 Task: Find connections with filter location Octeville with filter topic #communitybuildingwith filter profile language Potuguese with filter current company NSE India with filter school SHANTILAL SHAH ENGINEERING COLLEGE ,BHAVNAGAR 043 with filter industry Taxi and Limousine Services with filter service category Growth Marketing with filter keywords title SQL Developer
Action: Mouse moved to (646, 102)
Screenshot: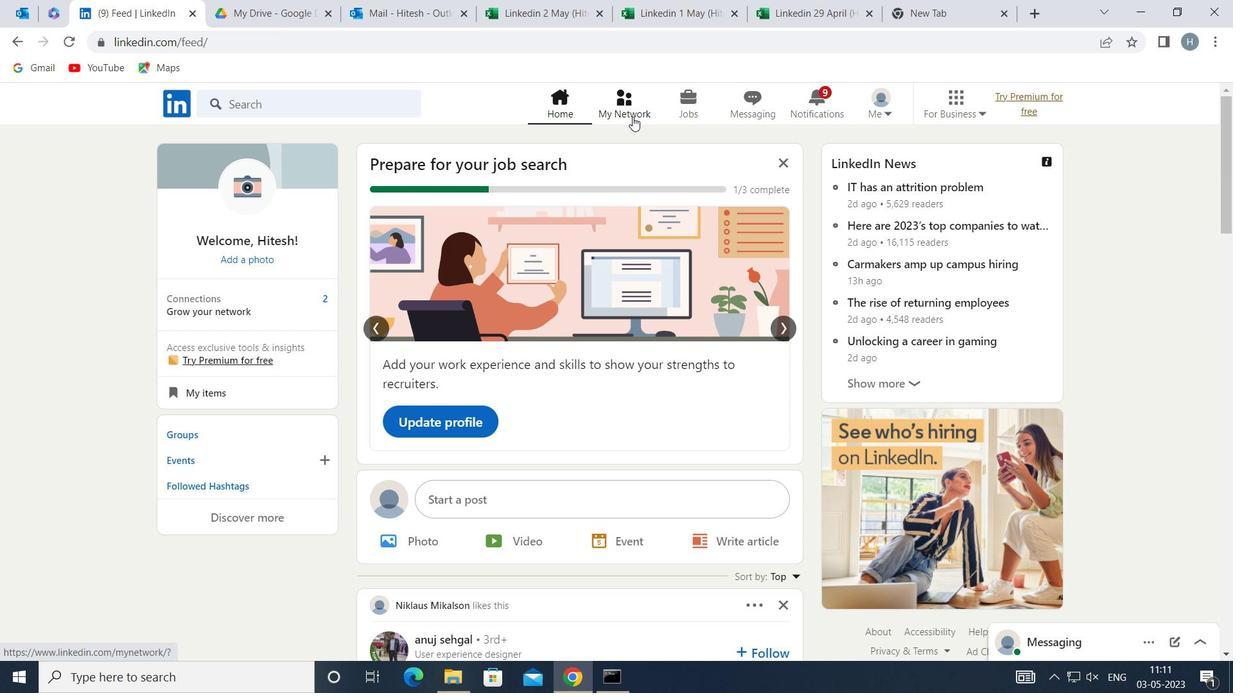 
Action: Mouse pressed left at (646, 102)
Screenshot: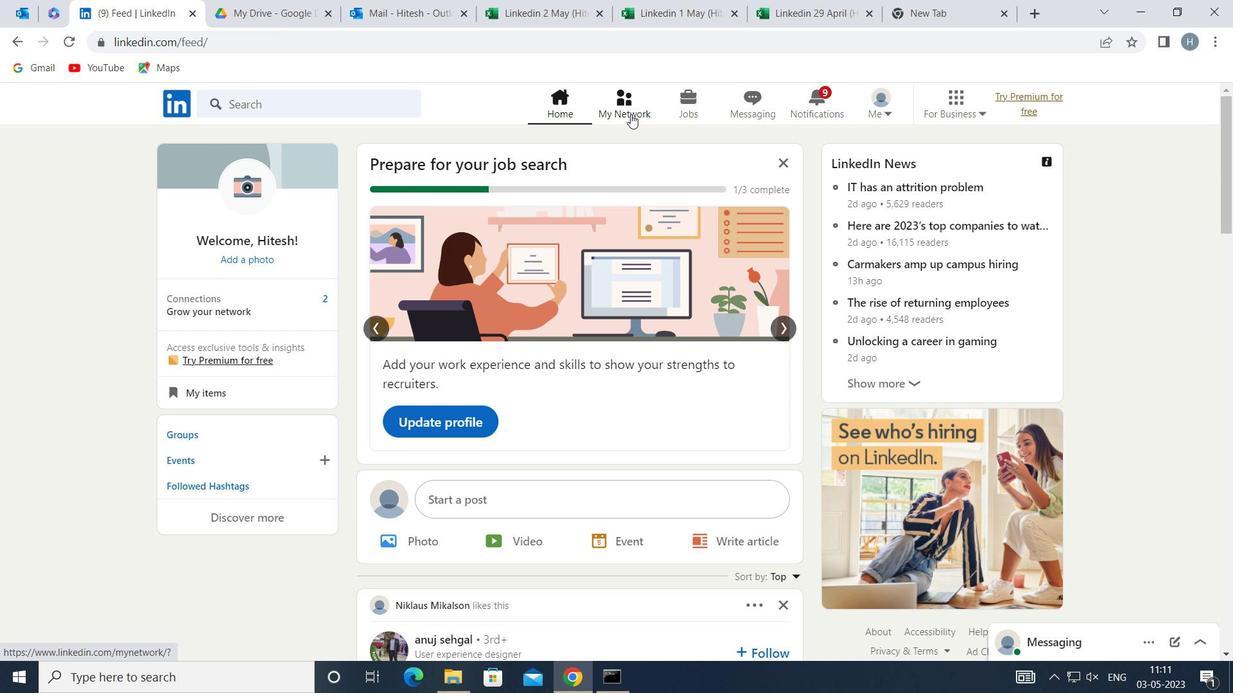 
Action: Mouse moved to (378, 183)
Screenshot: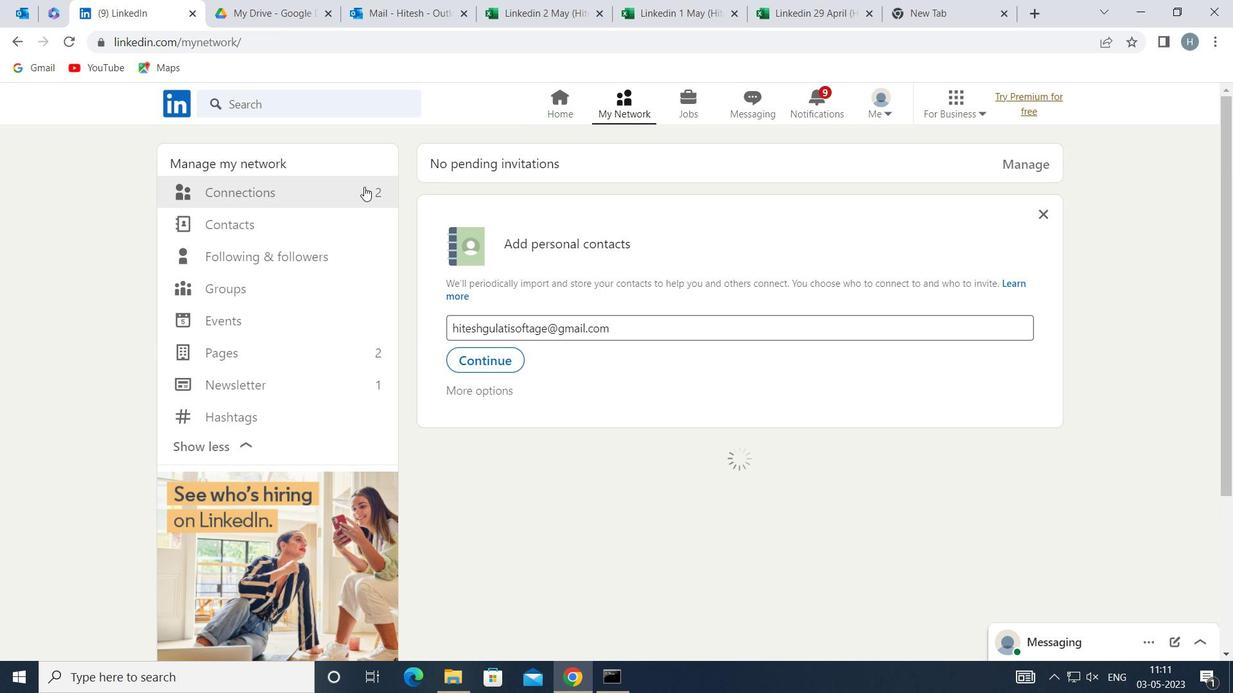 
Action: Mouse pressed left at (378, 183)
Screenshot: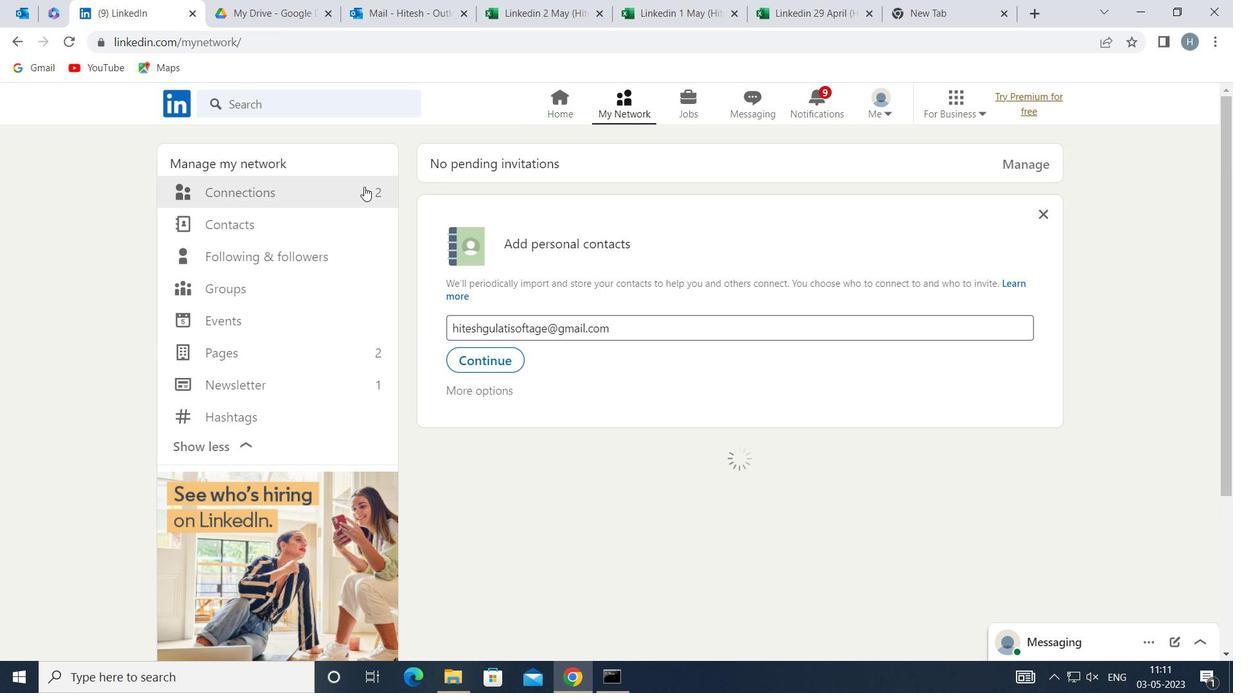 
Action: Mouse moved to (732, 183)
Screenshot: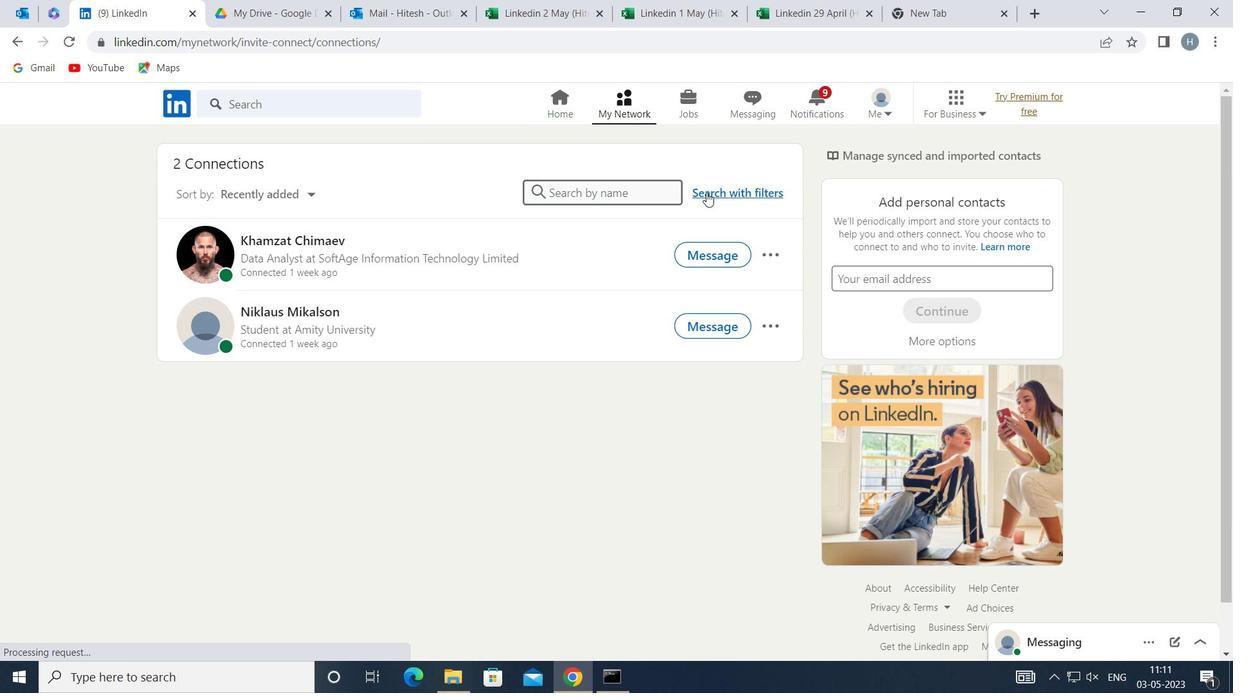 
Action: Mouse pressed left at (732, 183)
Screenshot: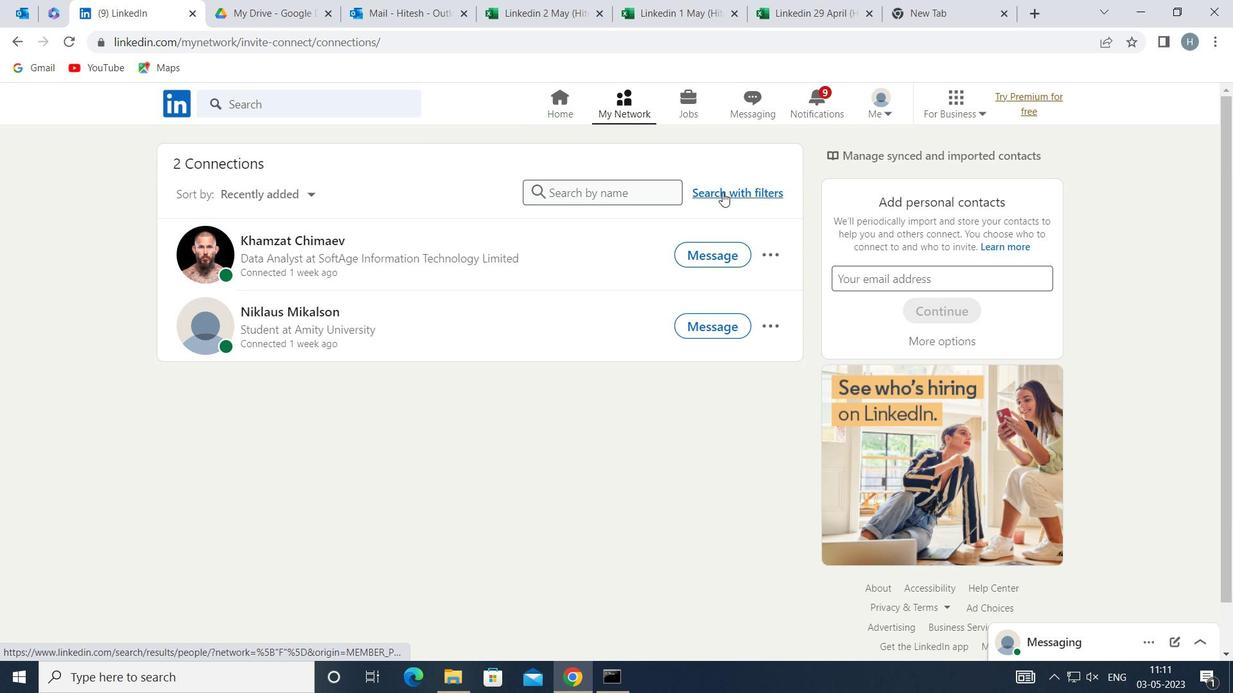 
Action: Mouse moved to (735, 181)
Screenshot: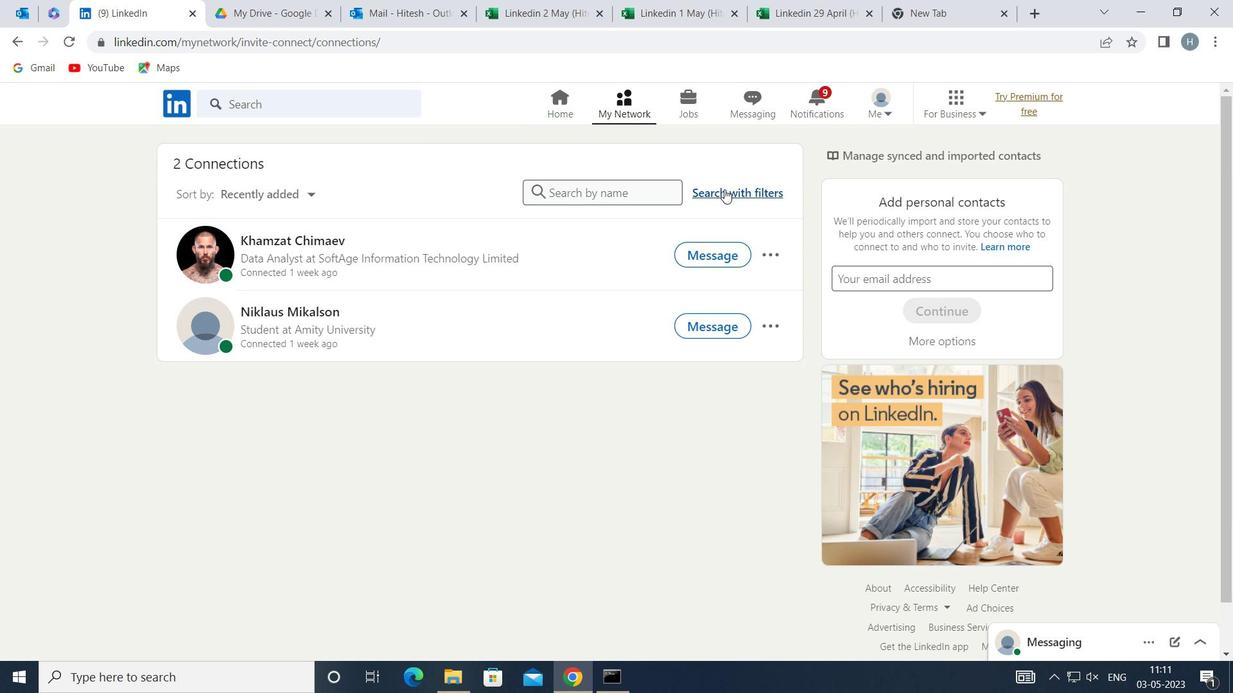 
Action: Mouse pressed left at (735, 181)
Screenshot: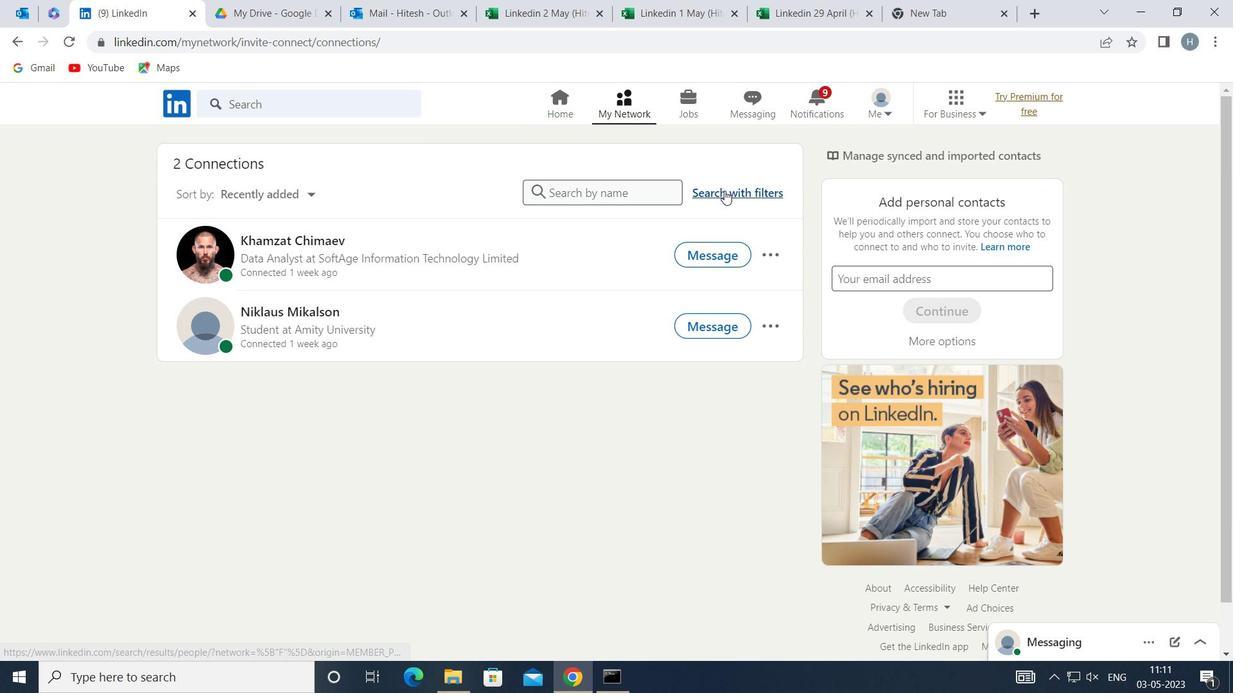 
Action: Mouse moved to (691, 138)
Screenshot: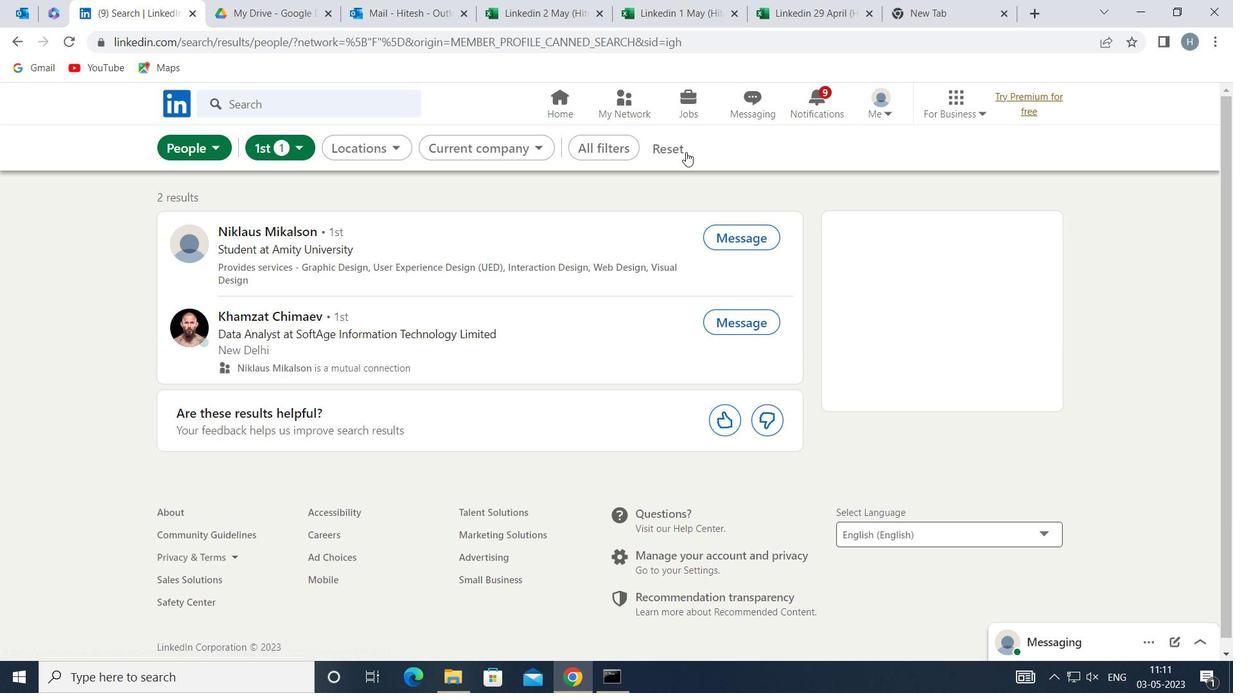 
Action: Mouse pressed left at (691, 138)
Screenshot: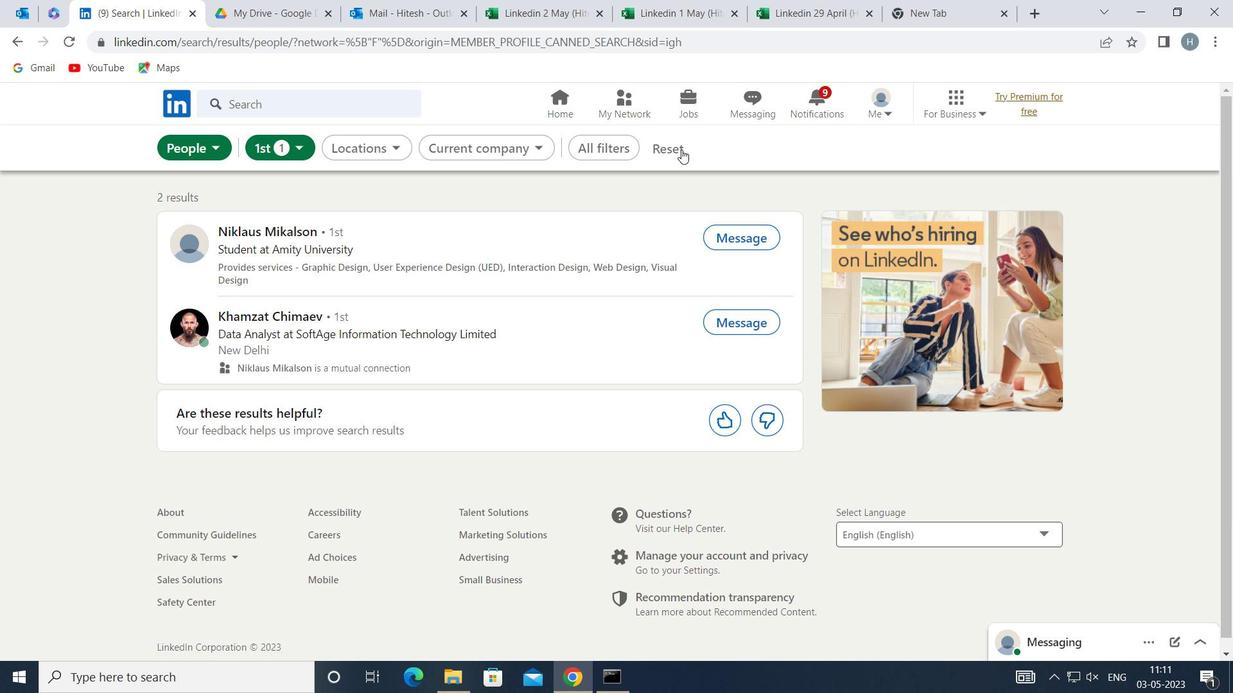 
Action: Mouse moved to (678, 137)
Screenshot: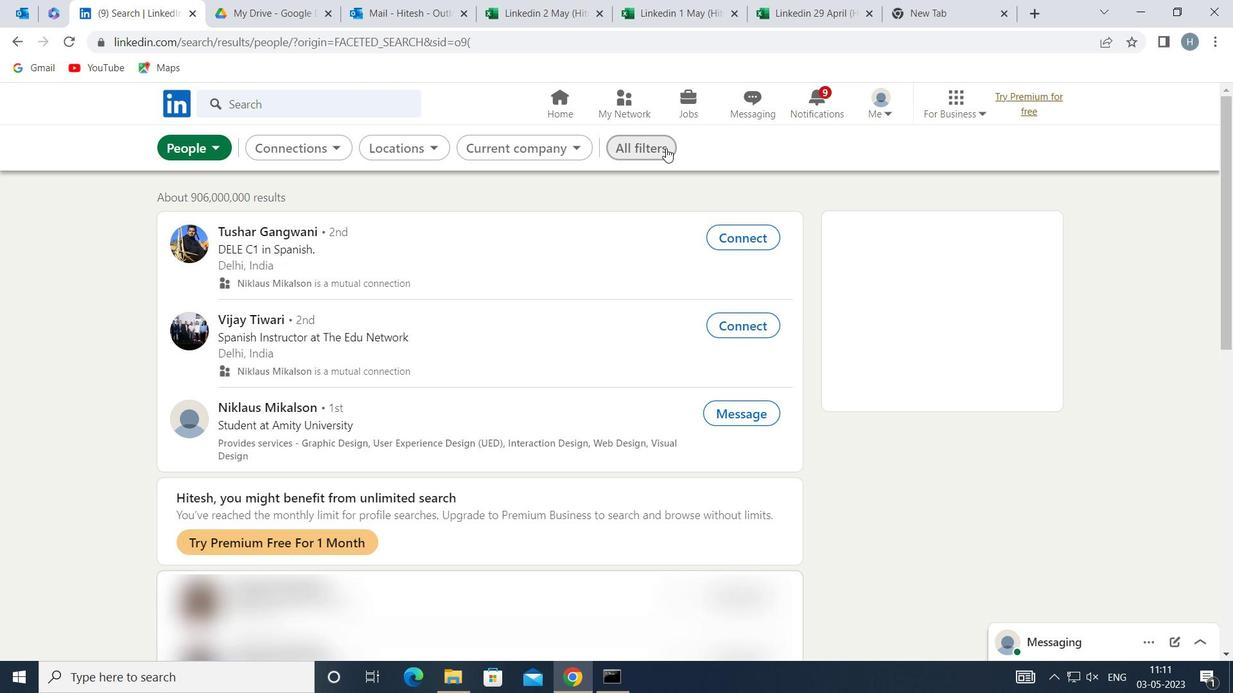 
Action: Mouse pressed left at (678, 137)
Screenshot: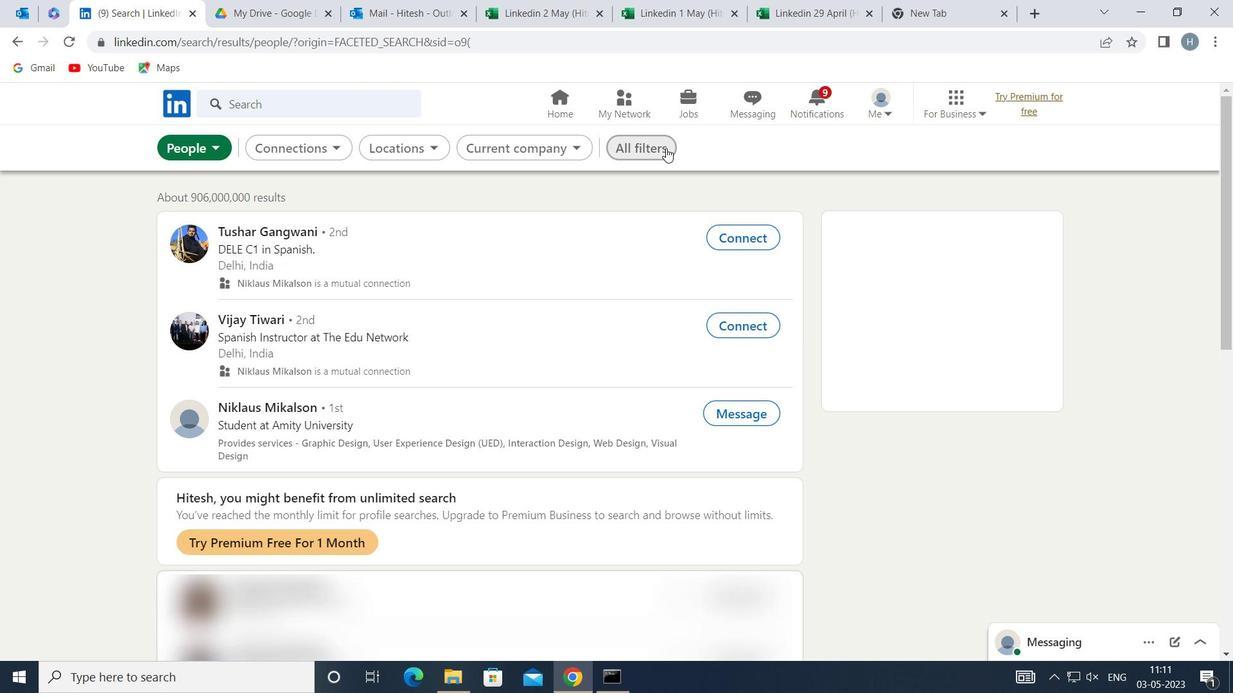 
Action: Mouse moved to (907, 343)
Screenshot: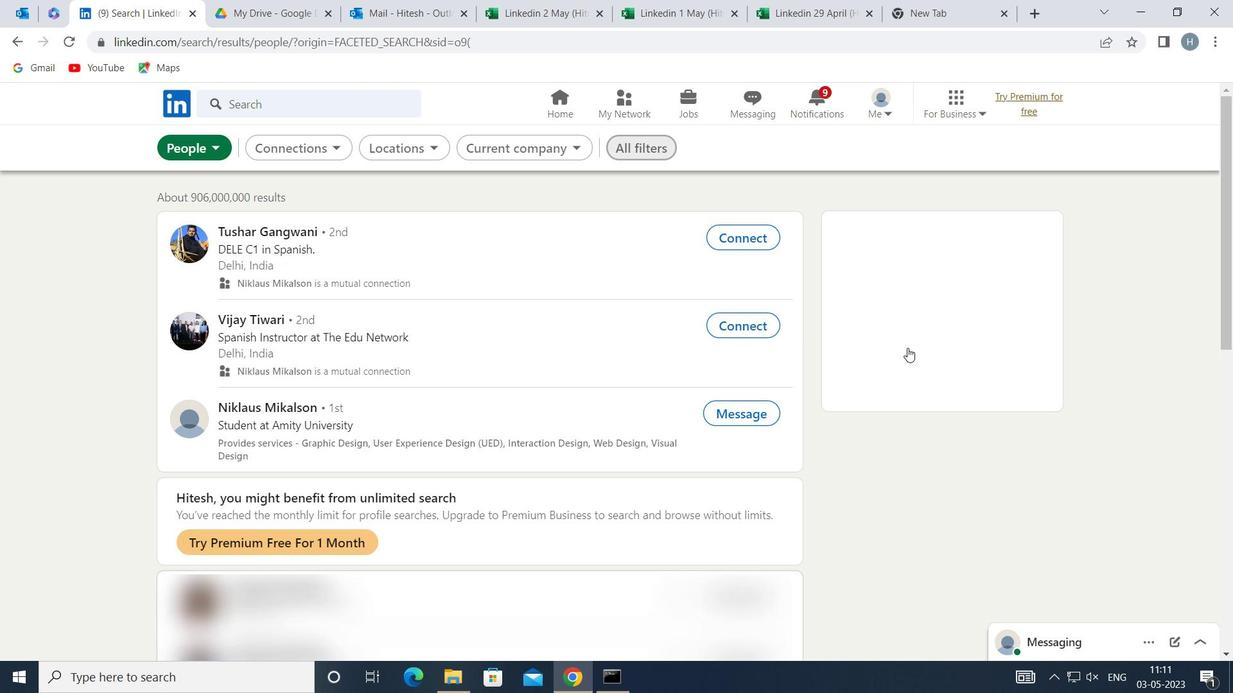 
Action: Mouse scrolled (907, 343) with delta (0, 0)
Screenshot: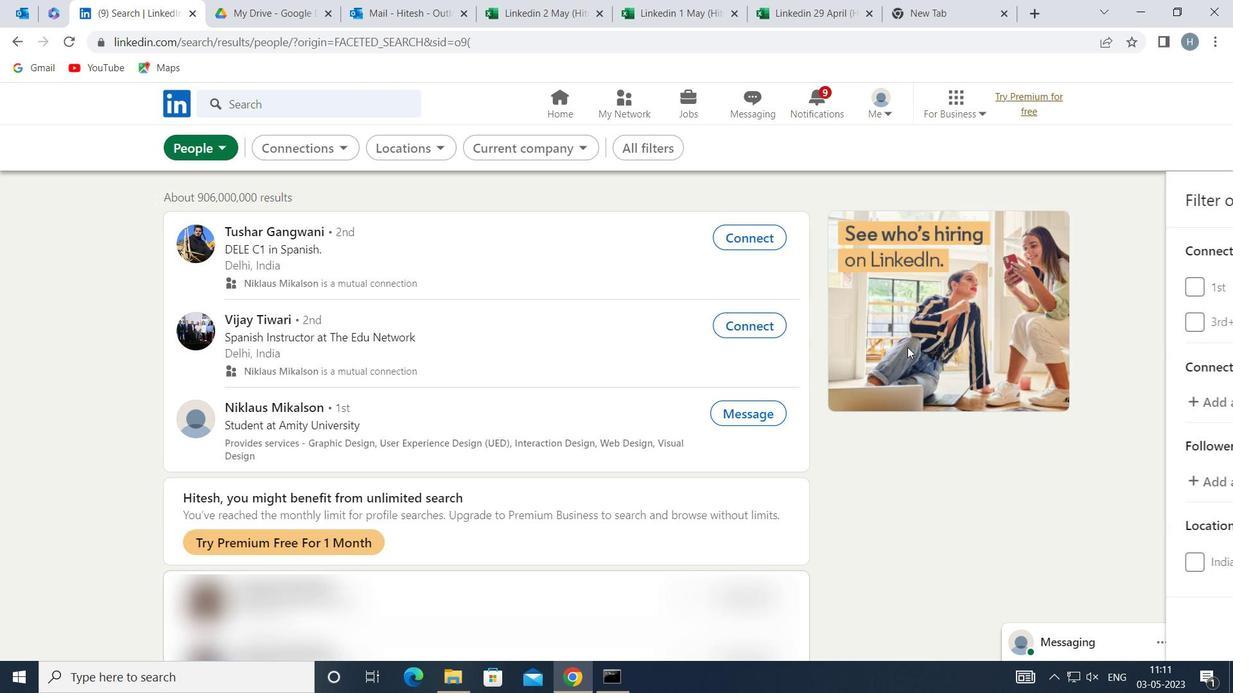 
Action: Mouse scrolled (907, 343) with delta (0, 0)
Screenshot: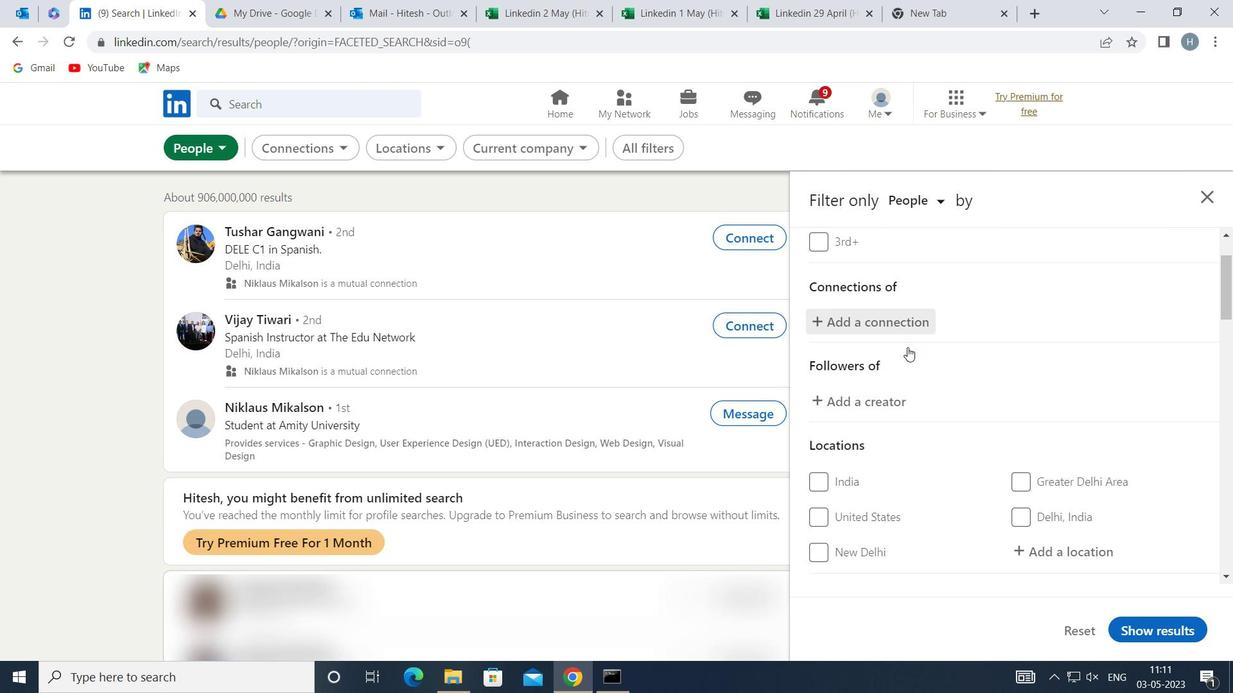 
Action: Mouse moved to (907, 343)
Screenshot: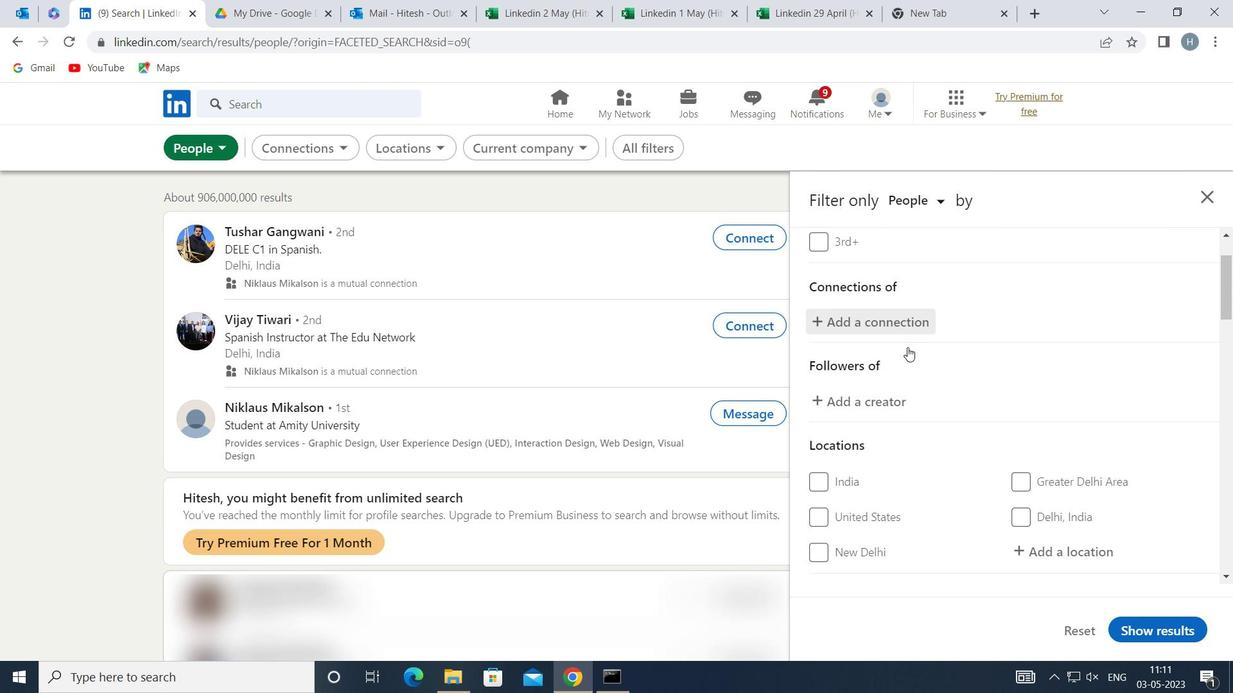 
Action: Mouse scrolled (907, 343) with delta (0, 0)
Screenshot: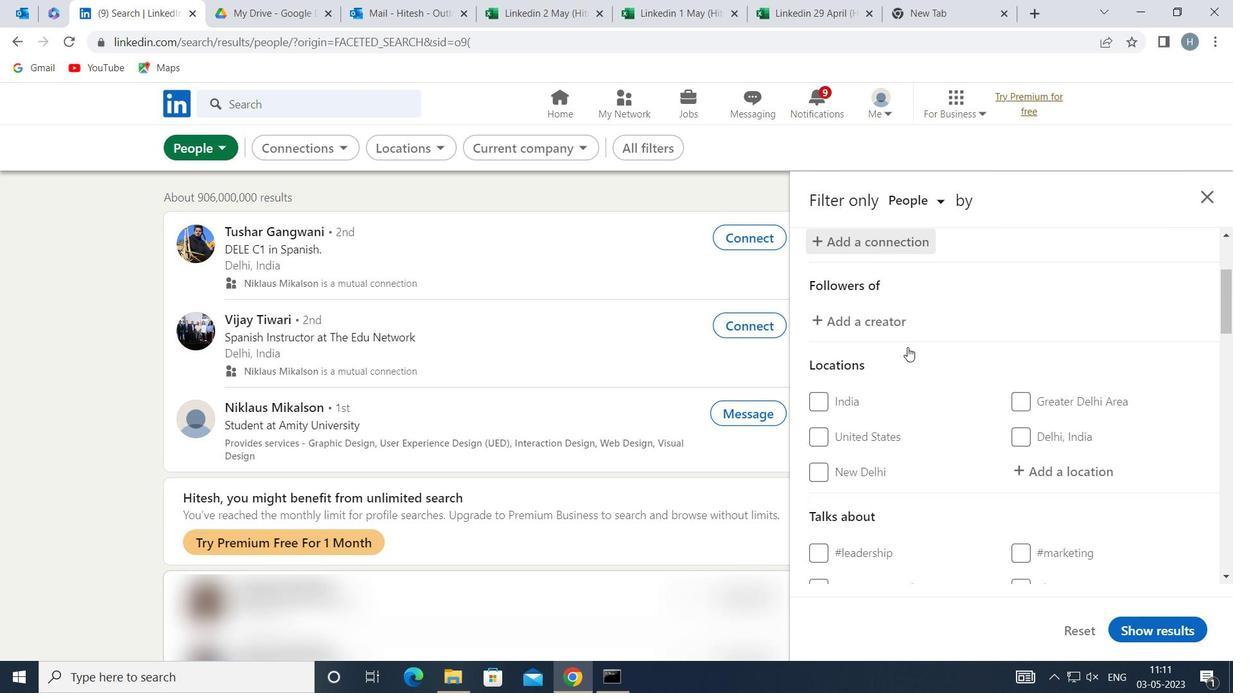
Action: Mouse moved to (1024, 382)
Screenshot: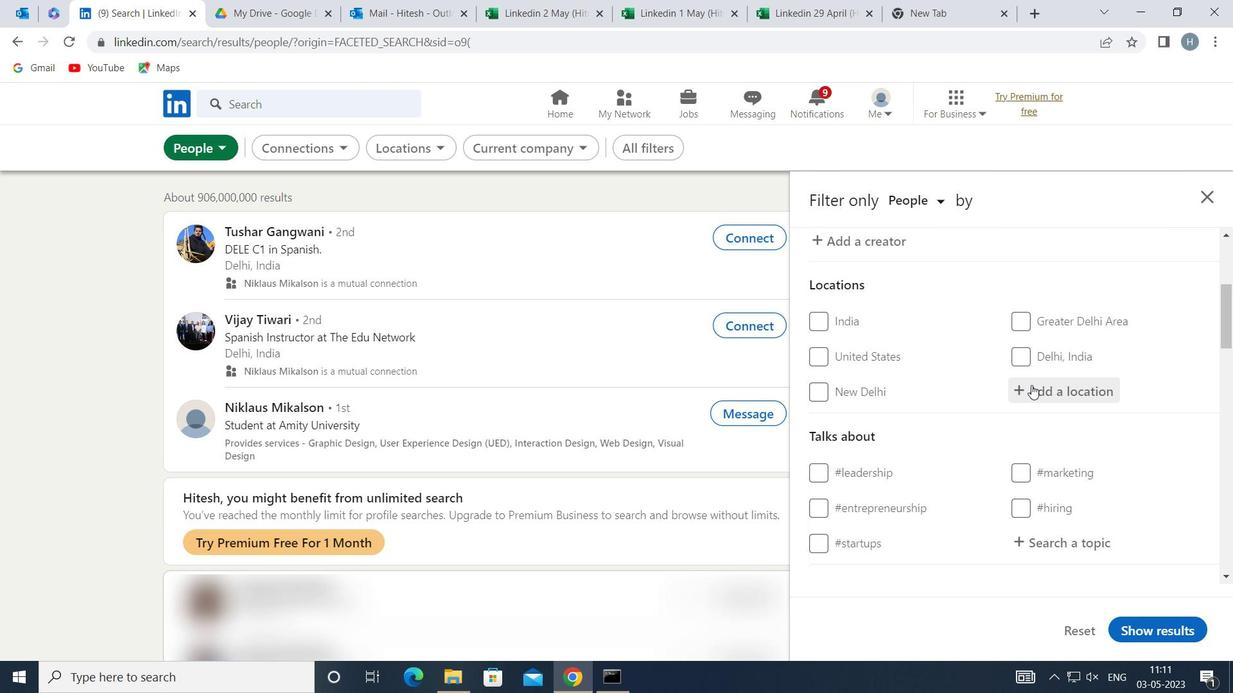 
Action: Mouse pressed left at (1024, 382)
Screenshot: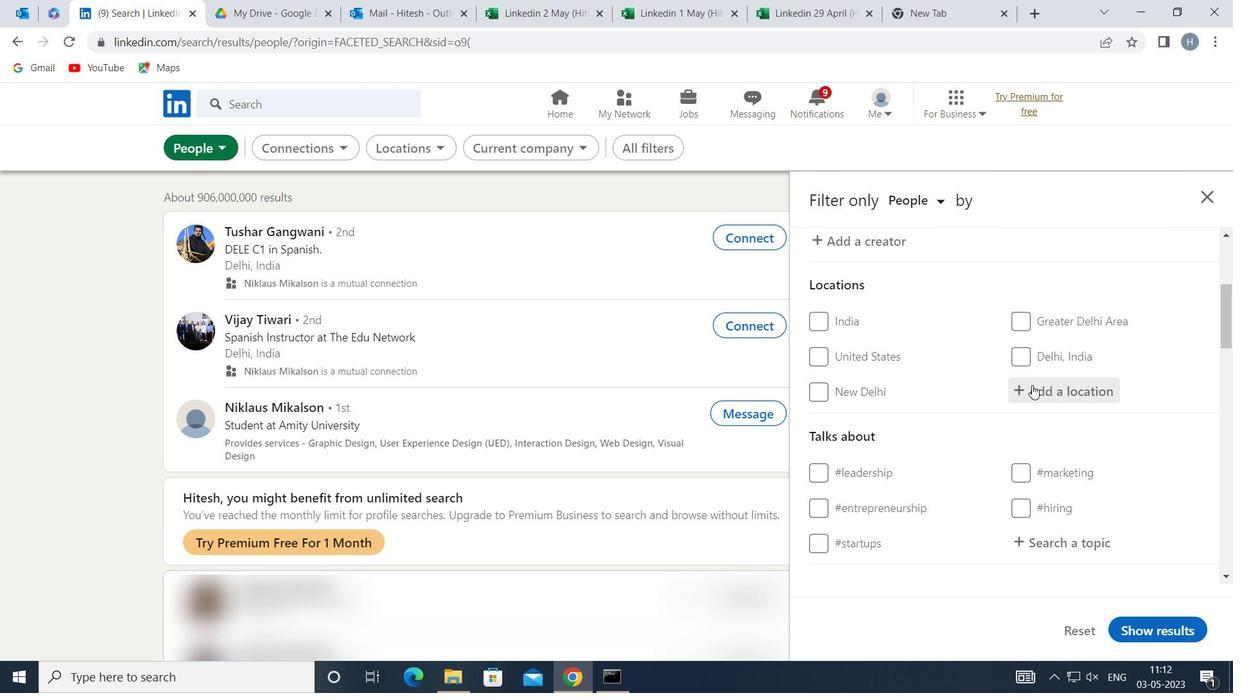 
Action: Key pressed <Key.shift>OCTEVILLE<Key.enter>
Screenshot: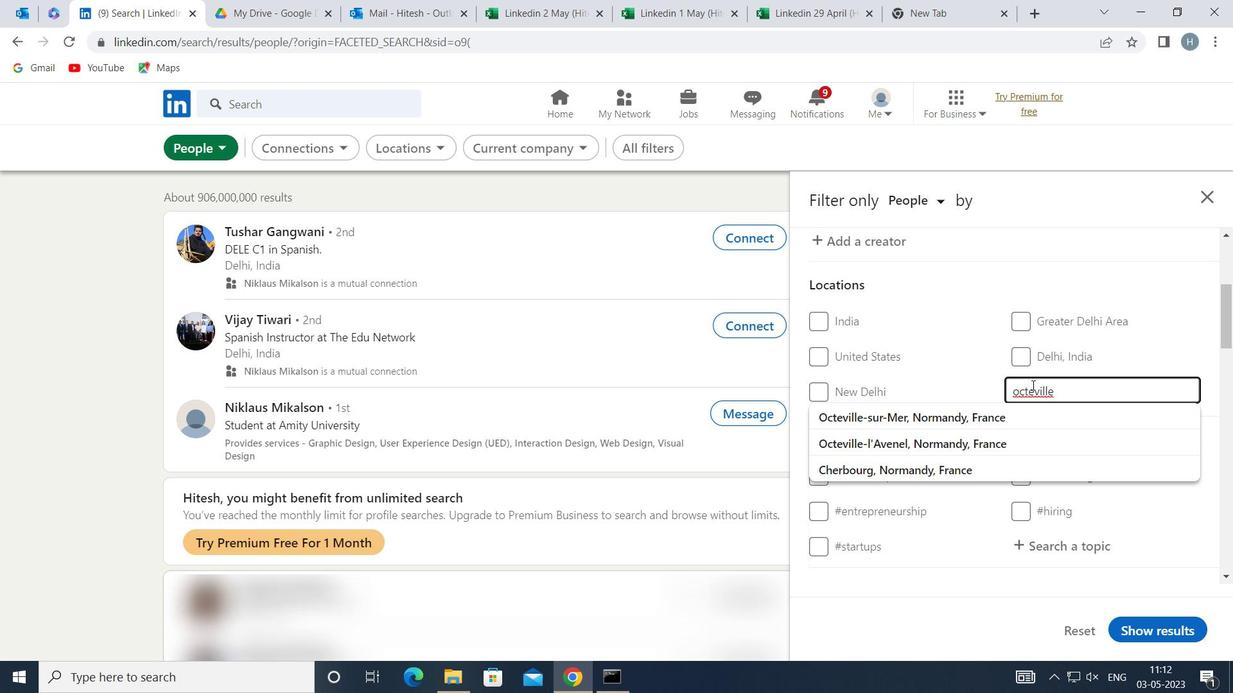 
Action: Mouse moved to (1085, 555)
Screenshot: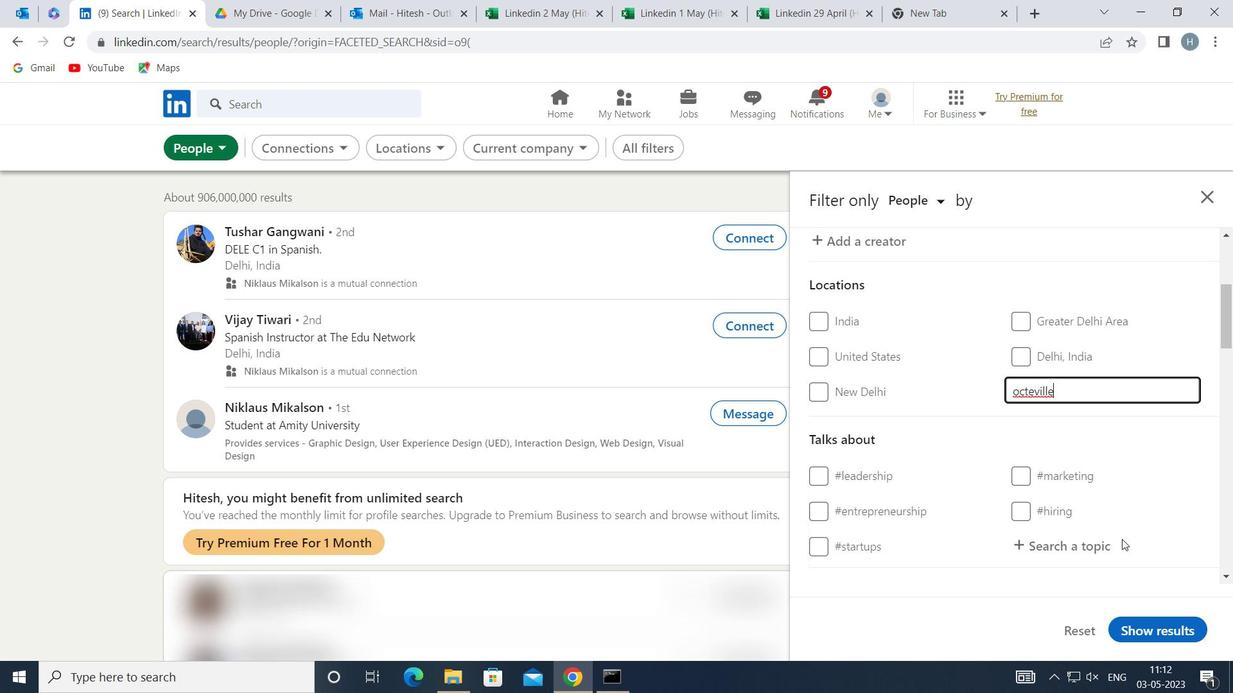 
Action: Mouse pressed left at (1085, 555)
Screenshot: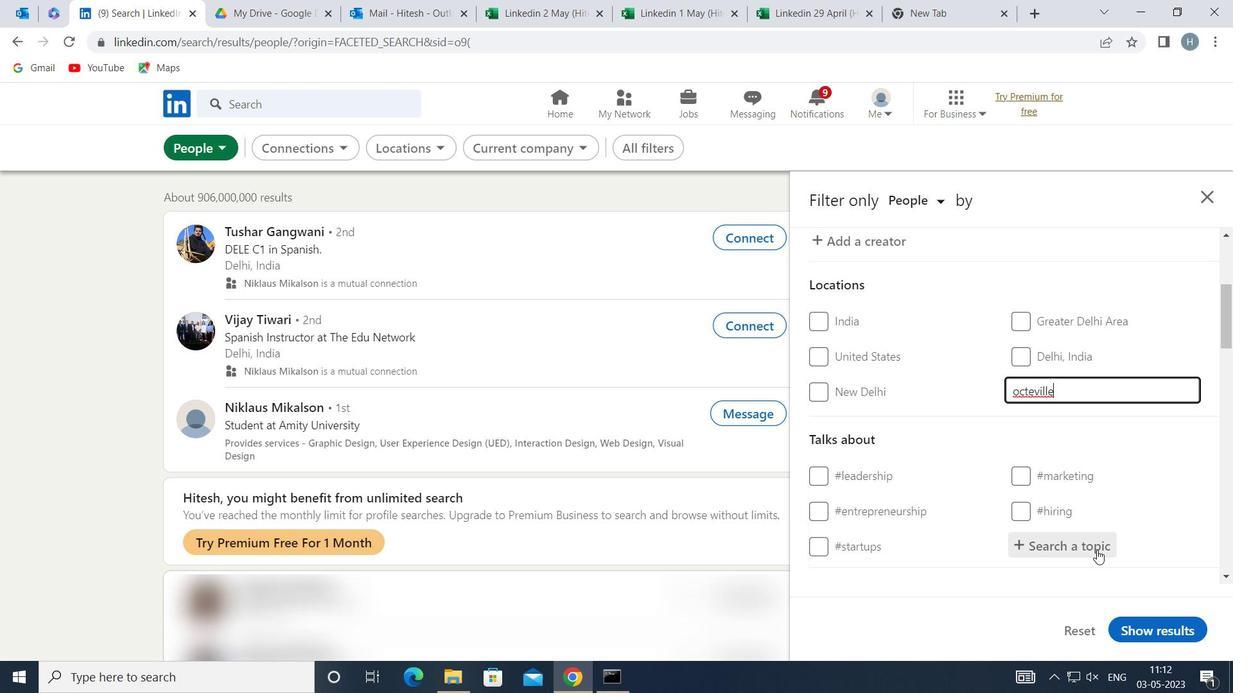 
Action: Mouse moved to (1039, 503)
Screenshot: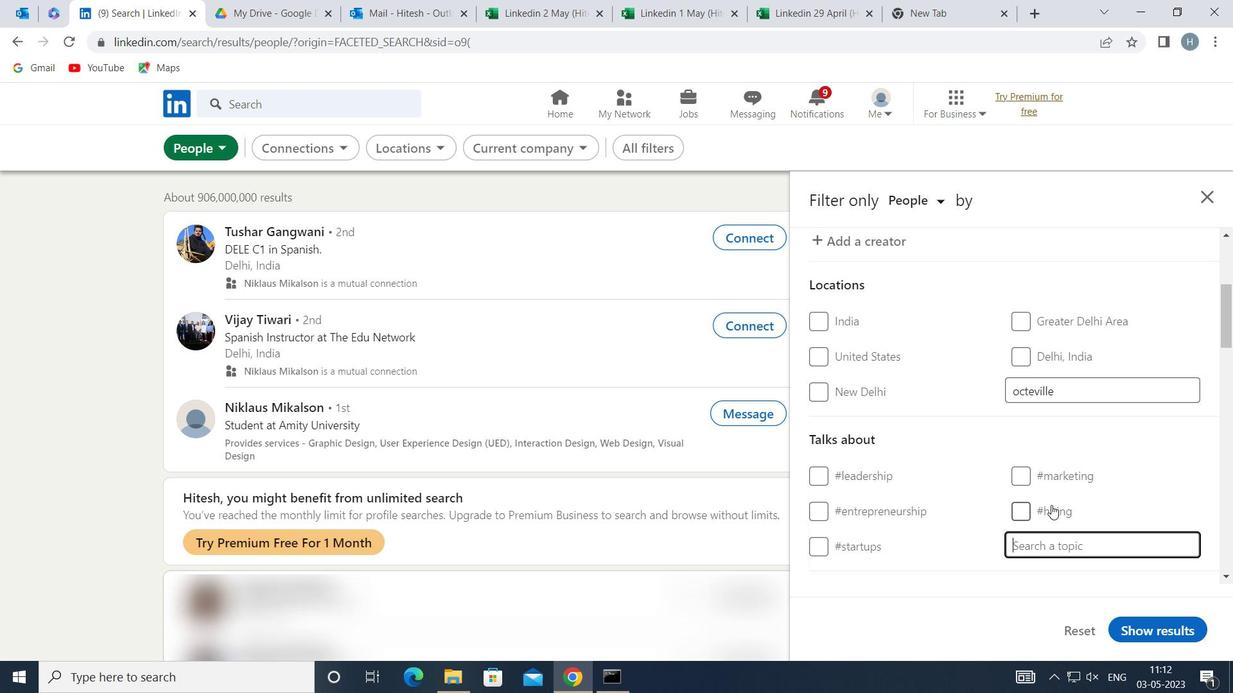
Action: Mouse scrolled (1039, 502) with delta (0, 0)
Screenshot: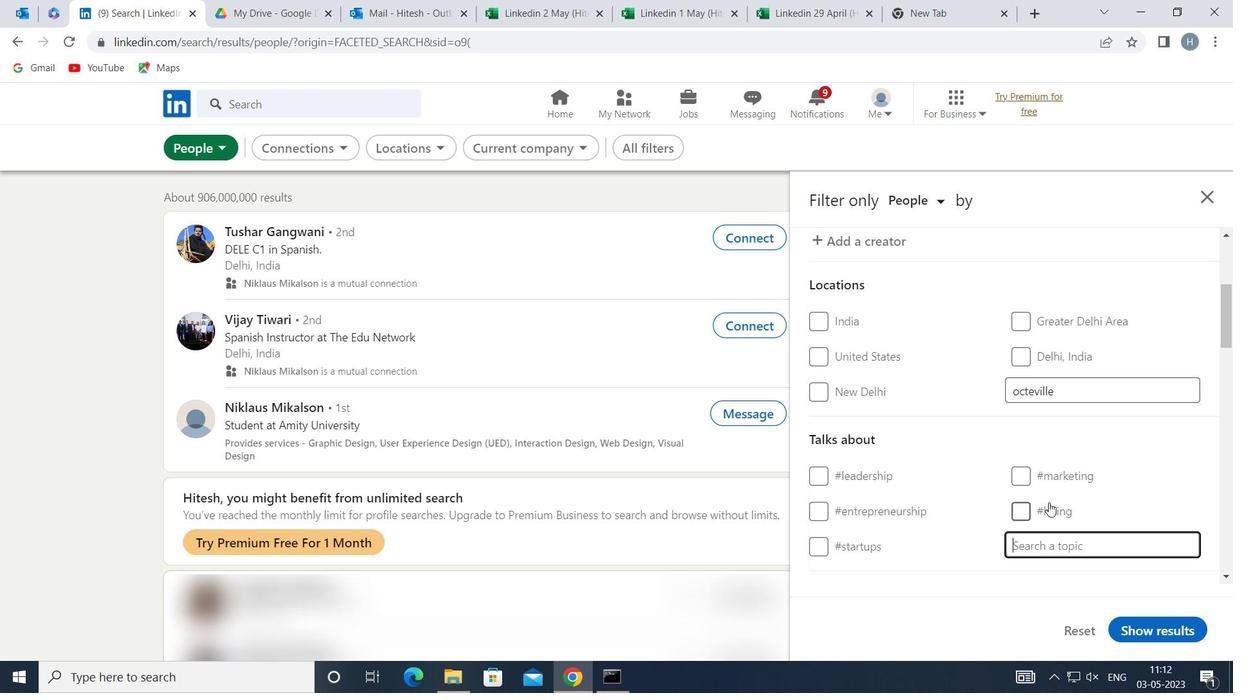 
Action: Mouse scrolled (1039, 502) with delta (0, 0)
Screenshot: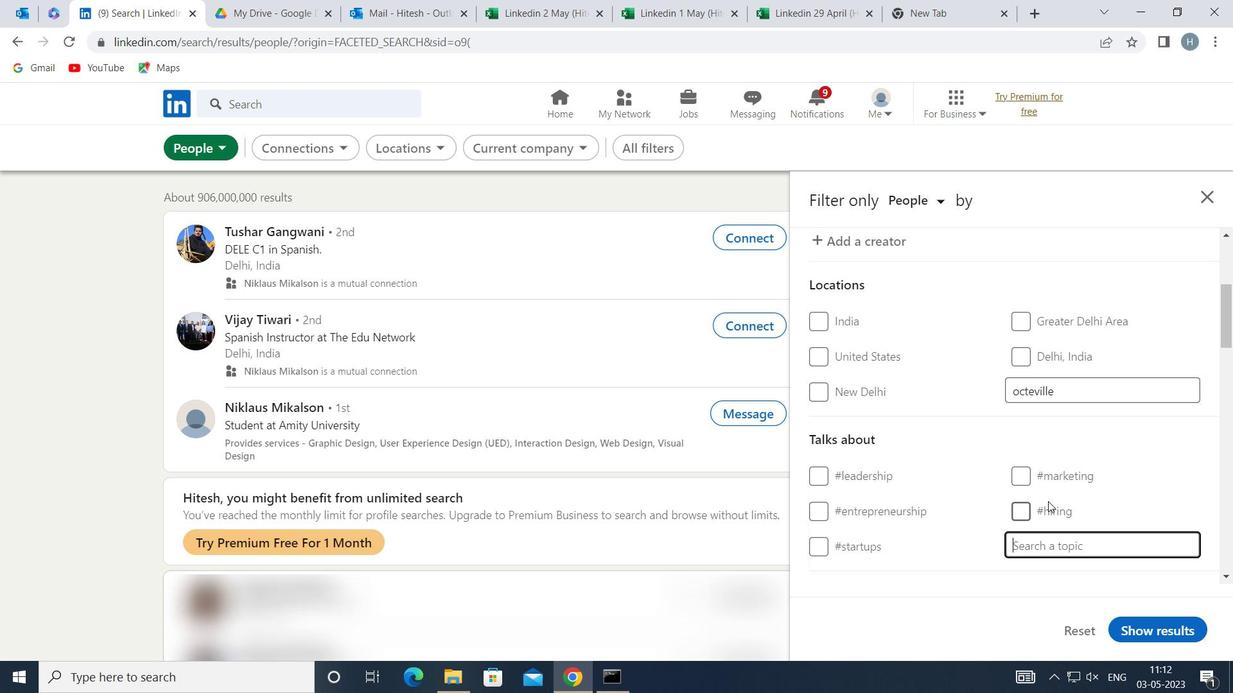 
Action: Mouse moved to (1091, 378)
Screenshot: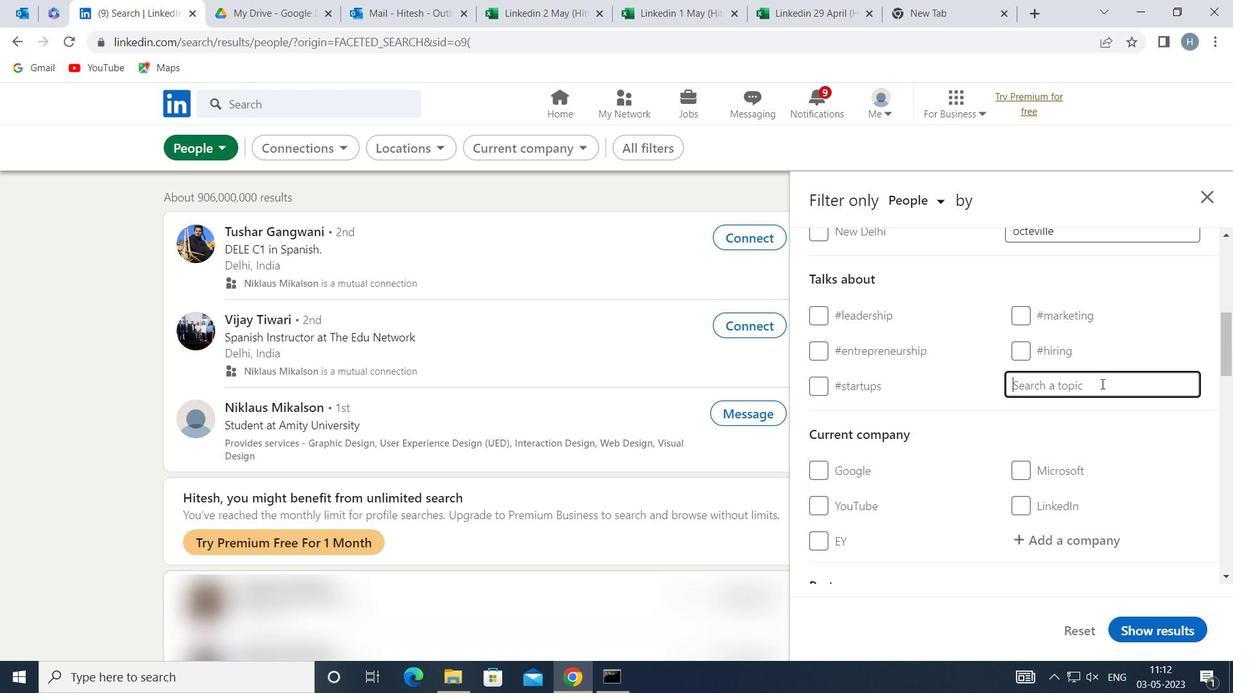 
Action: Mouse pressed left at (1091, 378)
Screenshot: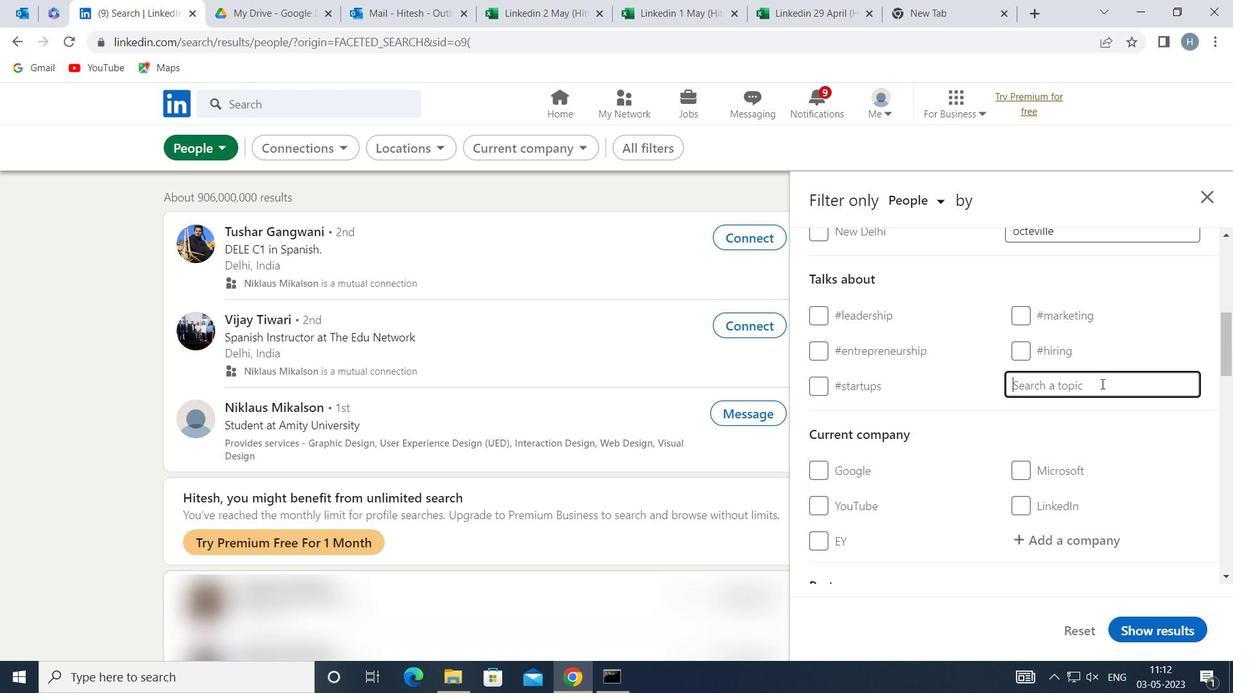 
Action: Key pressed <Key.shift>COMMUNITYBU
Screenshot: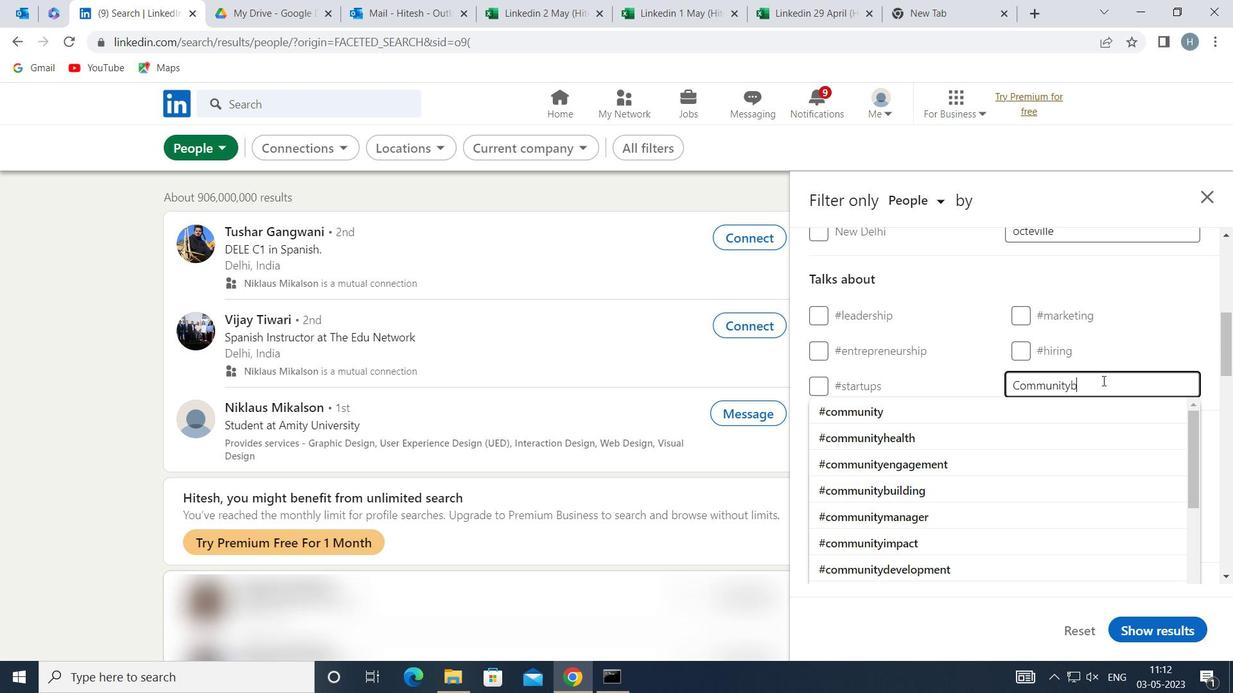 
Action: Mouse moved to (999, 411)
Screenshot: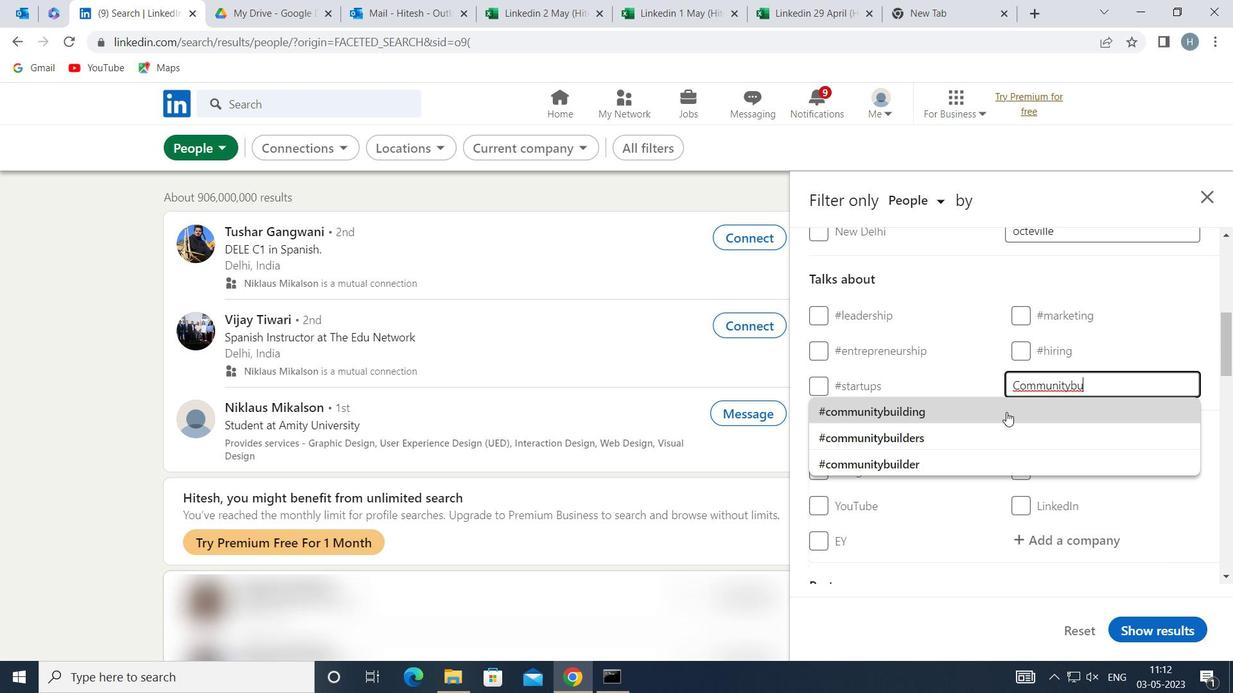 
Action: Mouse pressed left at (999, 411)
Screenshot: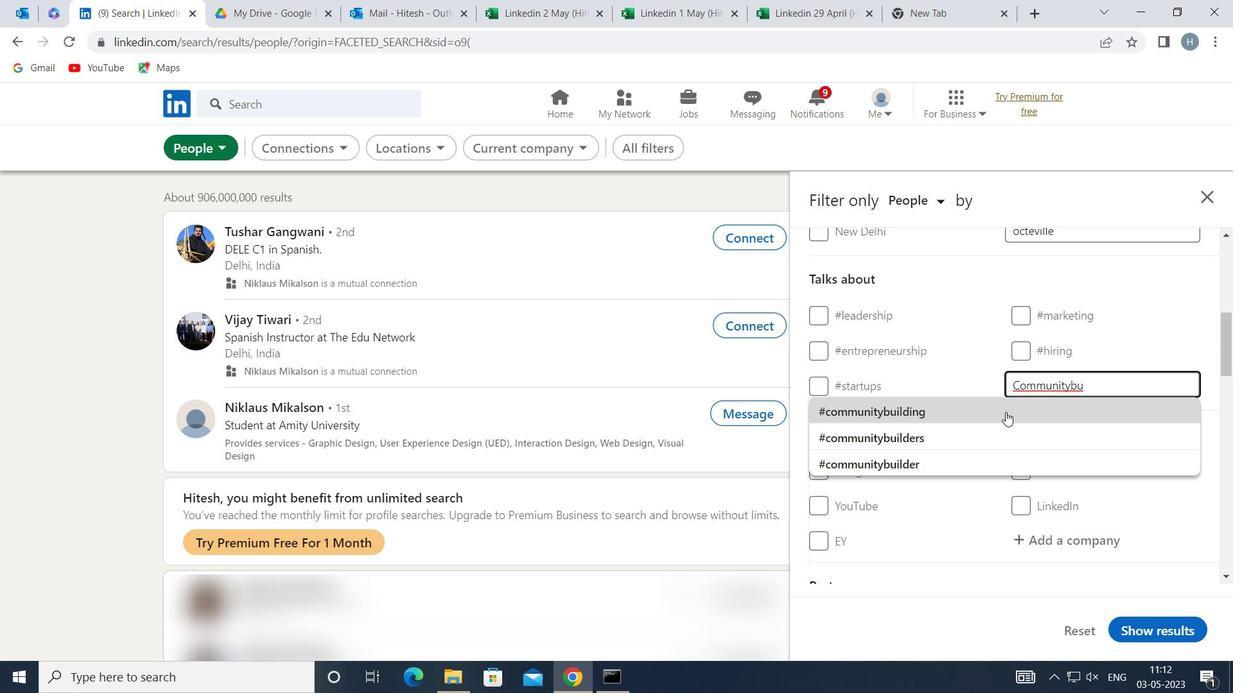 
Action: Mouse moved to (950, 410)
Screenshot: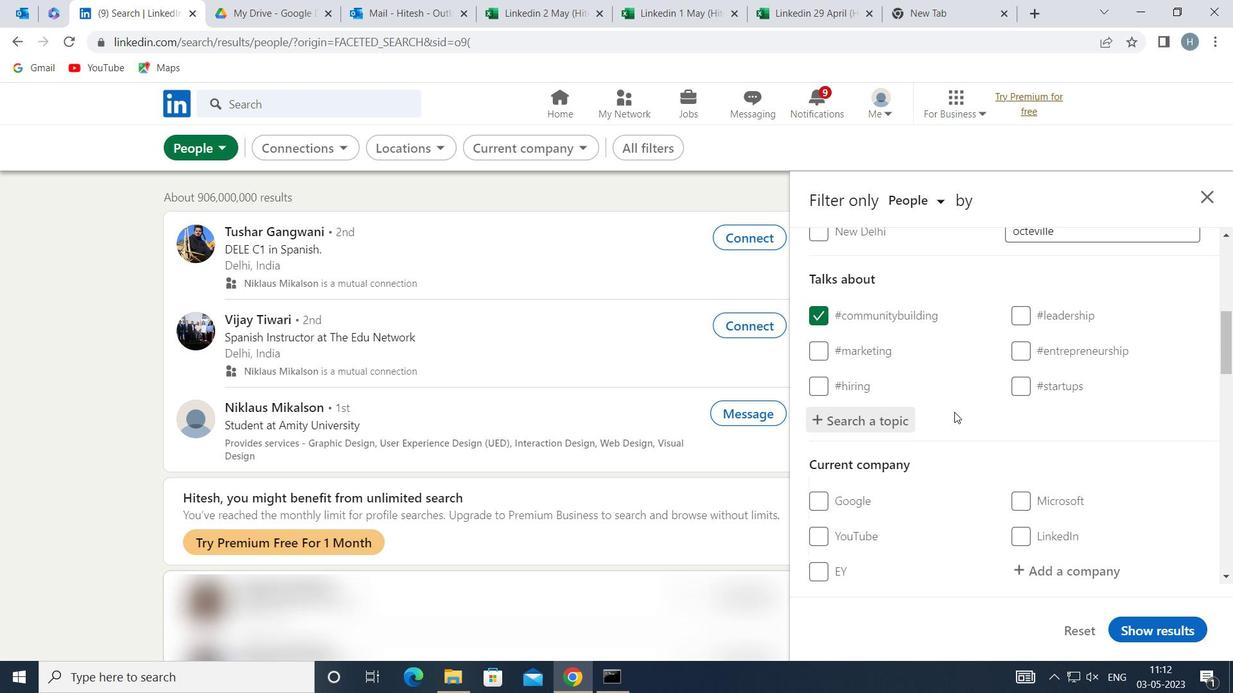 
Action: Mouse scrolled (950, 409) with delta (0, 0)
Screenshot: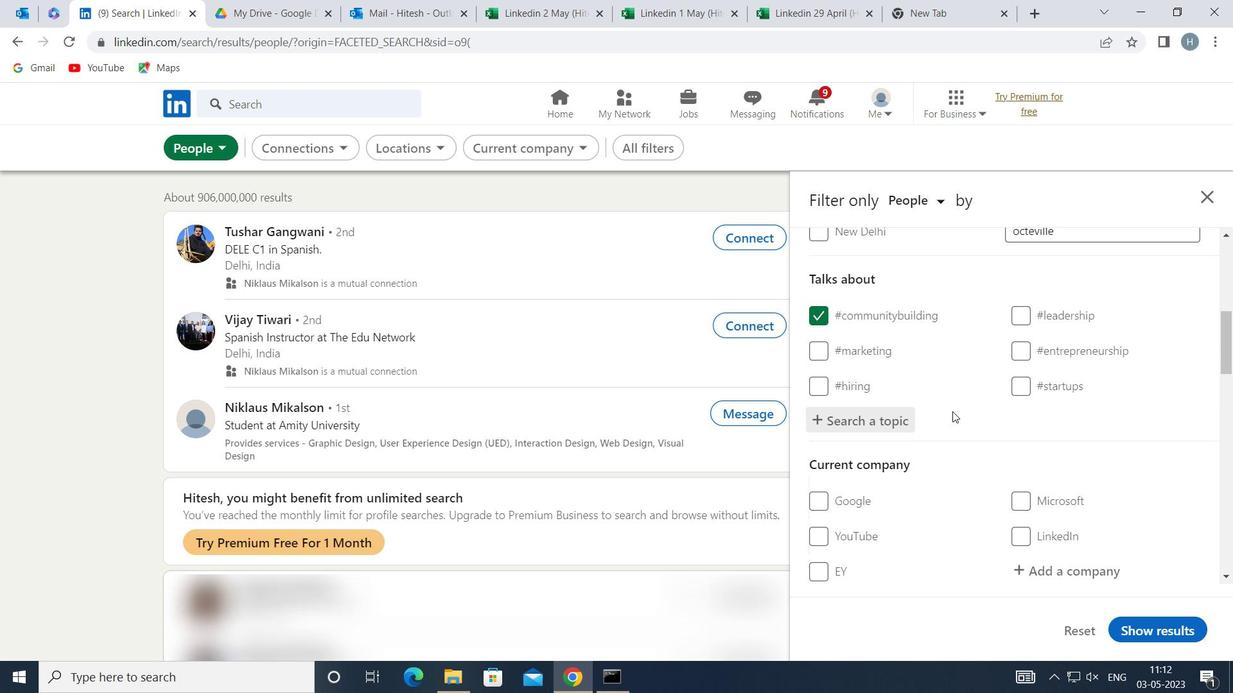 
Action: Mouse scrolled (950, 409) with delta (0, 0)
Screenshot: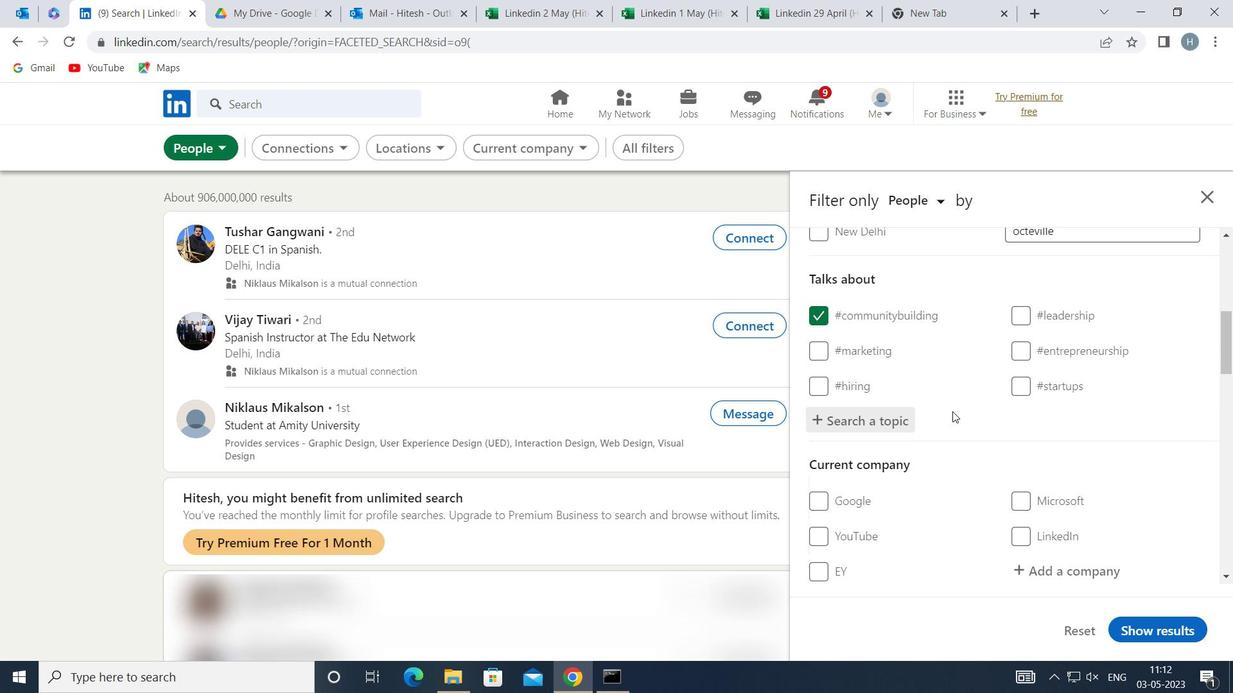 
Action: Mouse scrolled (950, 409) with delta (0, 0)
Screenshot: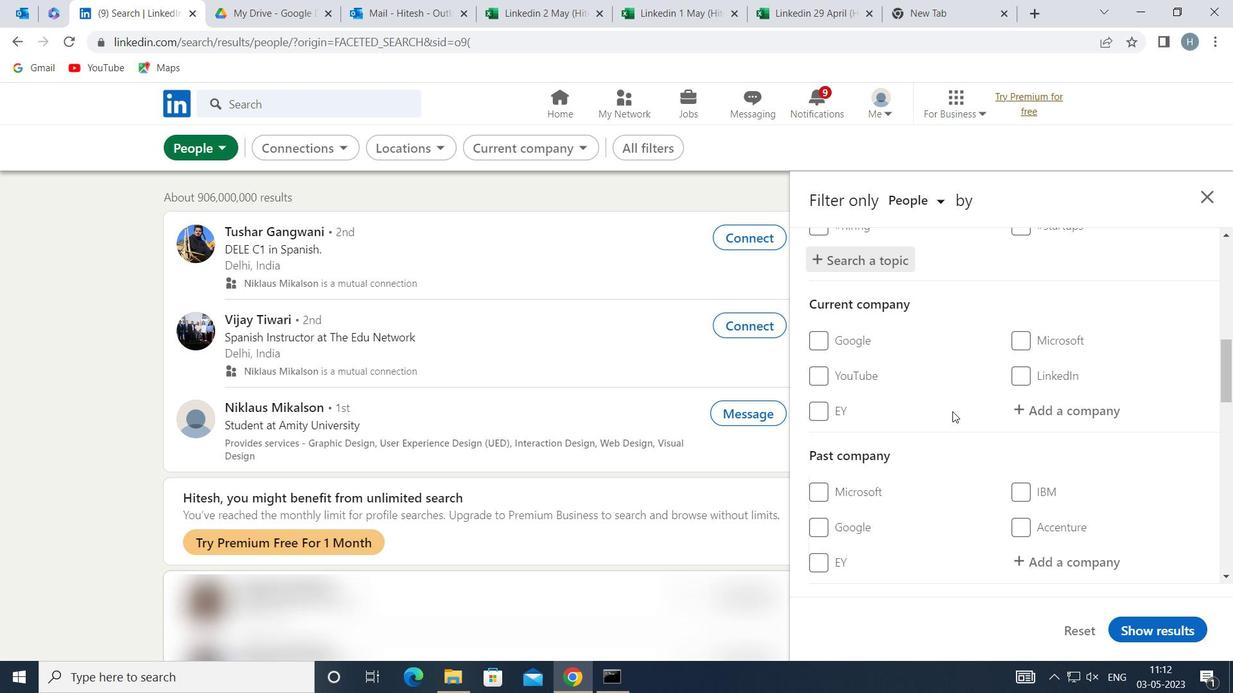 
Action: Mouse scrolled (950, 409) with delta (0, 0)
Screenshot: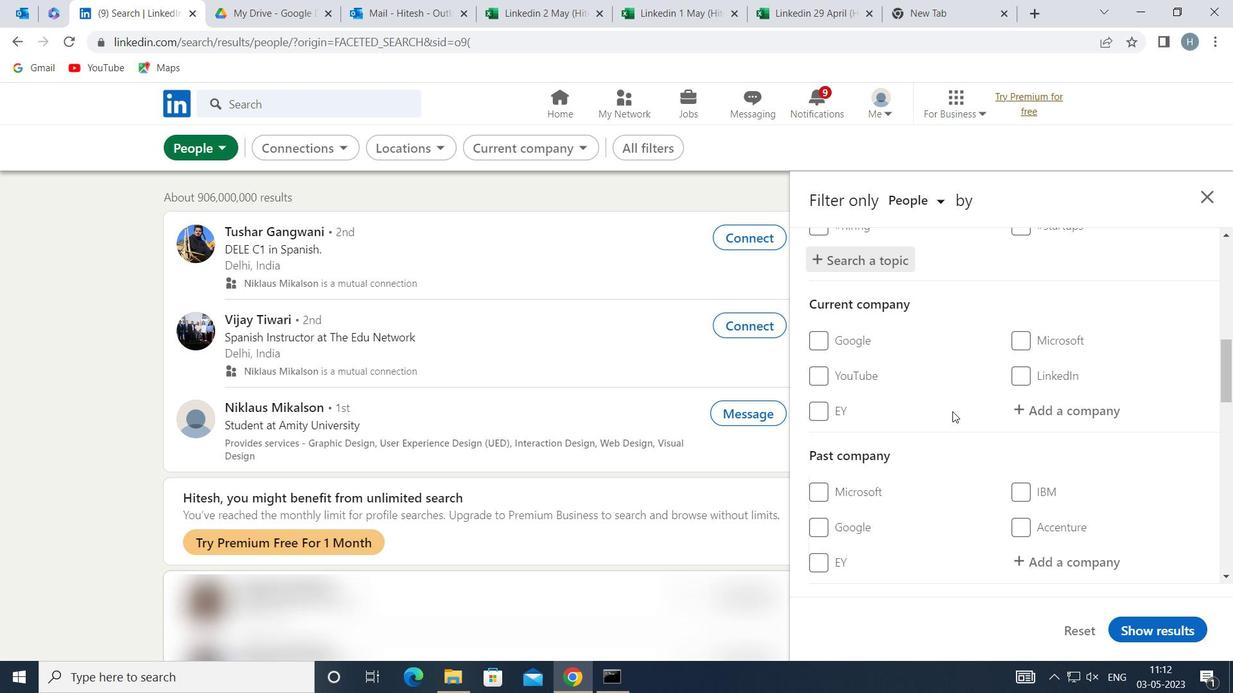 
Action: Mouse scrolled (950, 409) with delta (0, 0)
Screenshot: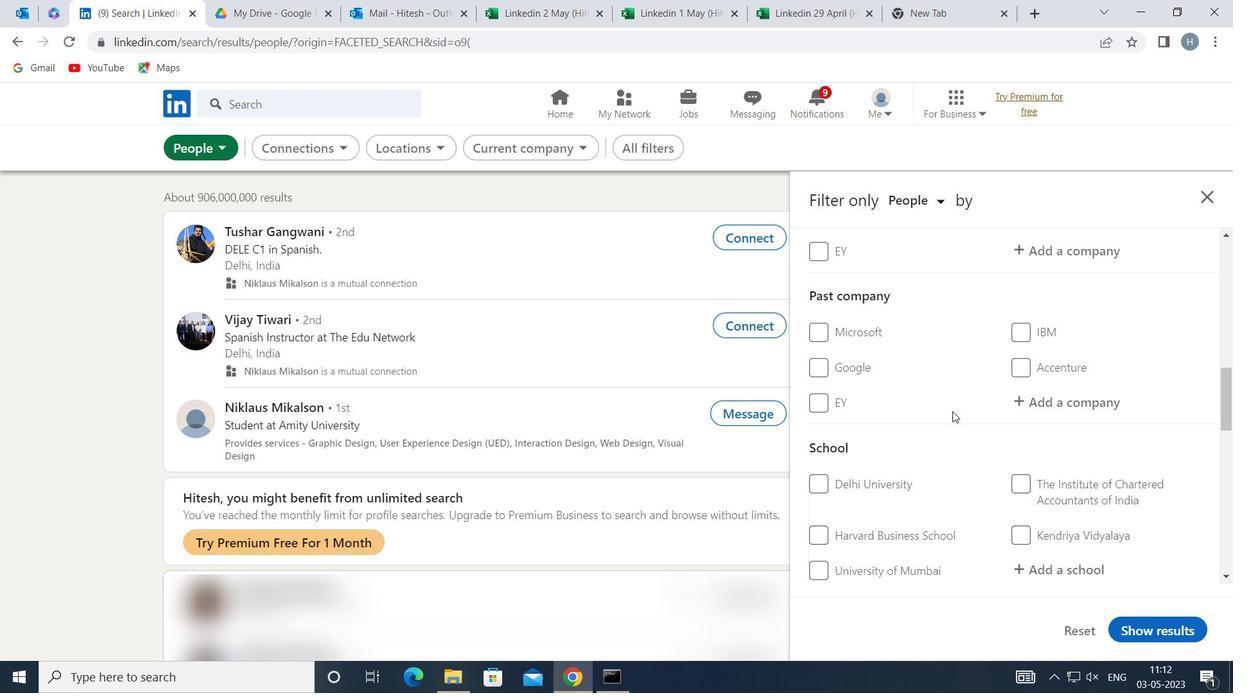 
Action: Mouse moved to (950, 410)
Screenshot: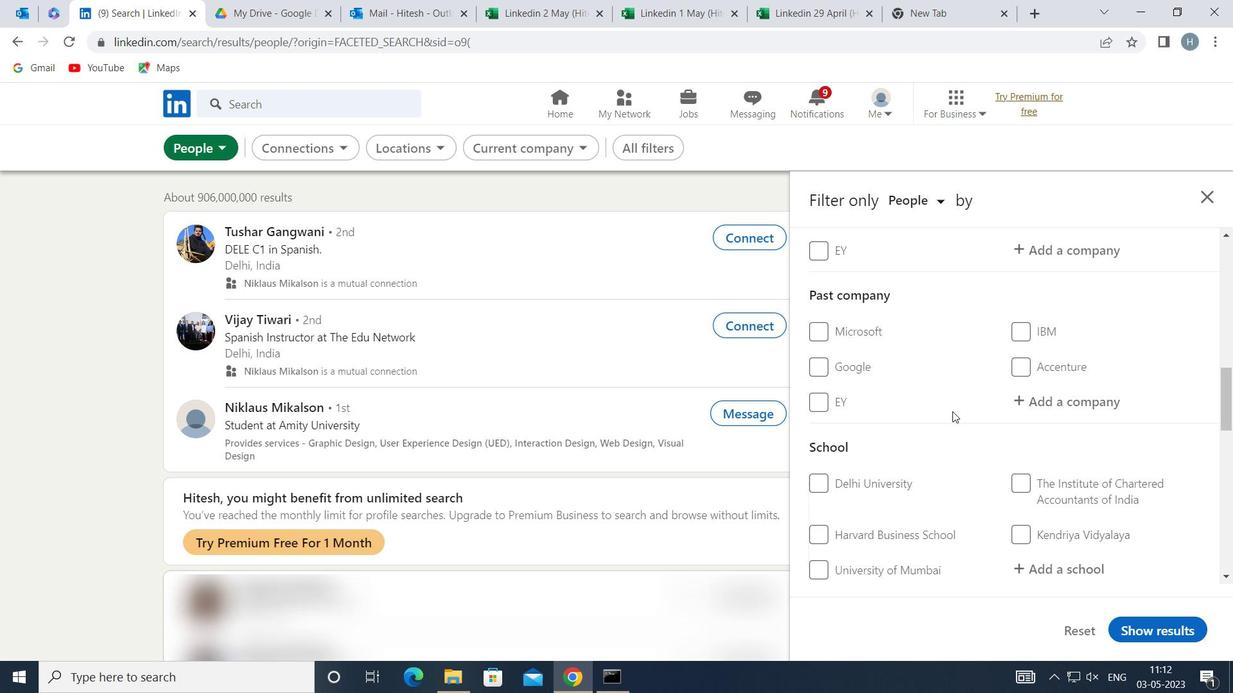 
Action: Mouse scrolled (950, 409) with delta (0, 0)
Screenshot: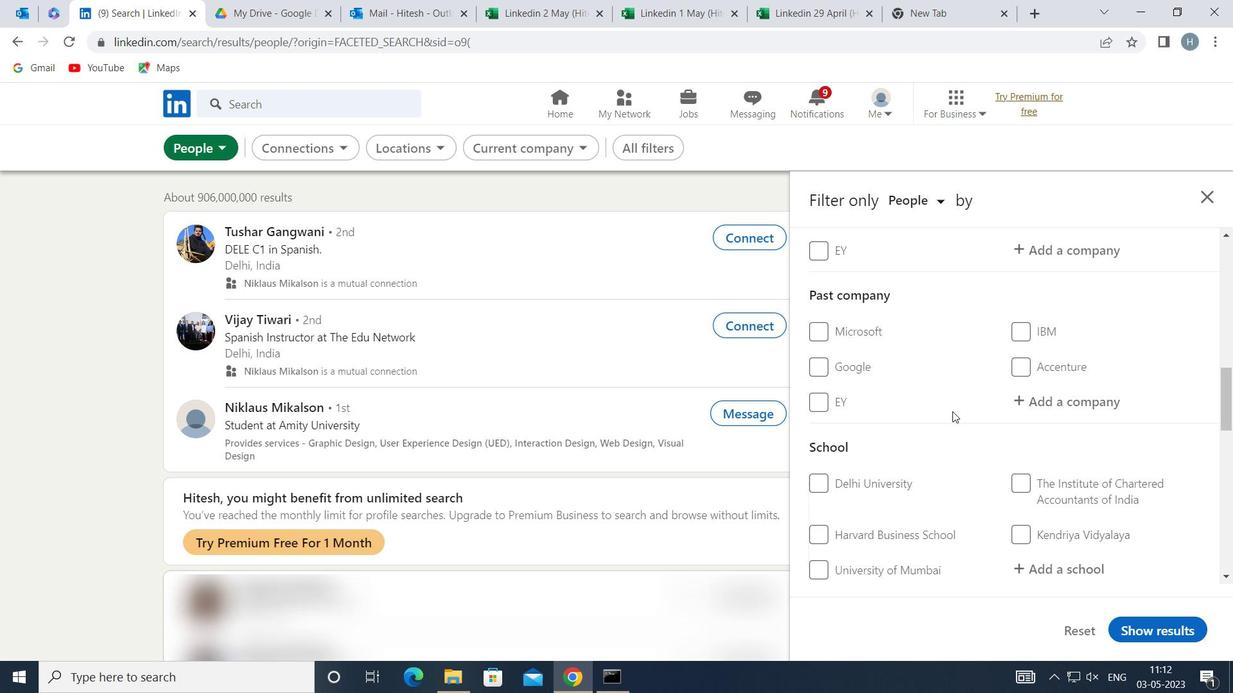 
Action: Mouse moved to (951, 416)
Screenshot: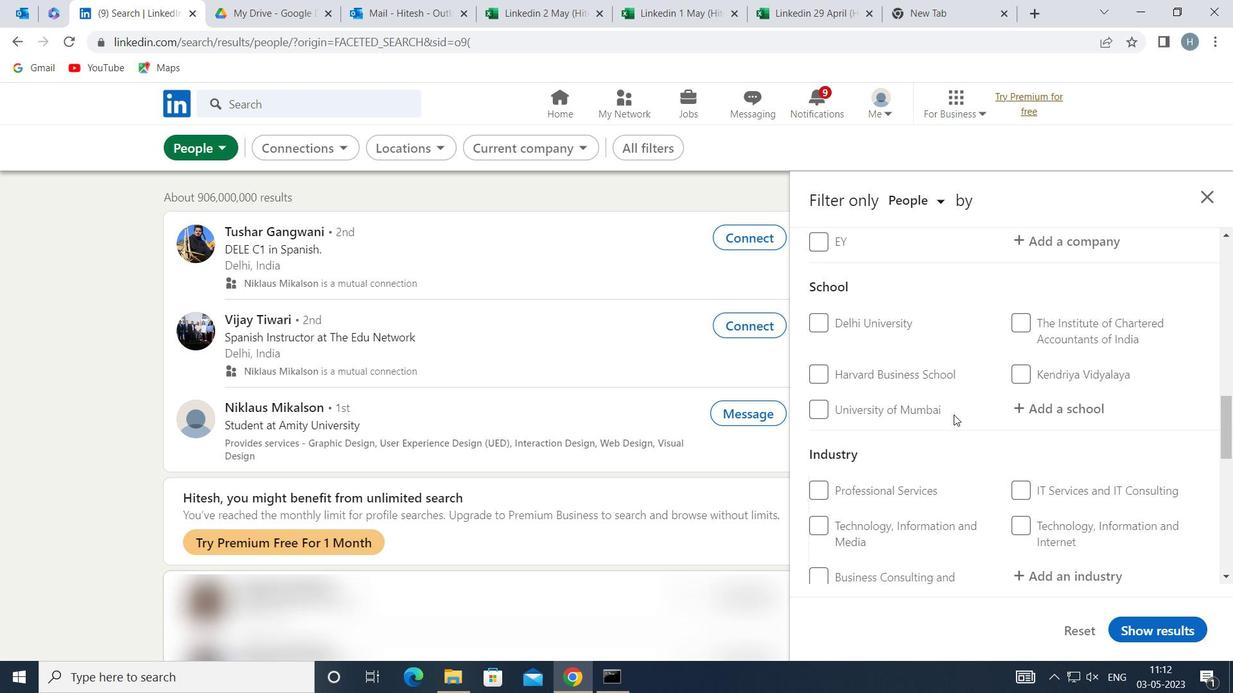 
Action: Mouse scrolled (951, 416) with delta (0, 0)
Screenshot: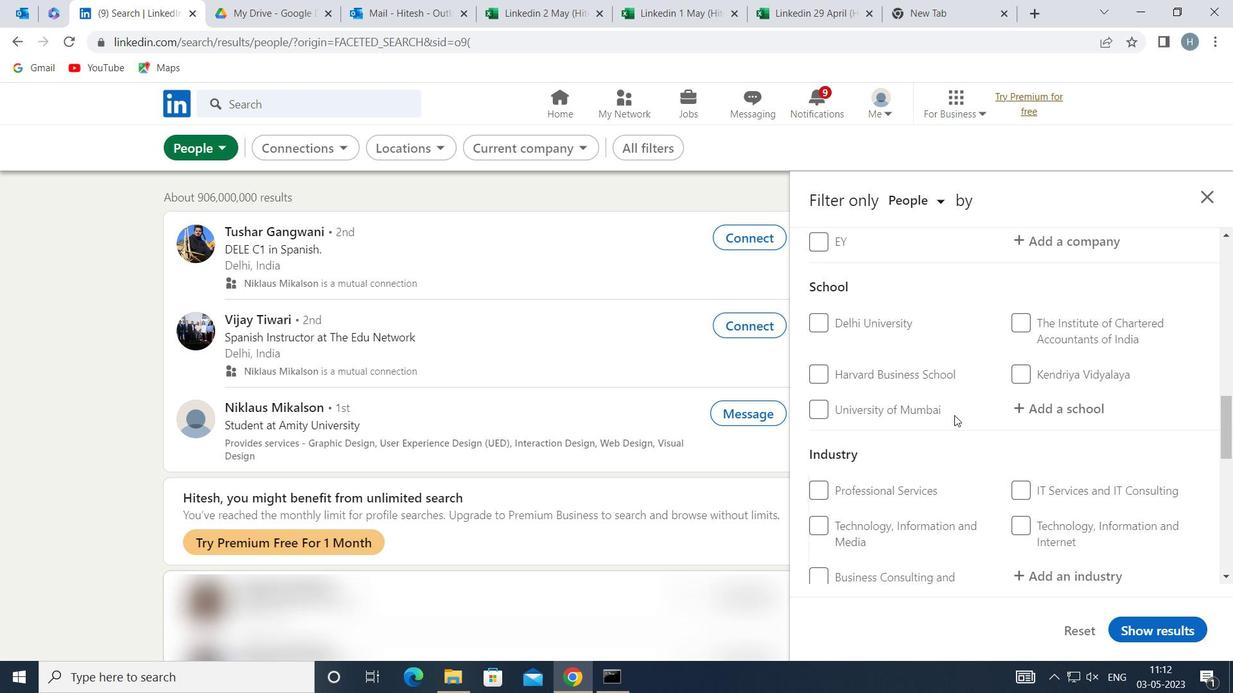 
Action: Mouse moved to (952, 420)
Screenshot: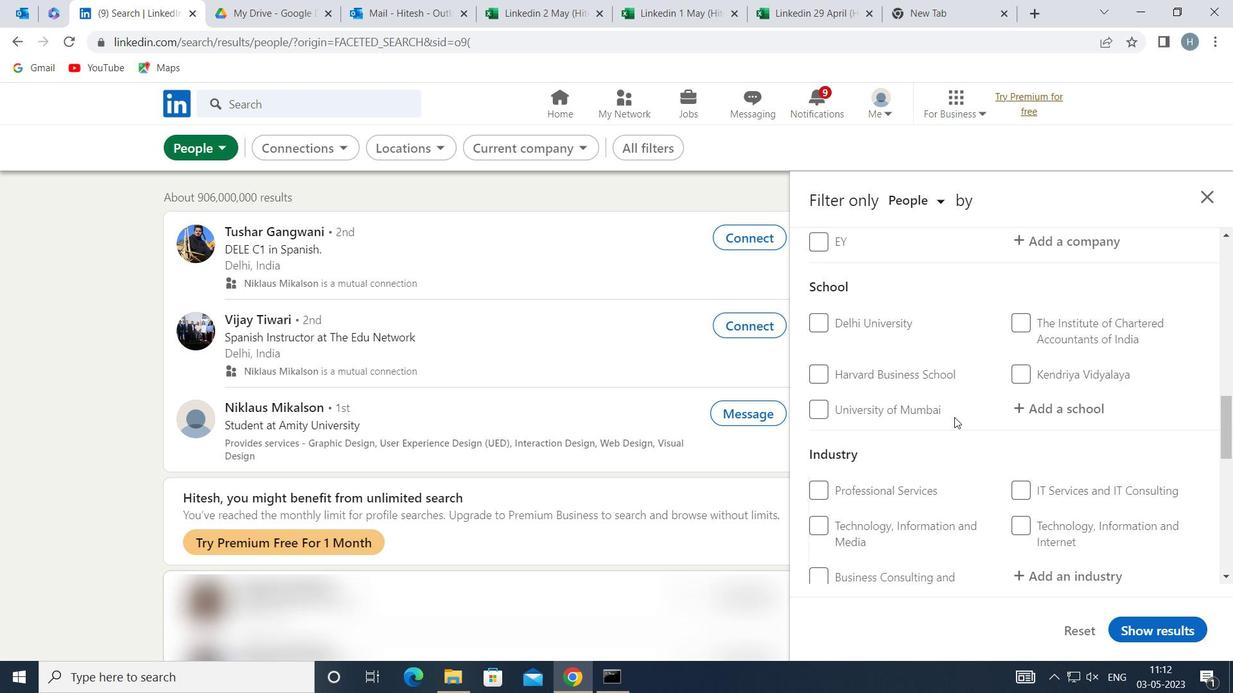 
Action: Mouse scrolled (952, 419) with delta (0, 0)
Screenshot: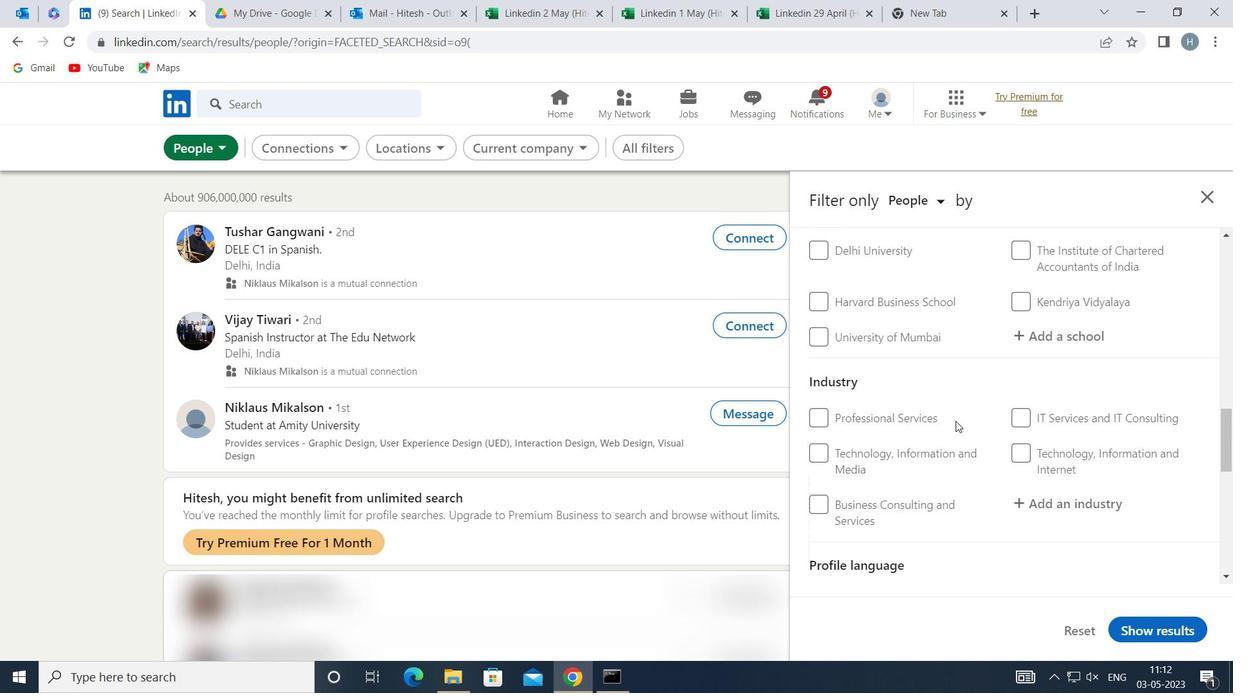 
Action: Mouse moved to (1016, 555)
Screenshot: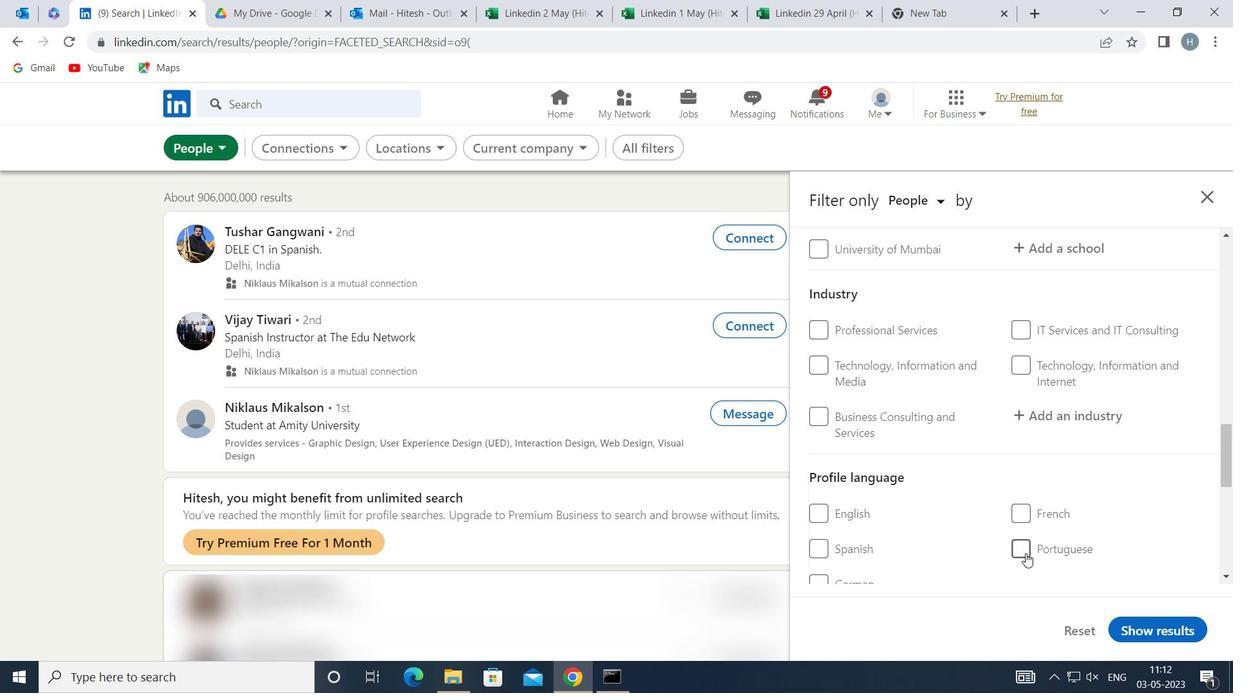 
Action: Mouse pressed left at (1016, 555)
Screenshot: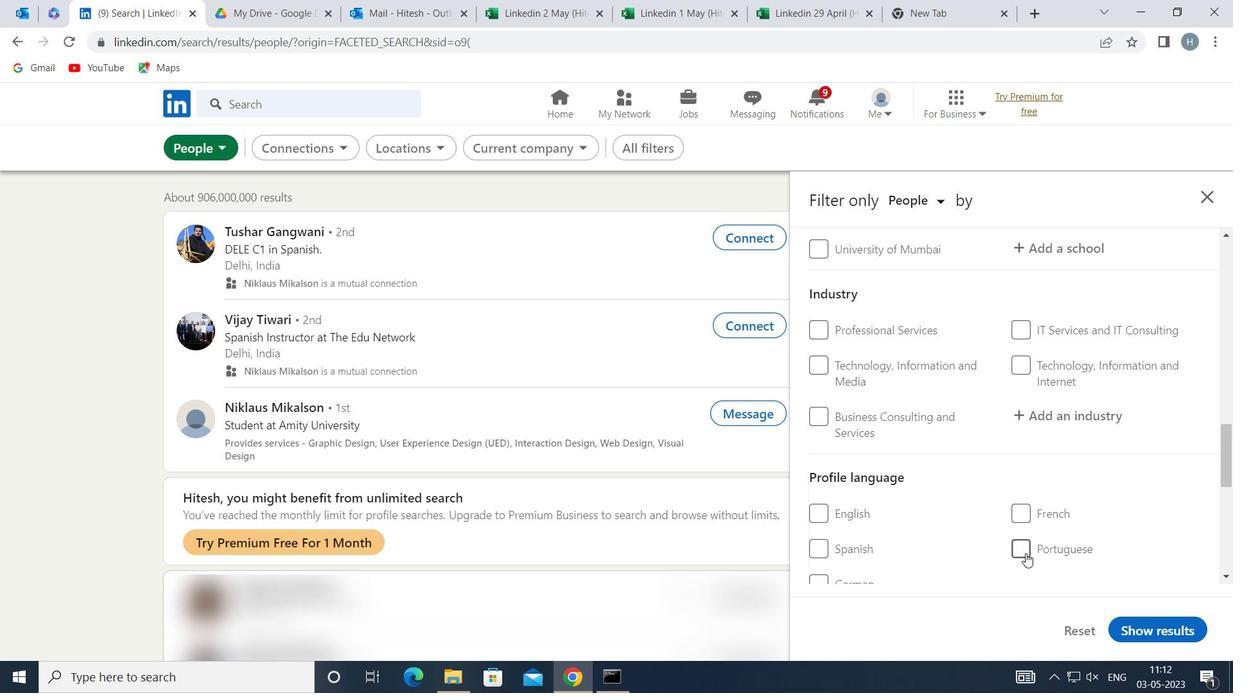 
Action: Mouse moved to (980, 497)
Screenshot: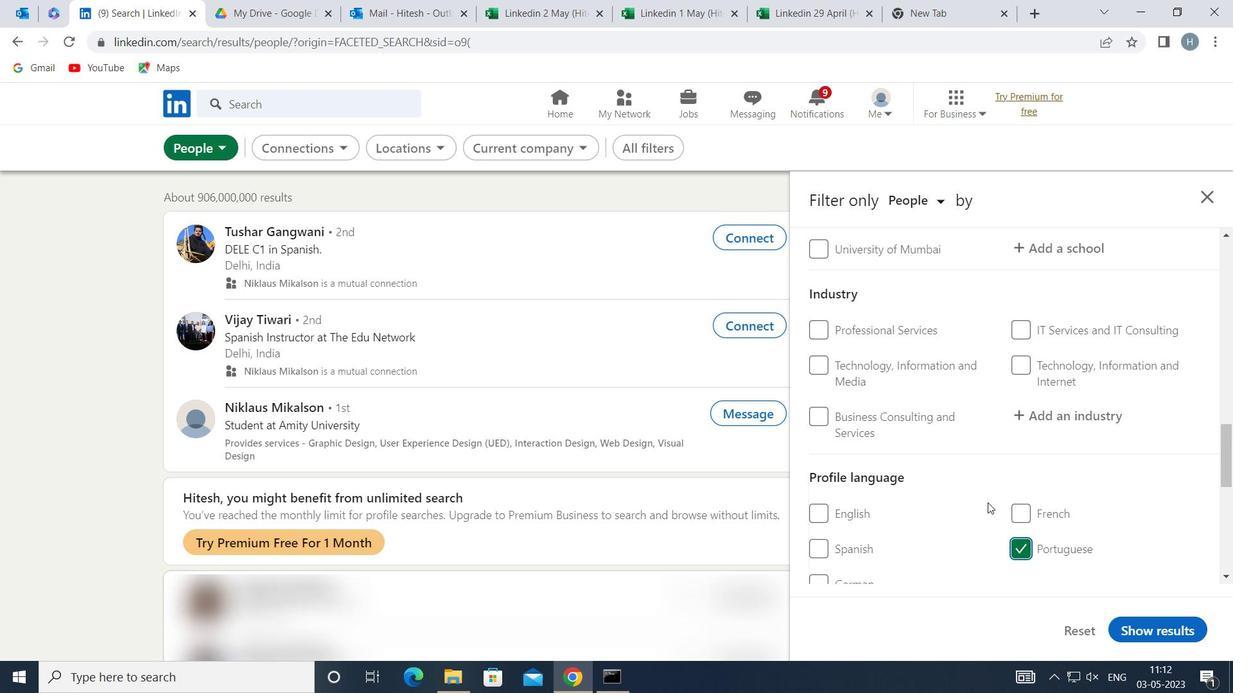 
Action: Mouse scrolled (980, 497) with delta (0, 0)
Screenshot: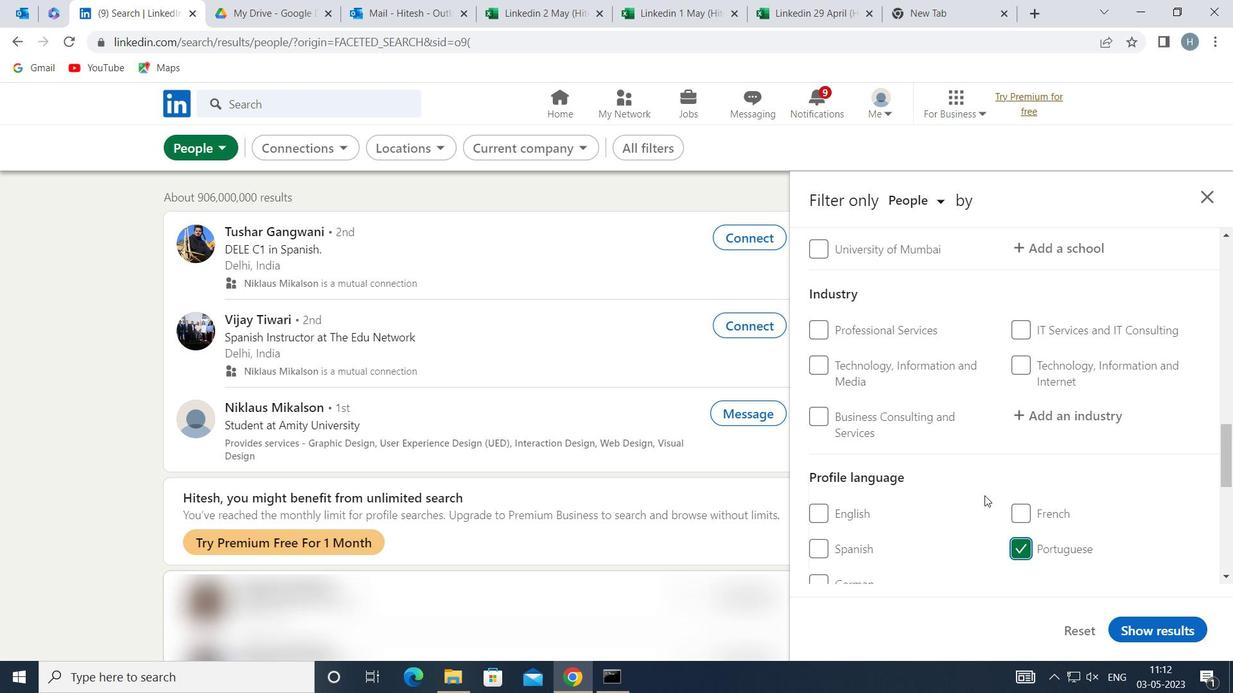 
Action: Mouse scrolled (980, 497) with delta (0, 0)
Screenshot: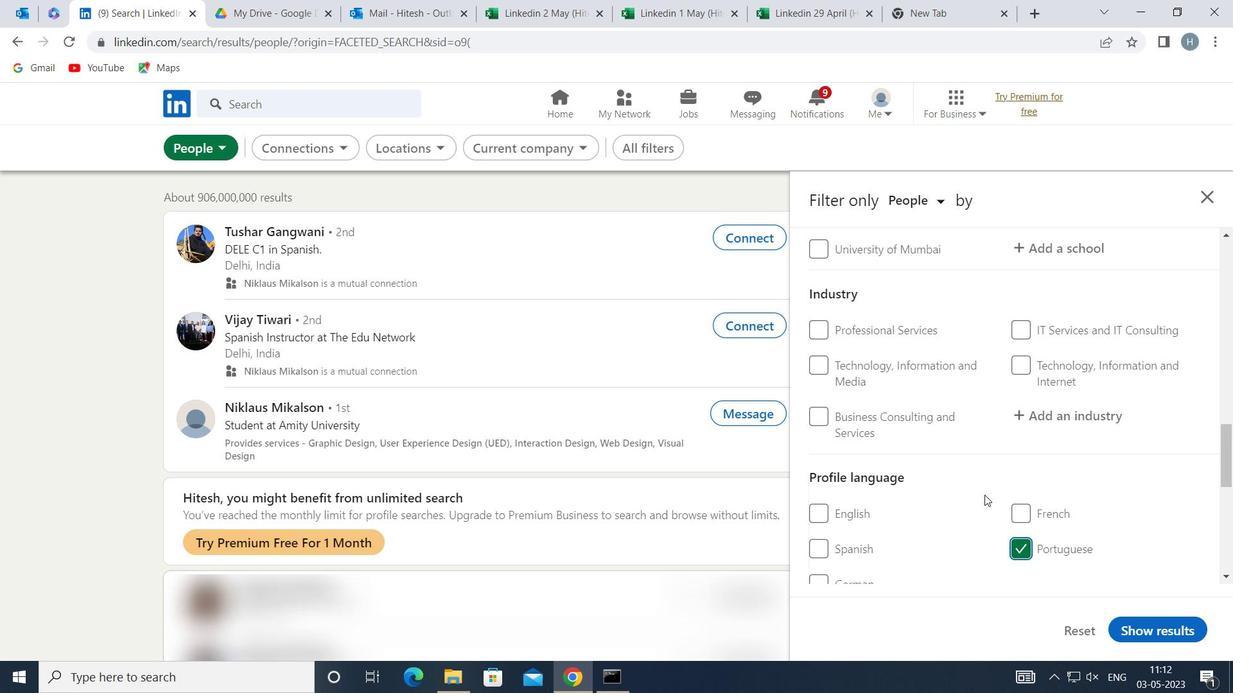 
Action: Mouse scrolled (980, 497) with delta (0, 0)
Screenshot: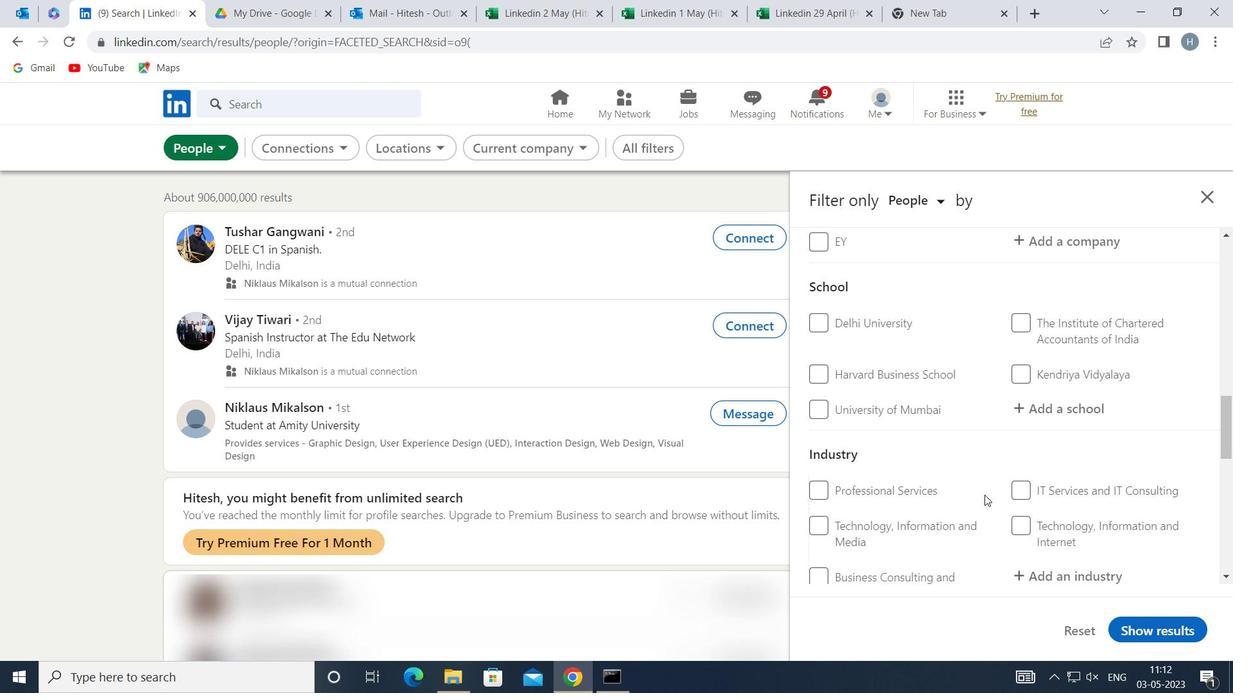 
Action: Mouse scrolled (980, 497) with delta (0, 0)
Screenshot: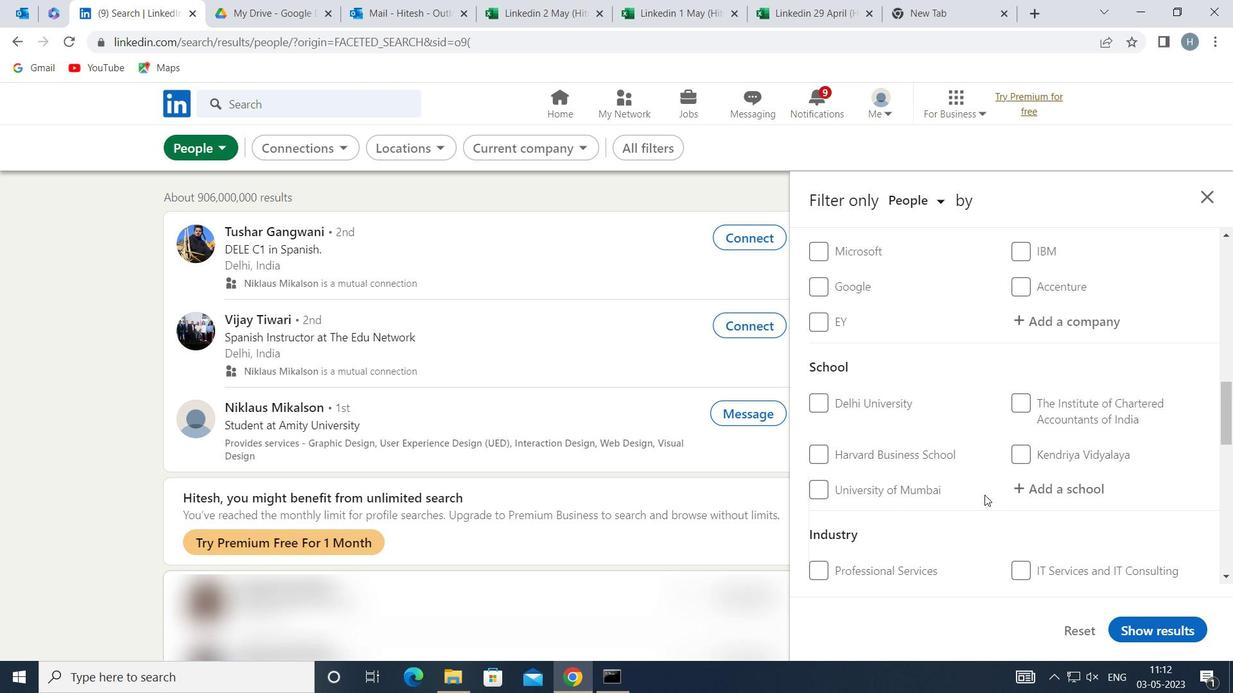 
Action: Mouse scrolled (980, 497) with delta (0, 0)
Screenshot: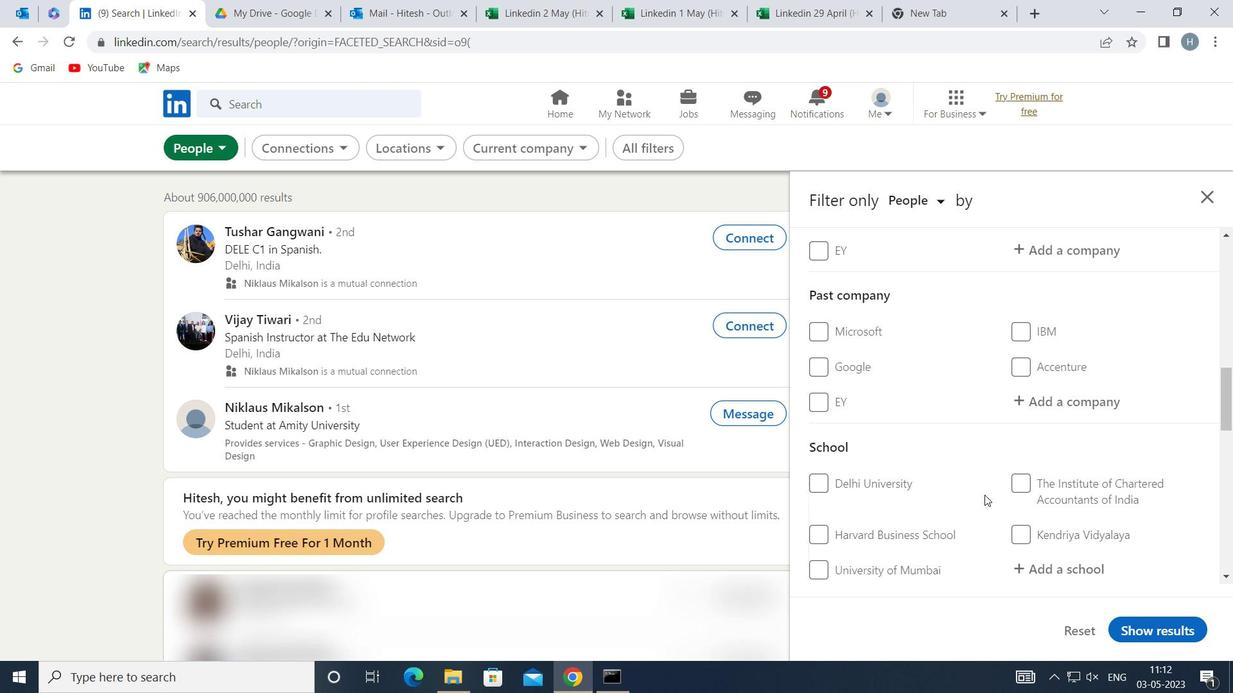 
Action: Mouse scrolled (980, 497) with delta (0, 0)
Screenshot: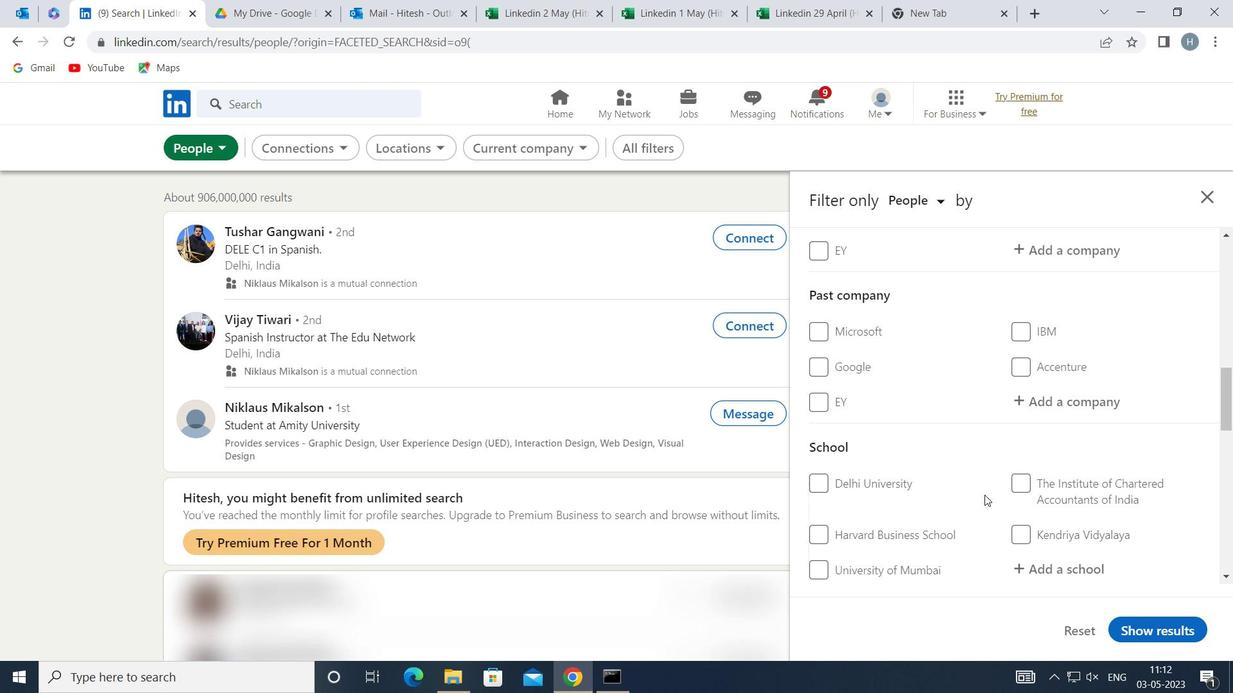 
Action: Mouse scrolled (980, 497) with delta (0, 0)
Screenshot: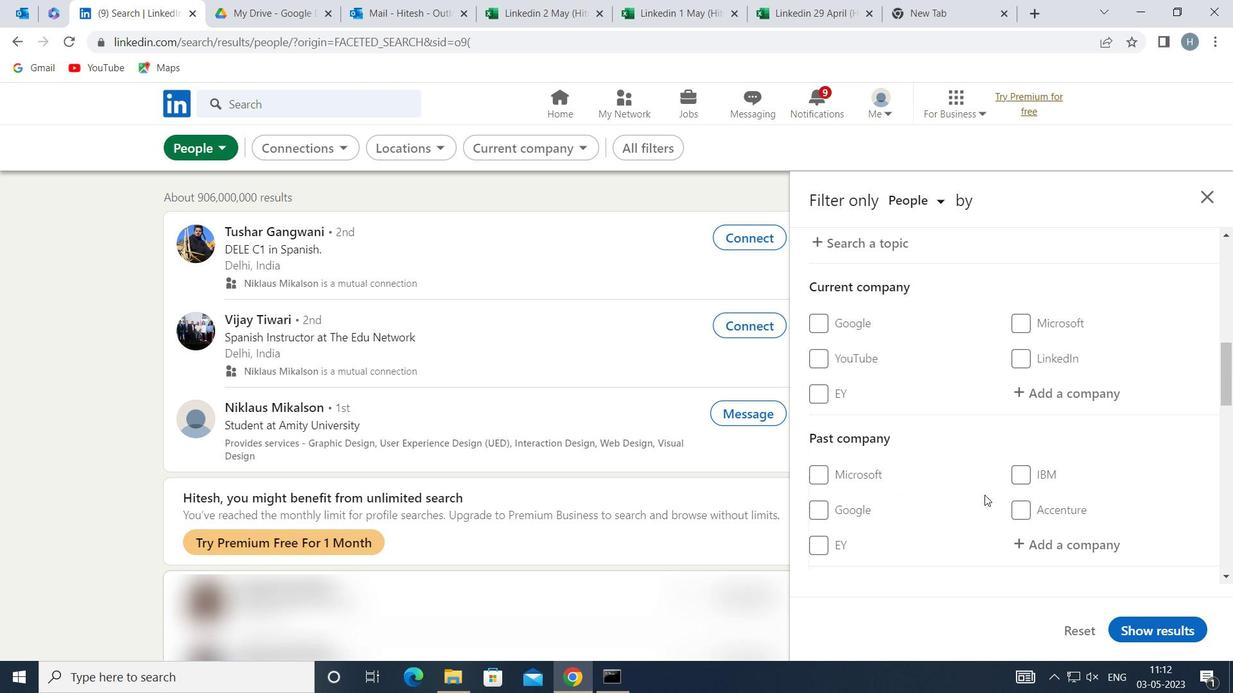 
Action: Mouse moved to (1021, 496)
Screenshot: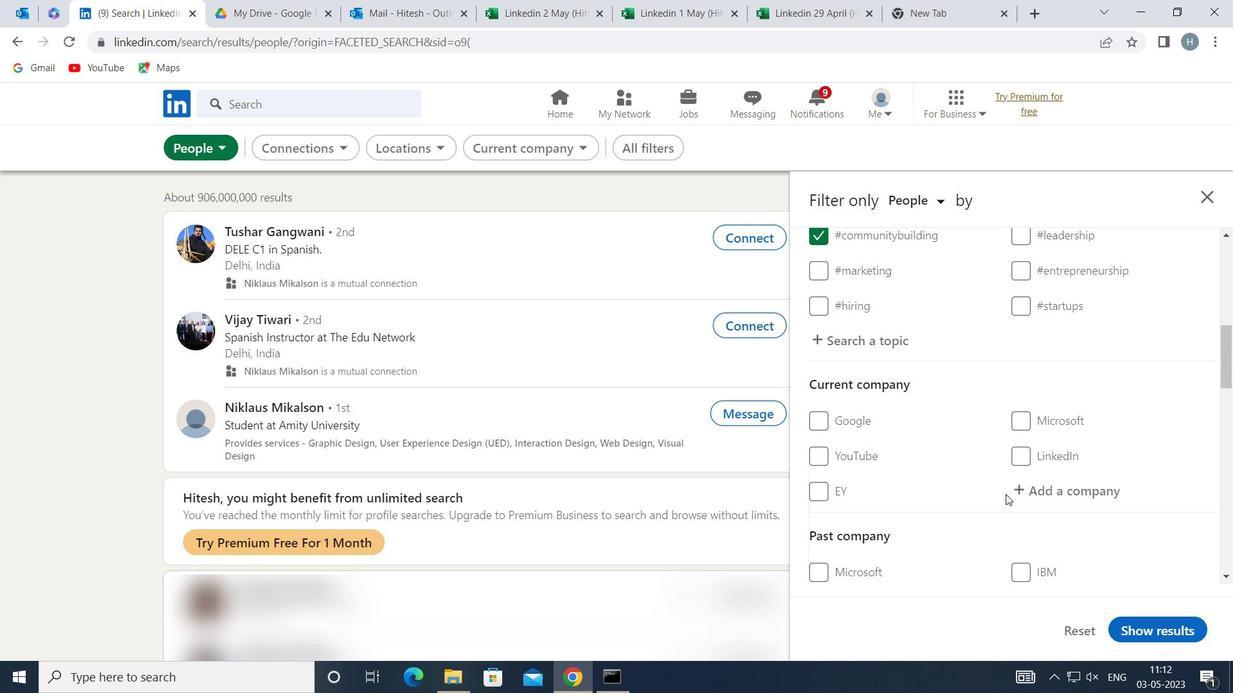 
Action: Mouse pressed left at (1021, 496)
Screenshot: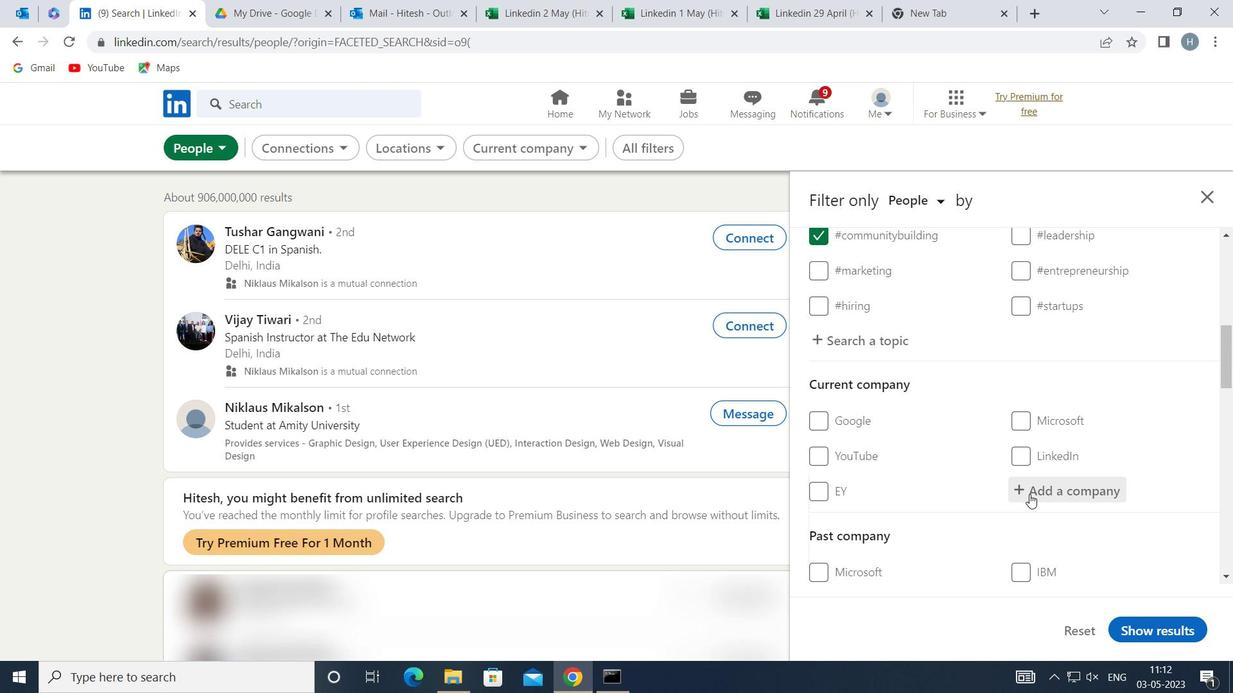 
Action: Mouse moved to (1021, 493)
Screenshot: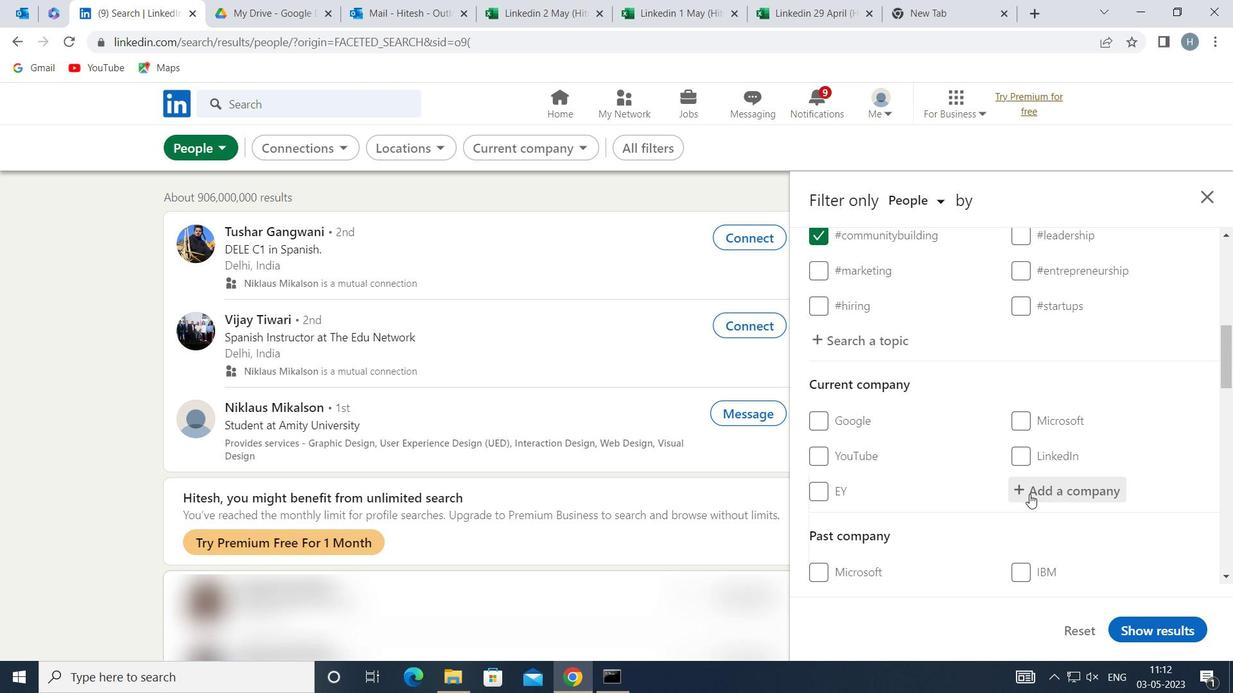 
Action: Key pressed <Key.shift>N<Key.shift>SE<Key.space><Key.shift>INDIA
Screenshot: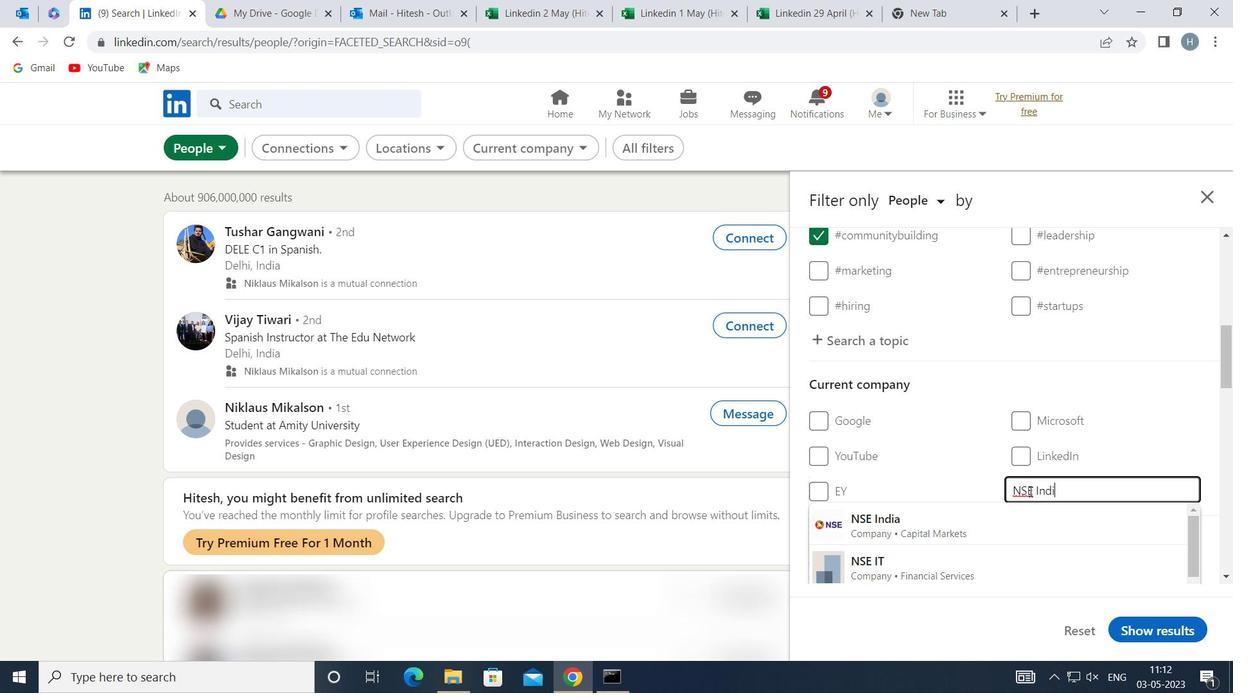 
Action: Mouse moved to (960, 512)
Screenshot: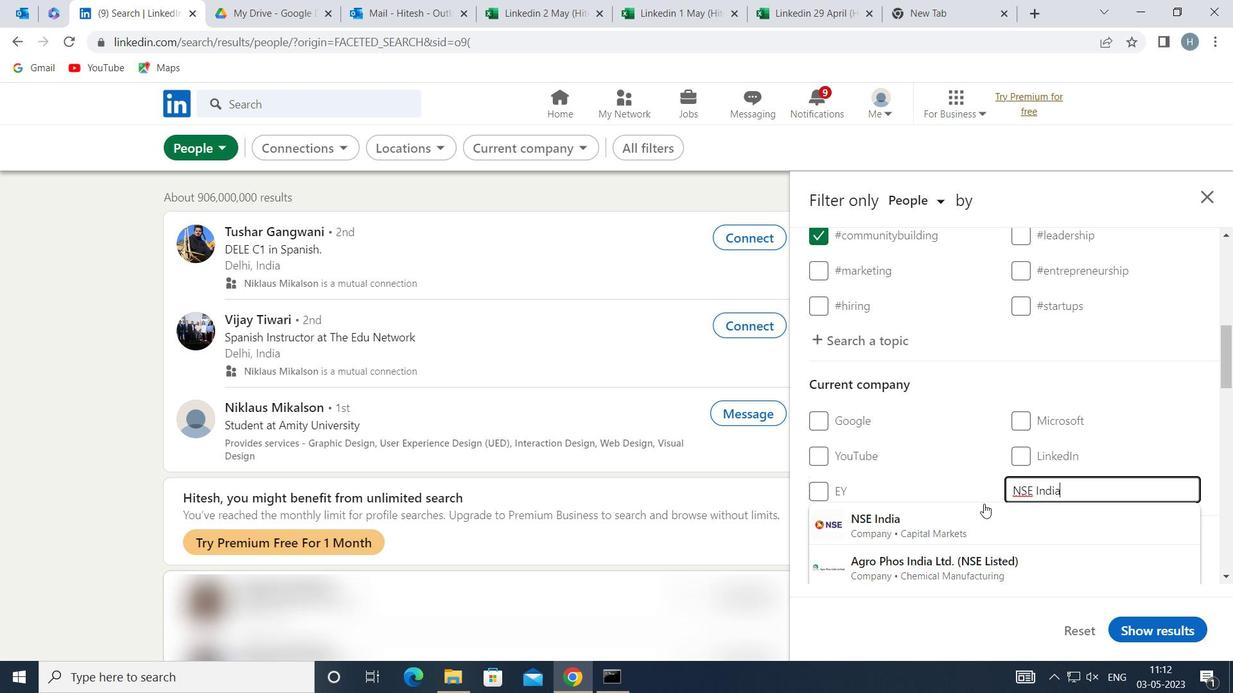 
Action: Mouse pressed left at (960, 512)
Screenshot: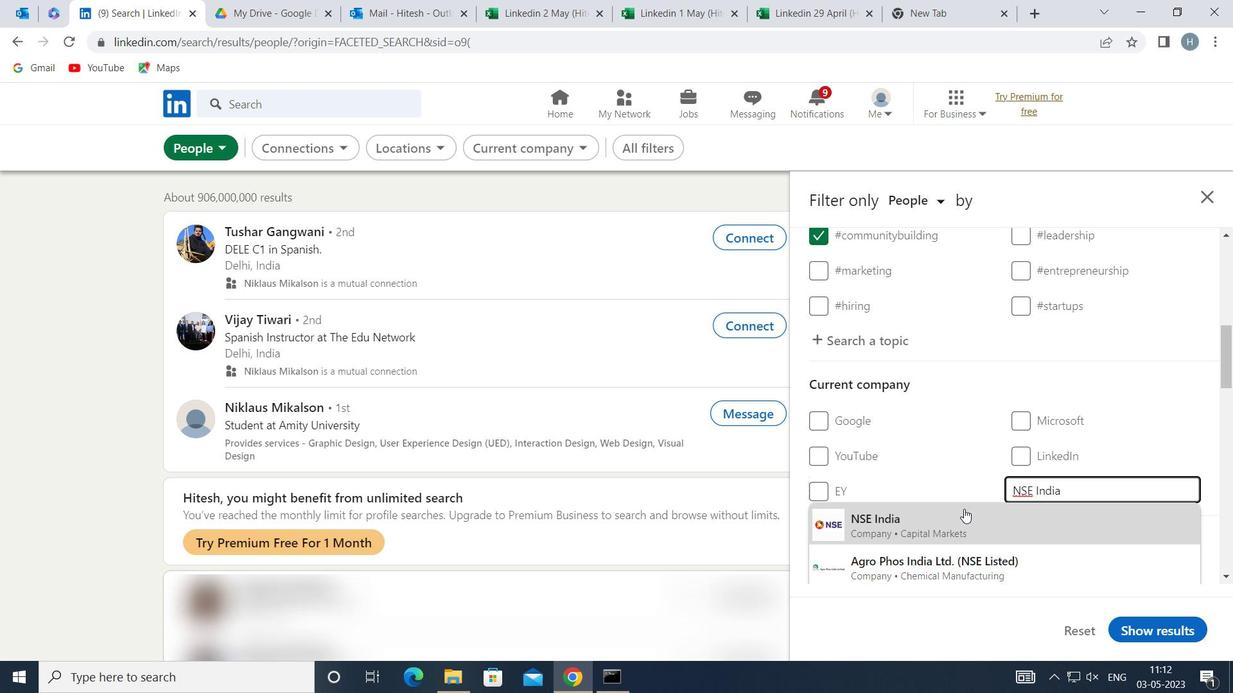 
Action: Mouse moved to (947, 479)
Screenshot: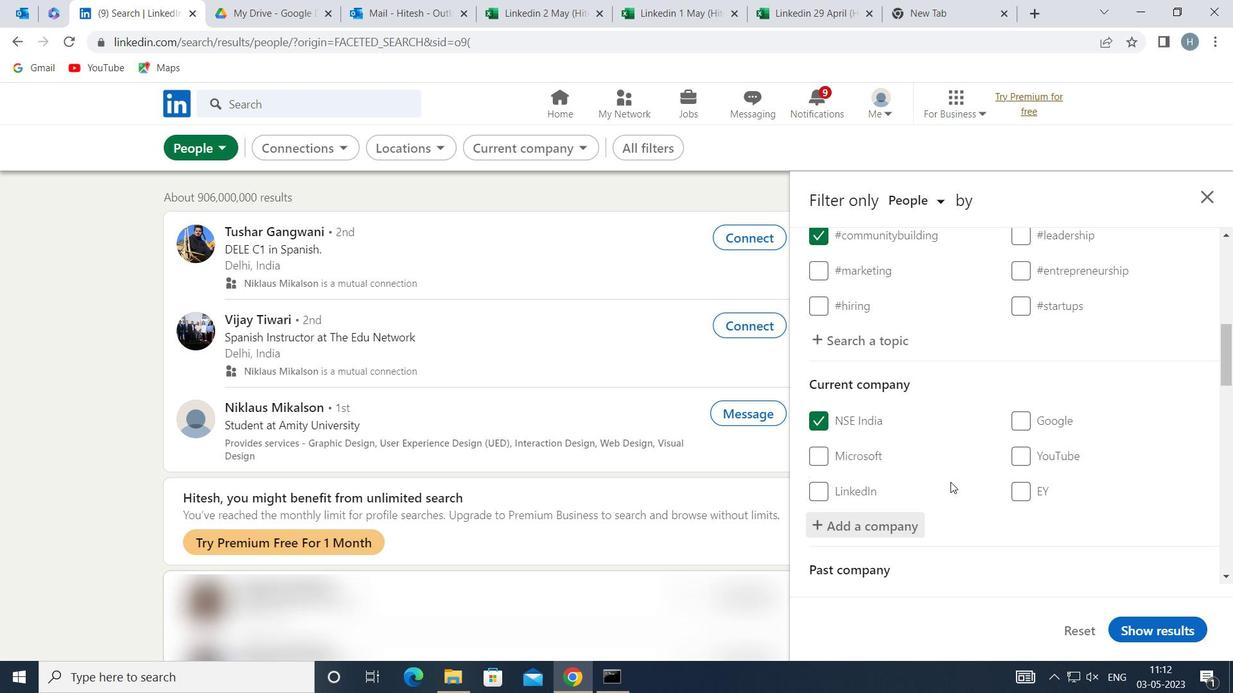 
Action: Mouse scrolled (947, 478) with delta (0, 0)
Screenshot: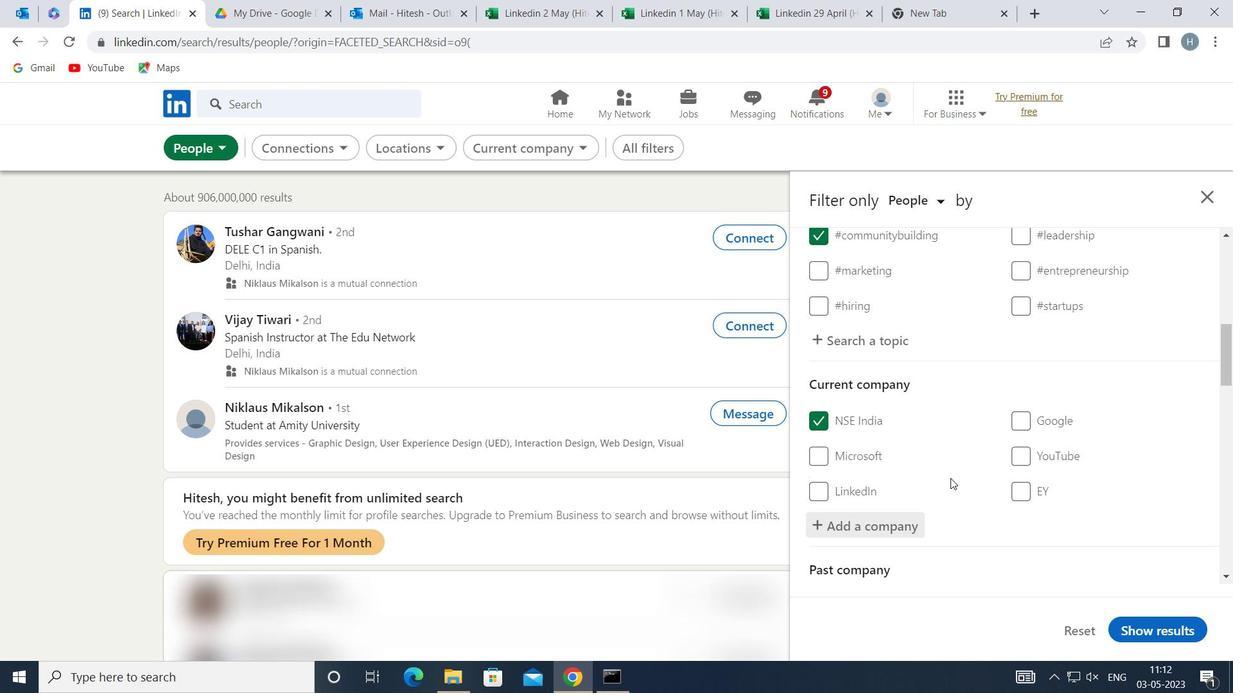 
Action: Mouse moved to (950, 474)
Screenshot: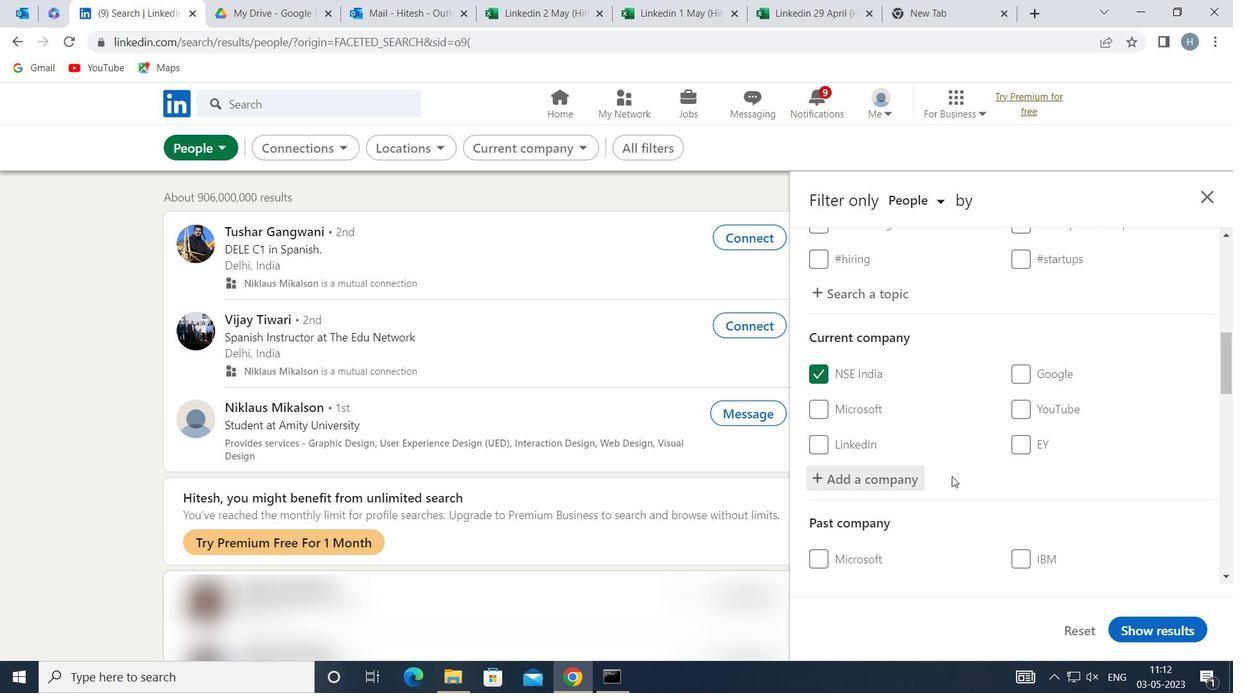 
Action: Mouse scrolled (950, 473) with delta (0, 0)
Screenshot: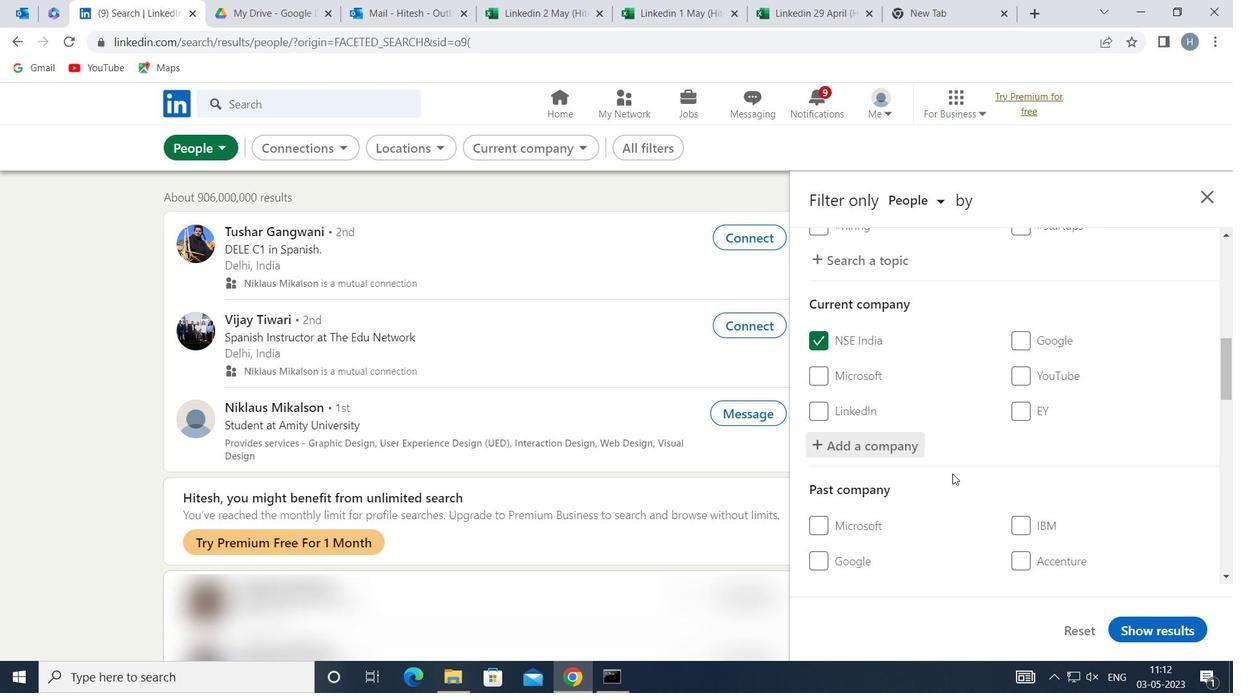 
Action: Mouse scrolled (950, 473) with delta (0, 0)
Screenshot: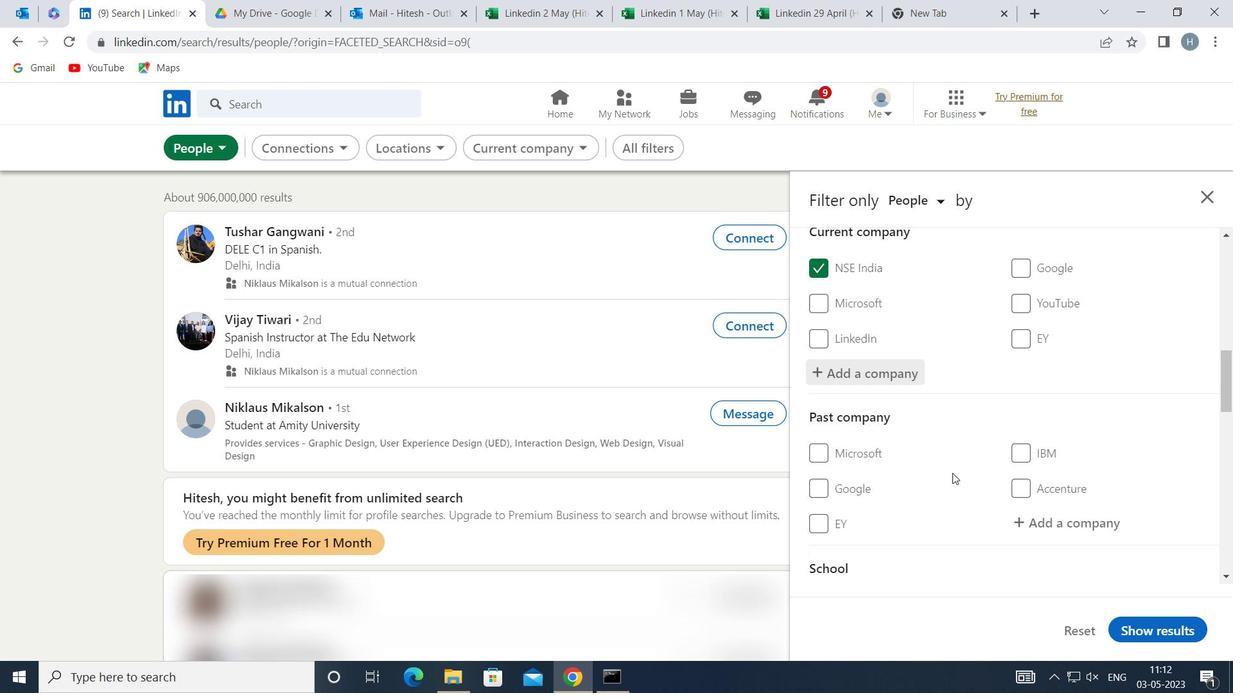 
Action: Mouse scrolled (950, 473) with delta (0, 0)
Screenshot: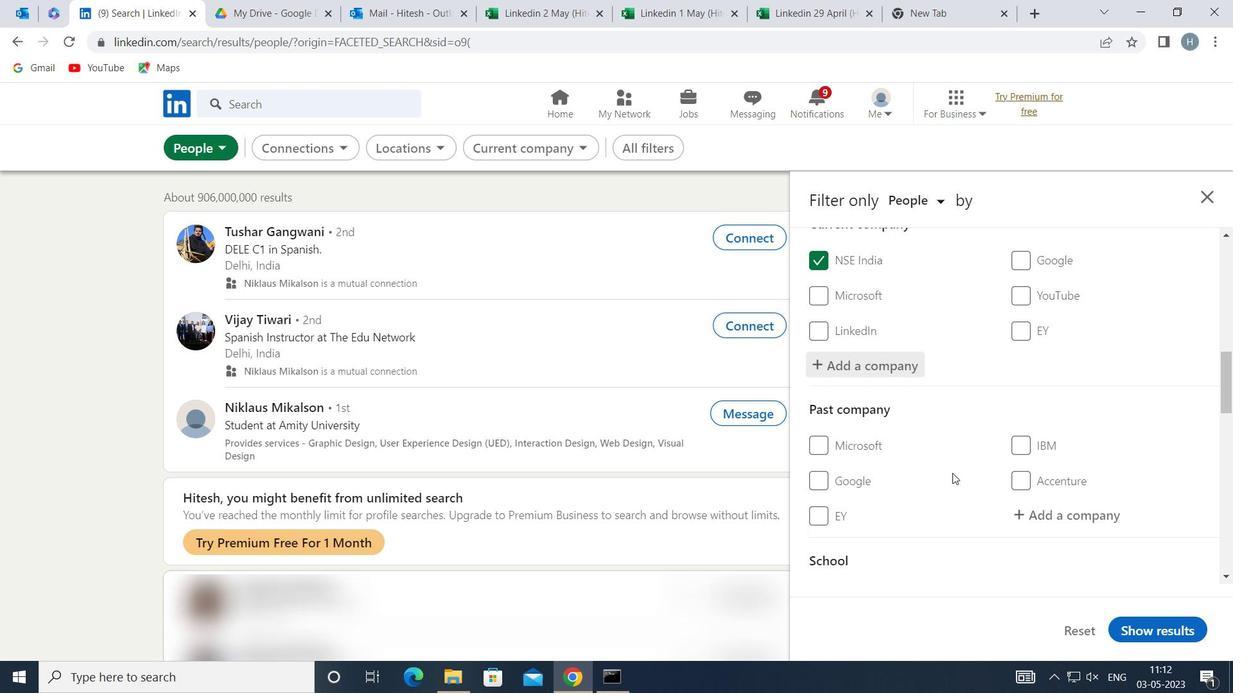 
Action: Mouse scrolled (950, 473) with delta (0, 0)
Screenshot: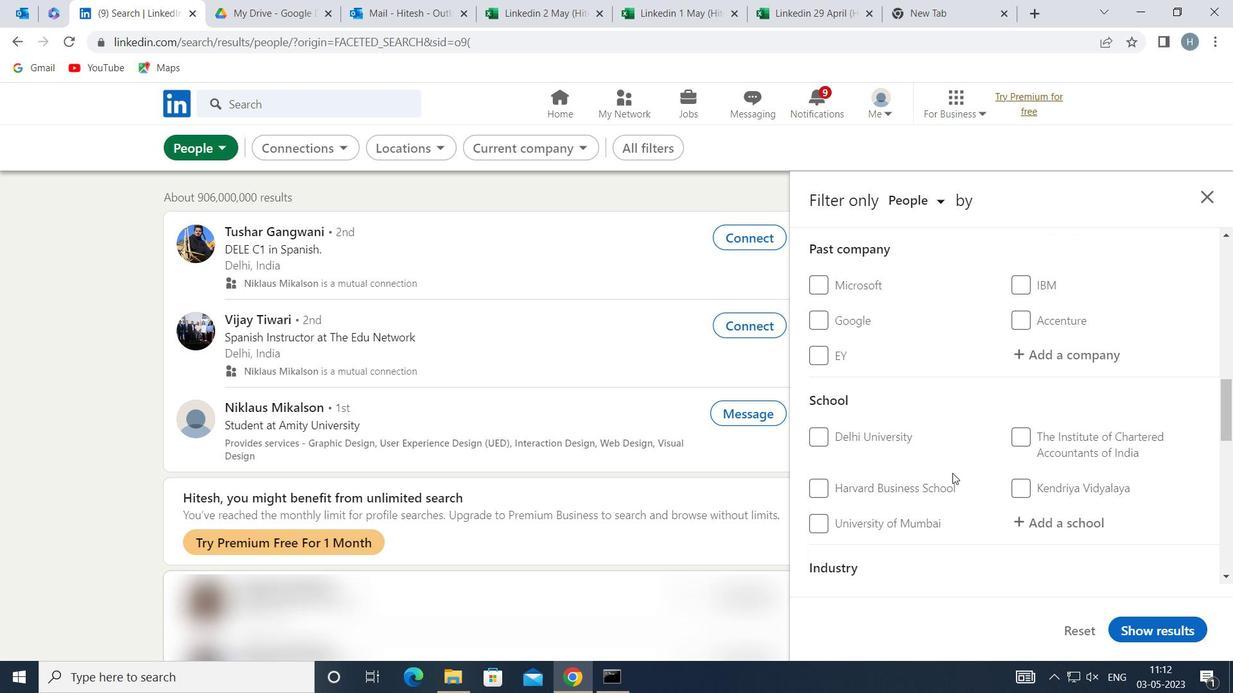 
Action: Mouse scrolled (950, 474) with delta (0, 0)
Screenshot: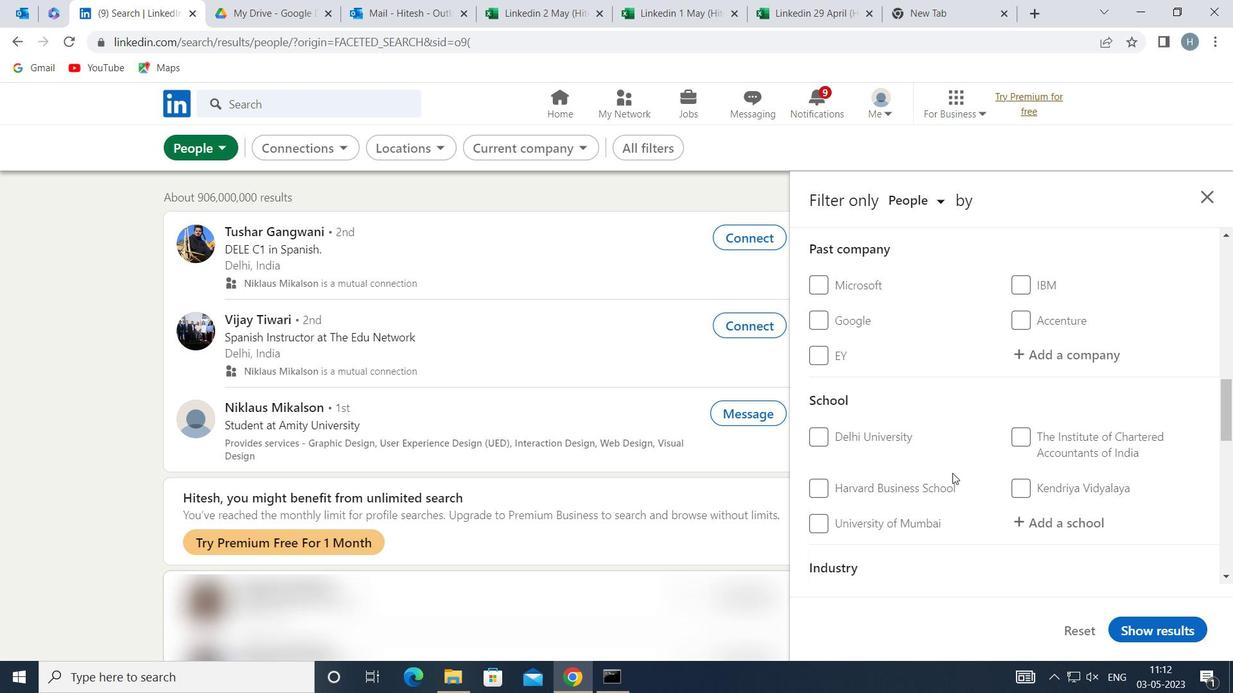 
Action: Mouse moved to (1039, 520)
Screenshot: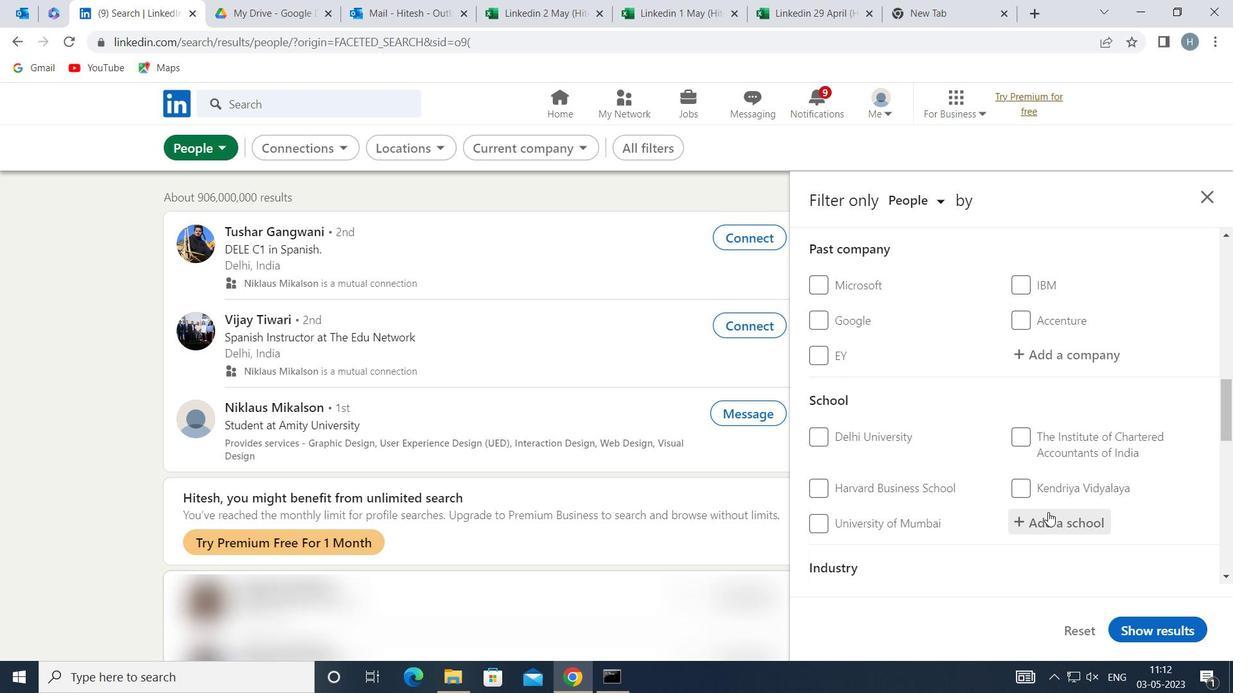 
Action: Mouse pressed left at (1039, 520)
Screenshot: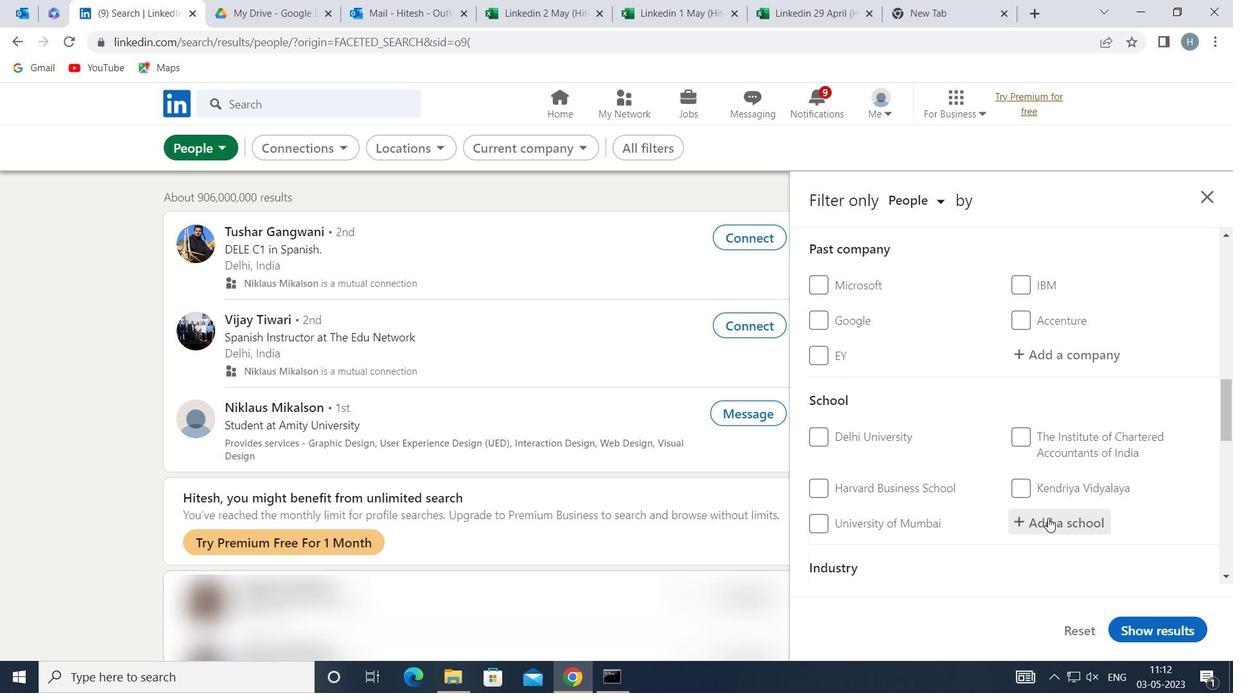 
Action: Key pressed <Key.shift>SHANTILAL<Key.space><Key.shift>SHAH<Key.space><Key.shift>ENG
Screenshot: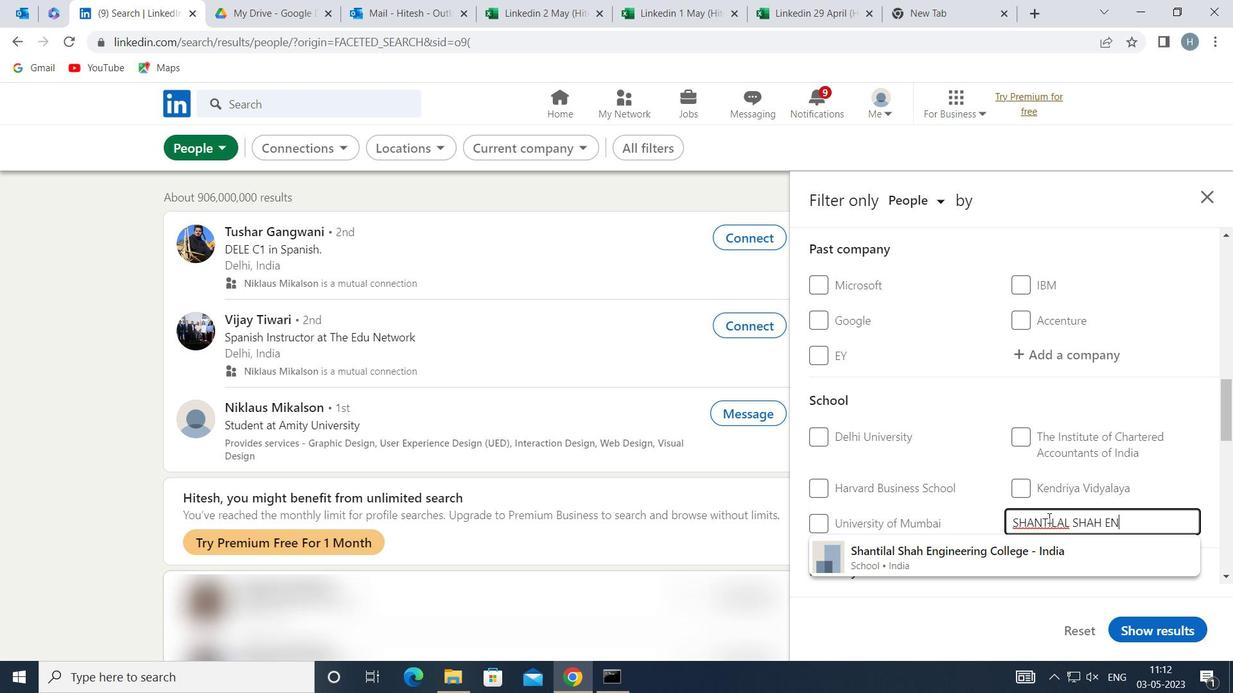 
Action: Mouse moved to (1024, 557)
Screenshot: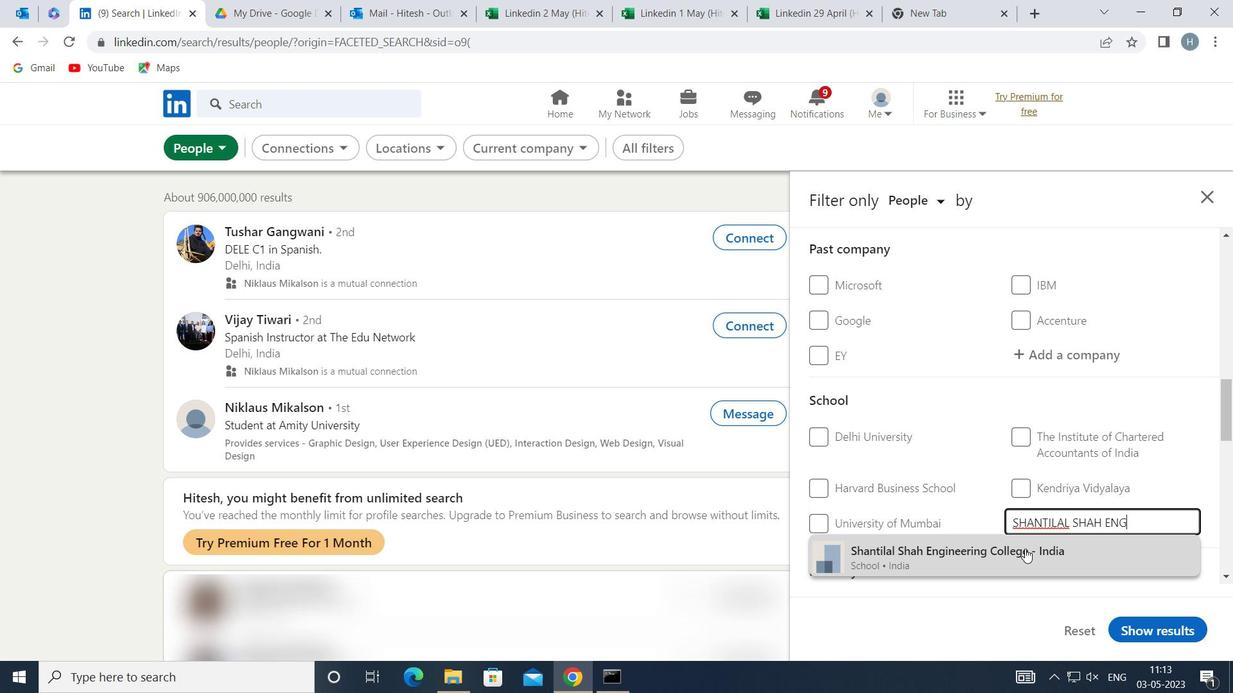 
Action: Mouse scrolled (1024, 556) with delta (0, 0)
Screenshot: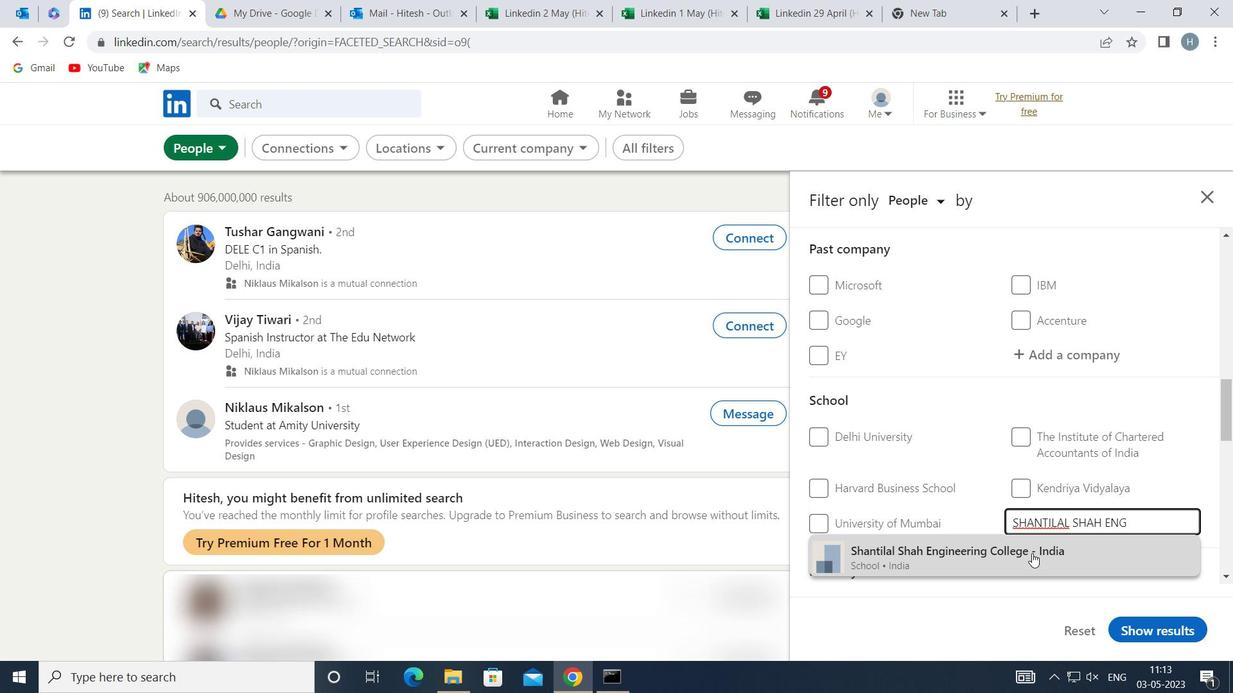 
Action: Mouse moved to (1123, 438)
Screenshot: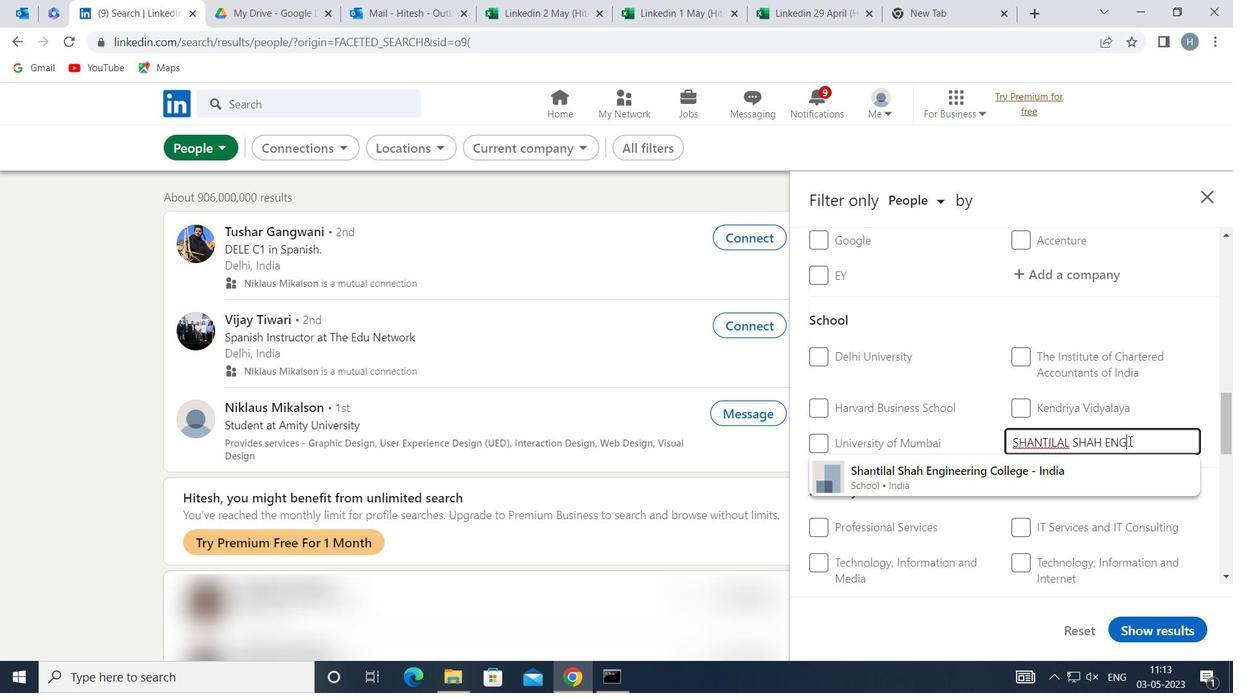 
Action: Key pressed <Key.shift>INEERING<Key.space>COLLEGE<Key.space>B<Key.shift>HAVNAGAR<Key.space>043<Key.enter>
Screenshot: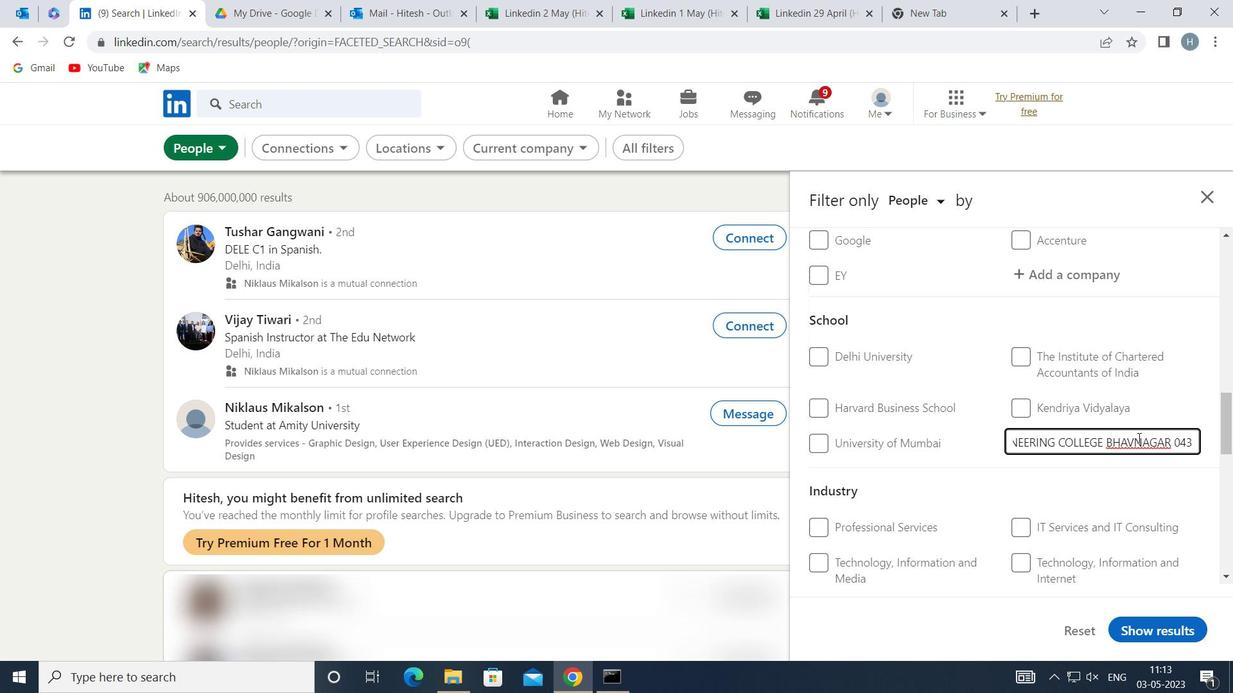 
Action: Mouse moved to (1116, 472)
Screenshot: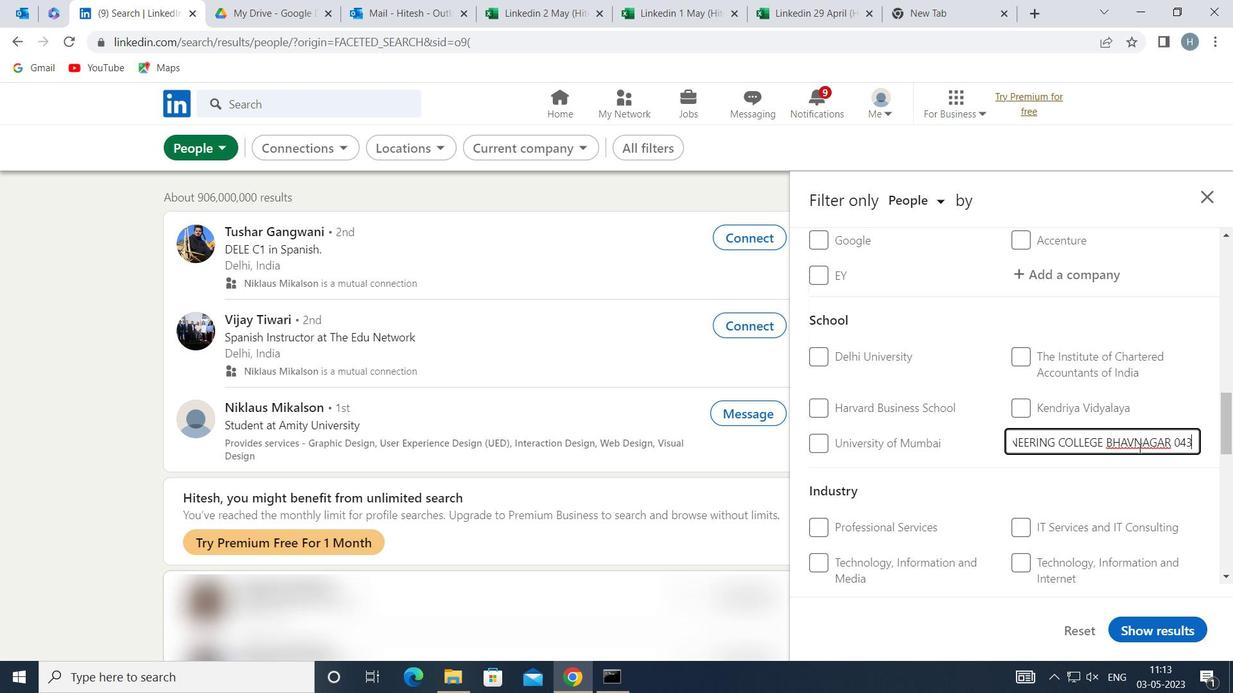 
Action: Mouse pressed left at (1116, 472)
Screenshot: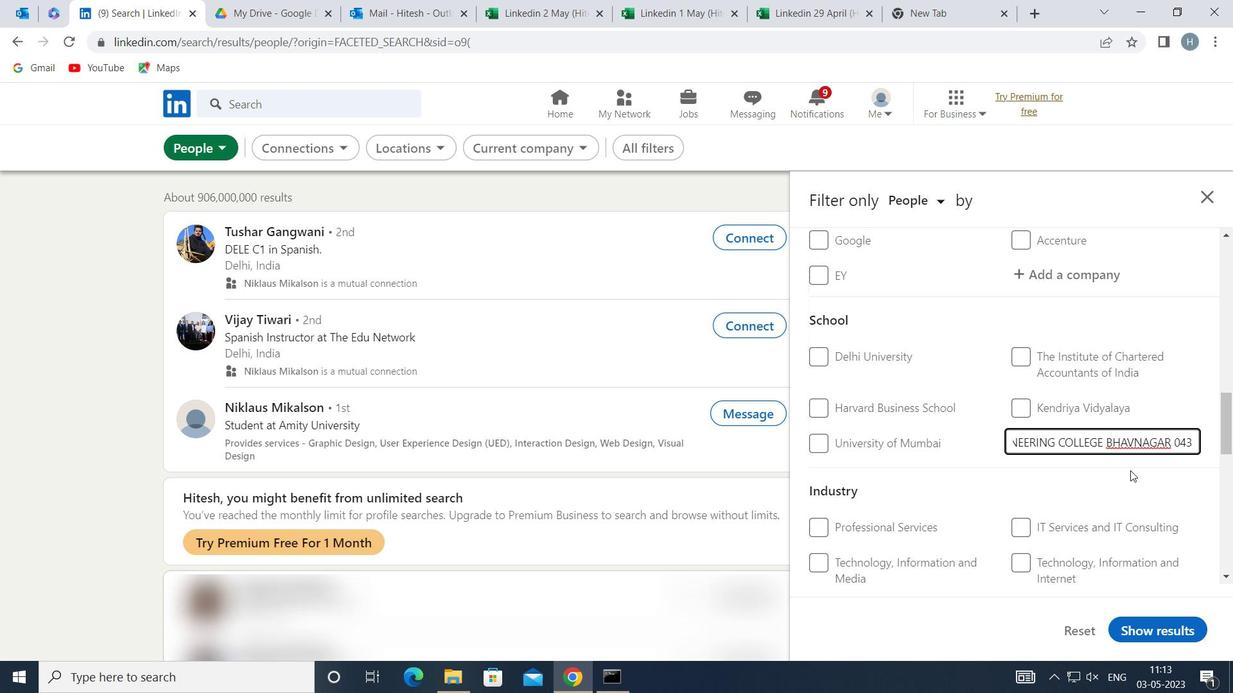 
Action: Mouse moved to (1086, 470)
Screenshot: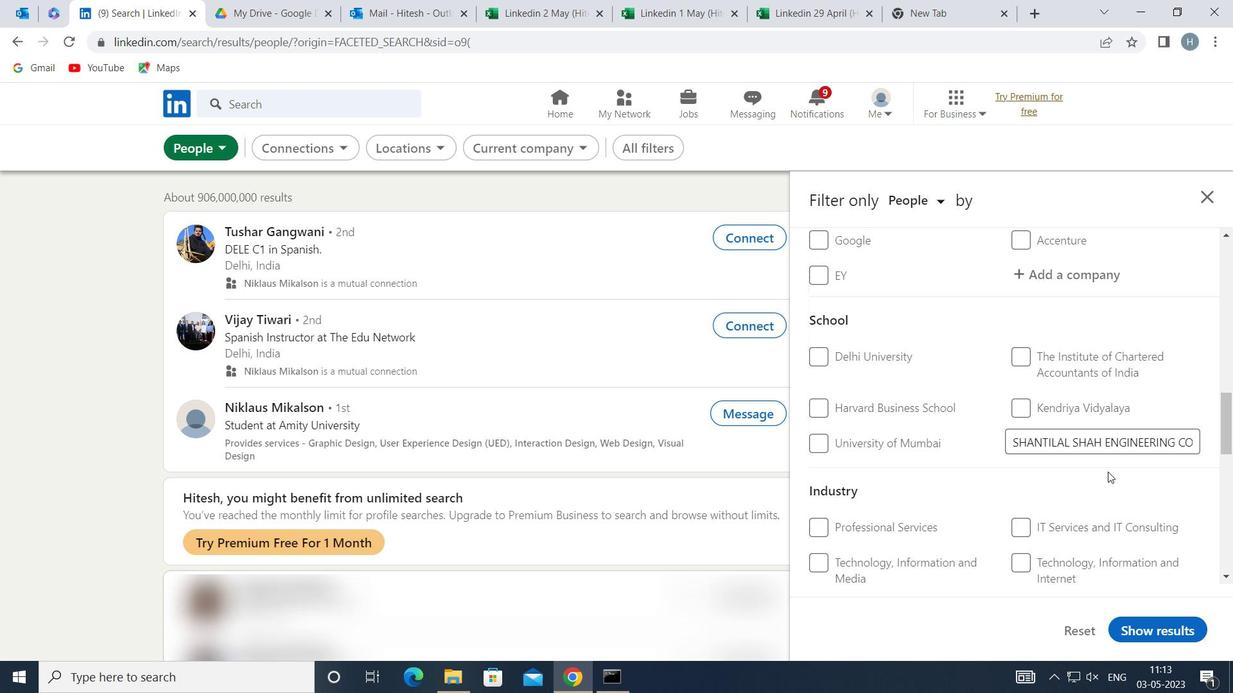 
Action: Mouse scrolled (1086, 469) with delta (0, 0)
Screenshot: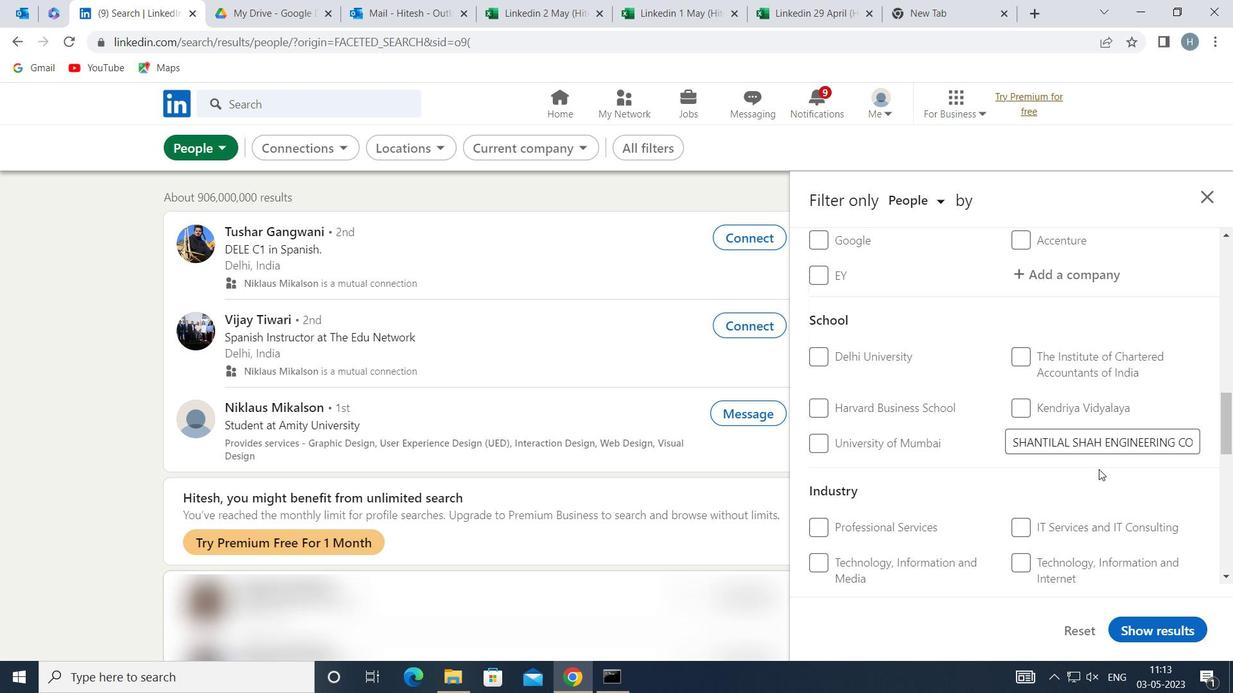 
Action: Mouse moved to (1085, 470)
Screenshot: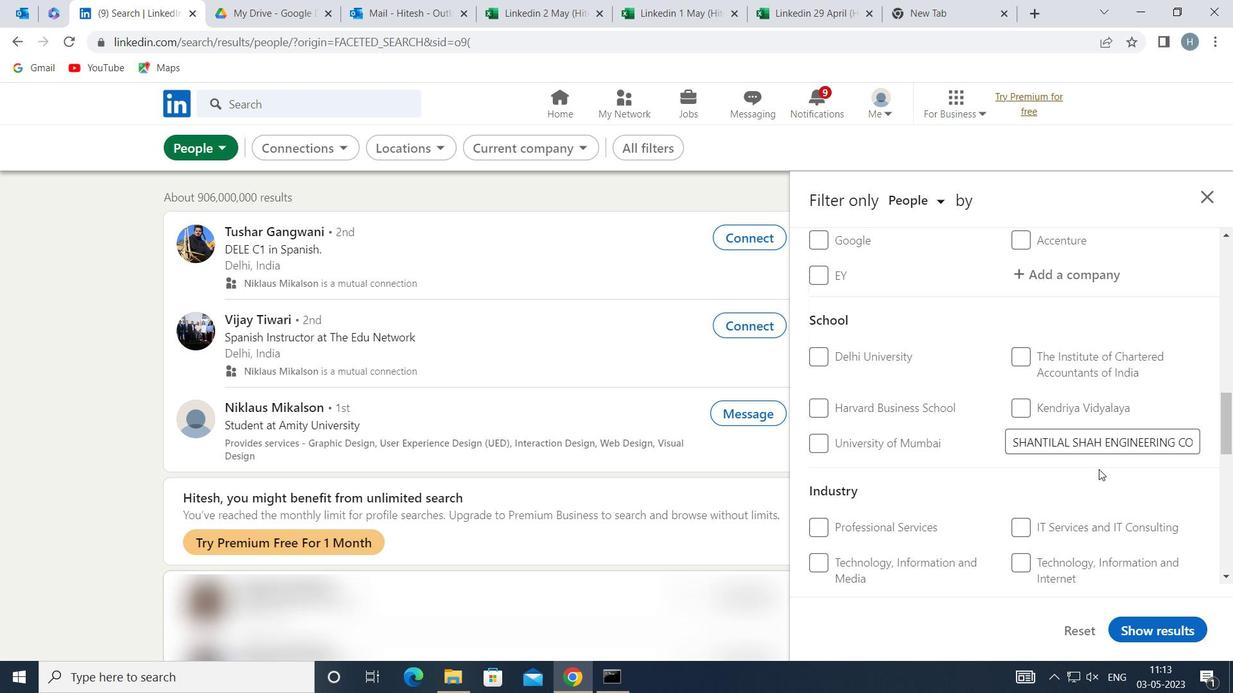 
Action: Mouse scrolled (1085, 469) with delta (0, 0)
Screenshot: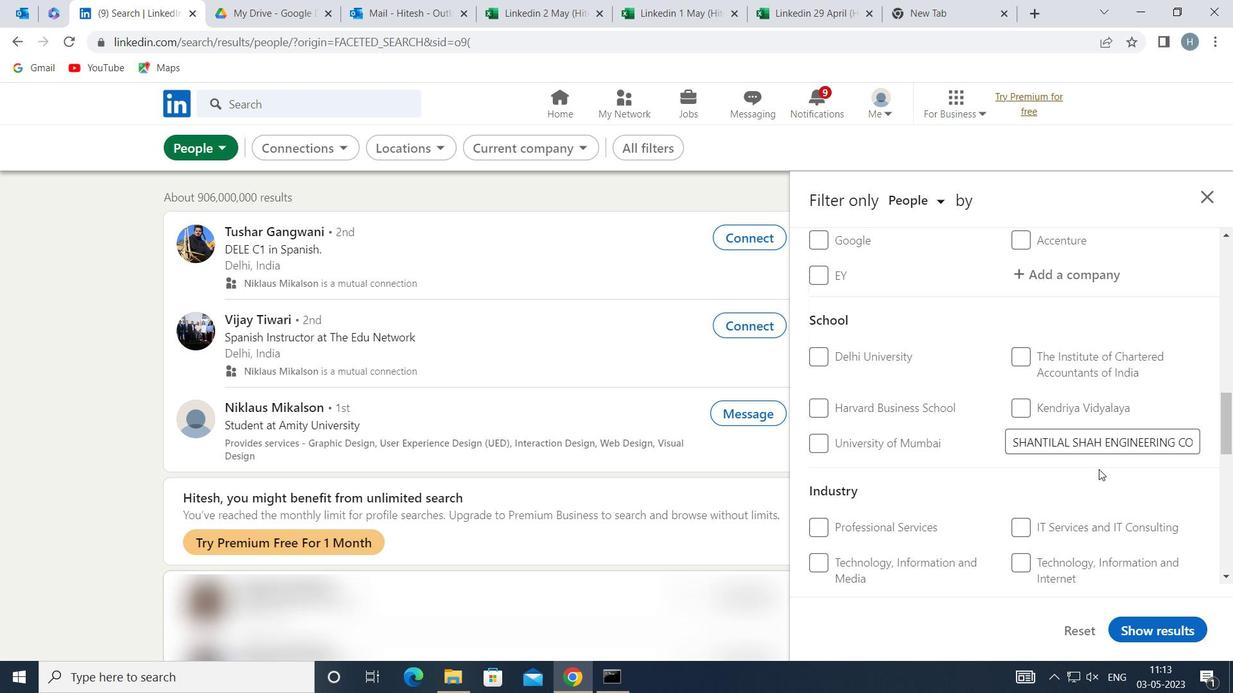 
Action: Mouse moved to (1056, 451)
Screenshot: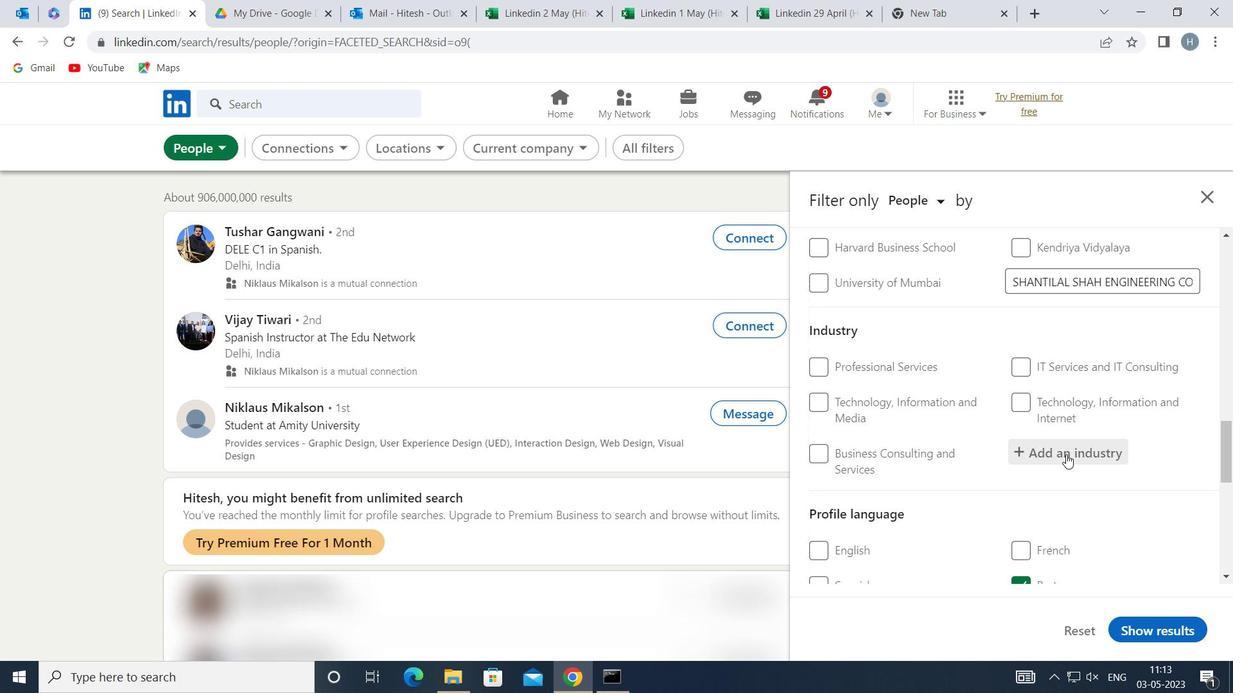 
Action: Mouse pressed left at (1056, 451)
Screenshot: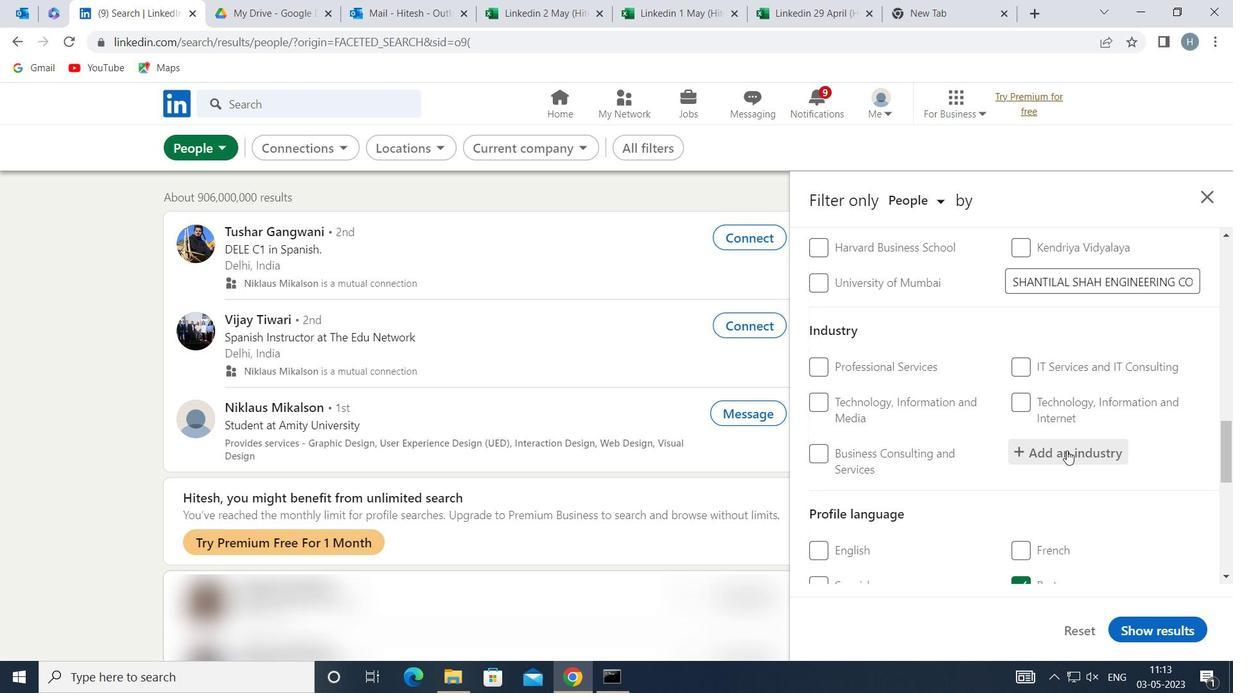 
Action: Mouse moved to (1051, 450)
Screenshot: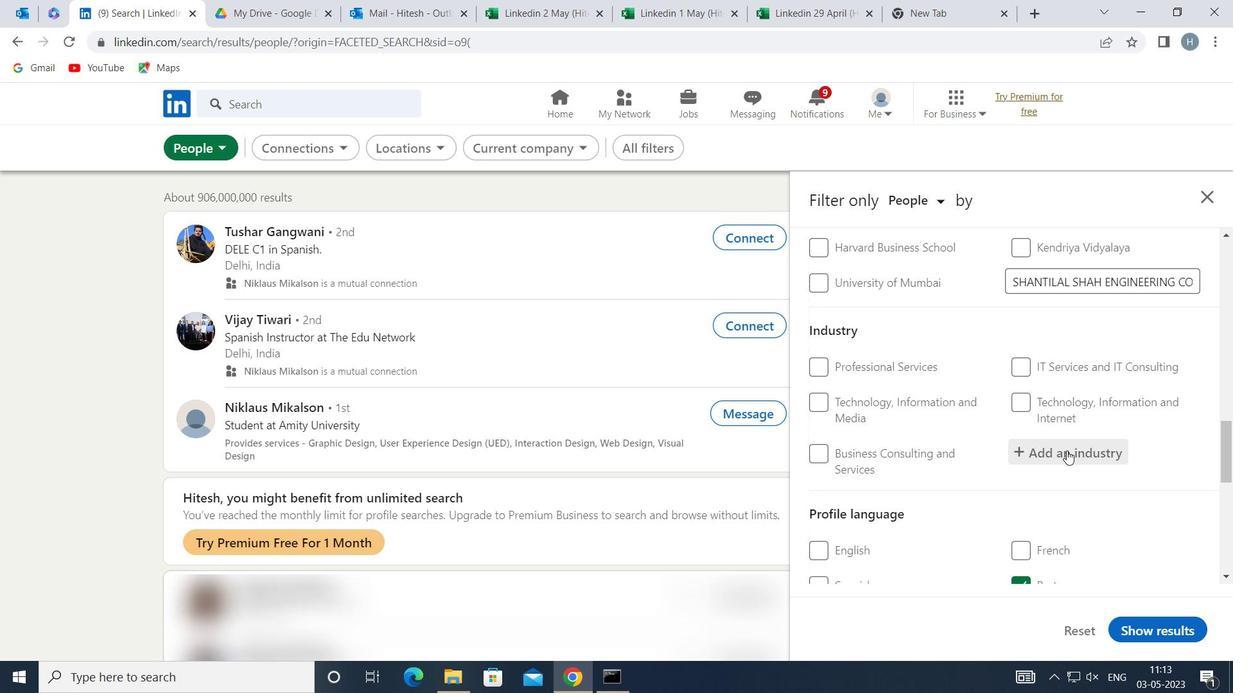 
Action: Key pressed <Key.shift>TAXI<Key.space>
Screenshot: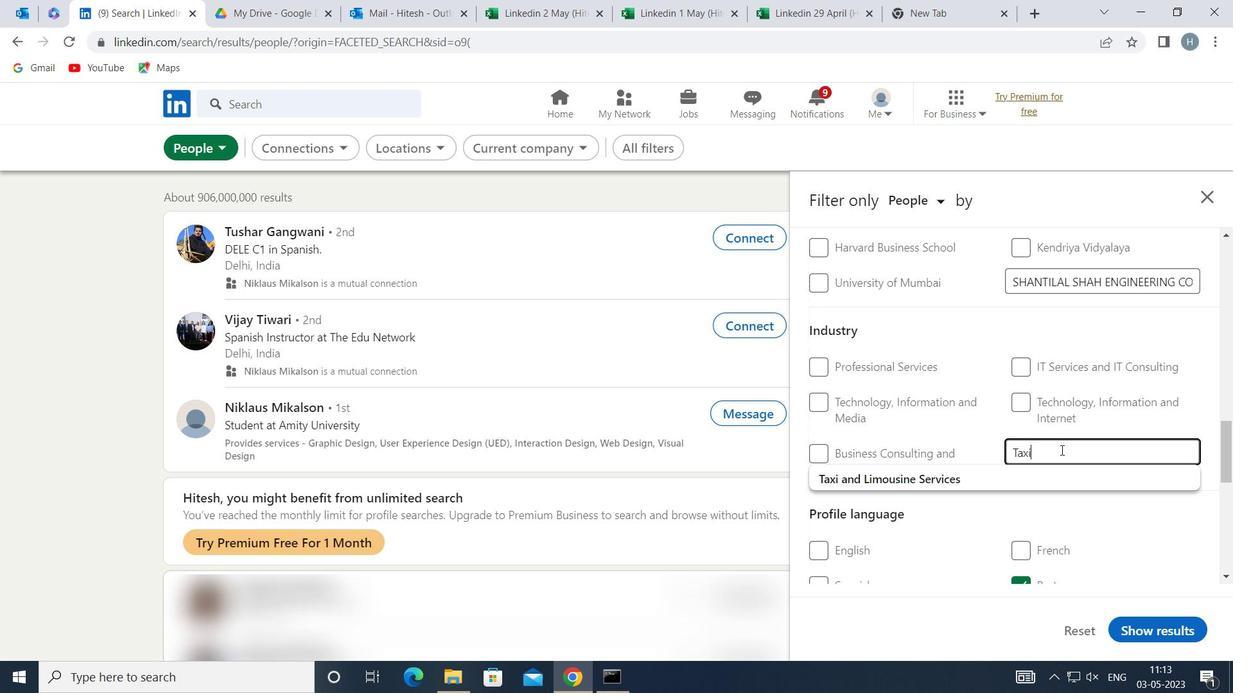
Action: Mouse moved to (985, 487)
Screenshot: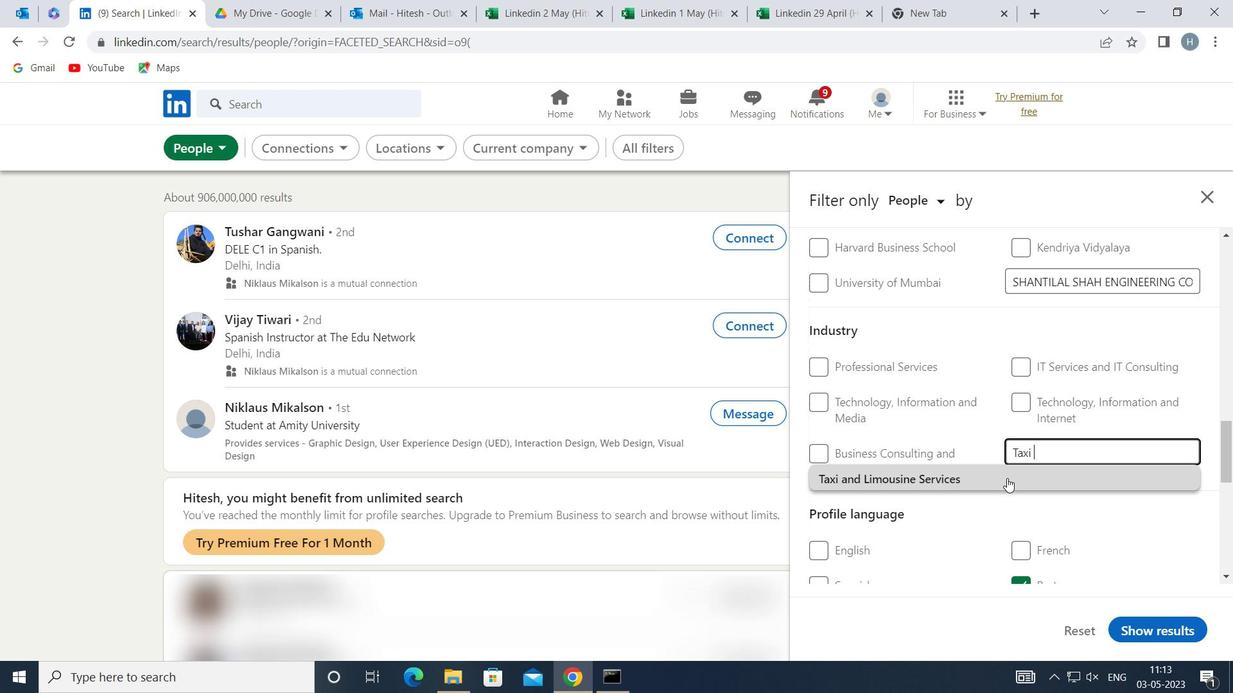 
Action: Mouse pressed left at (985, 487)
Screenshot: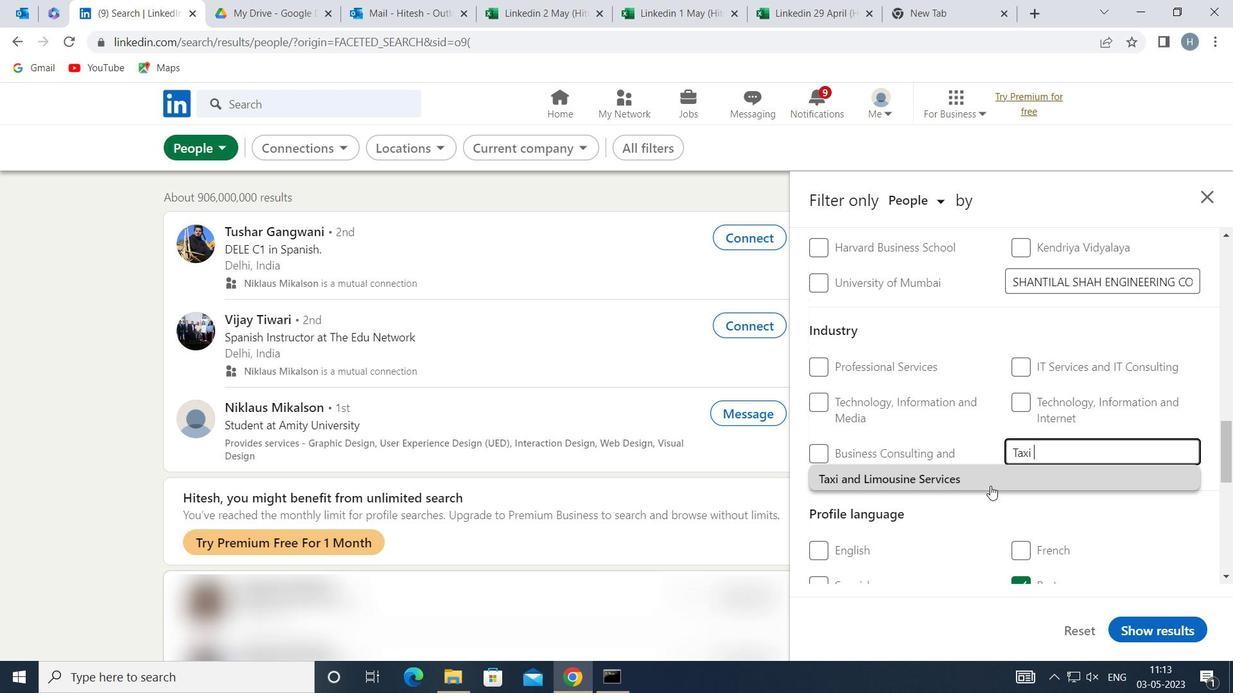 
Action: Mouse moved to (982, 487)
Screenshot: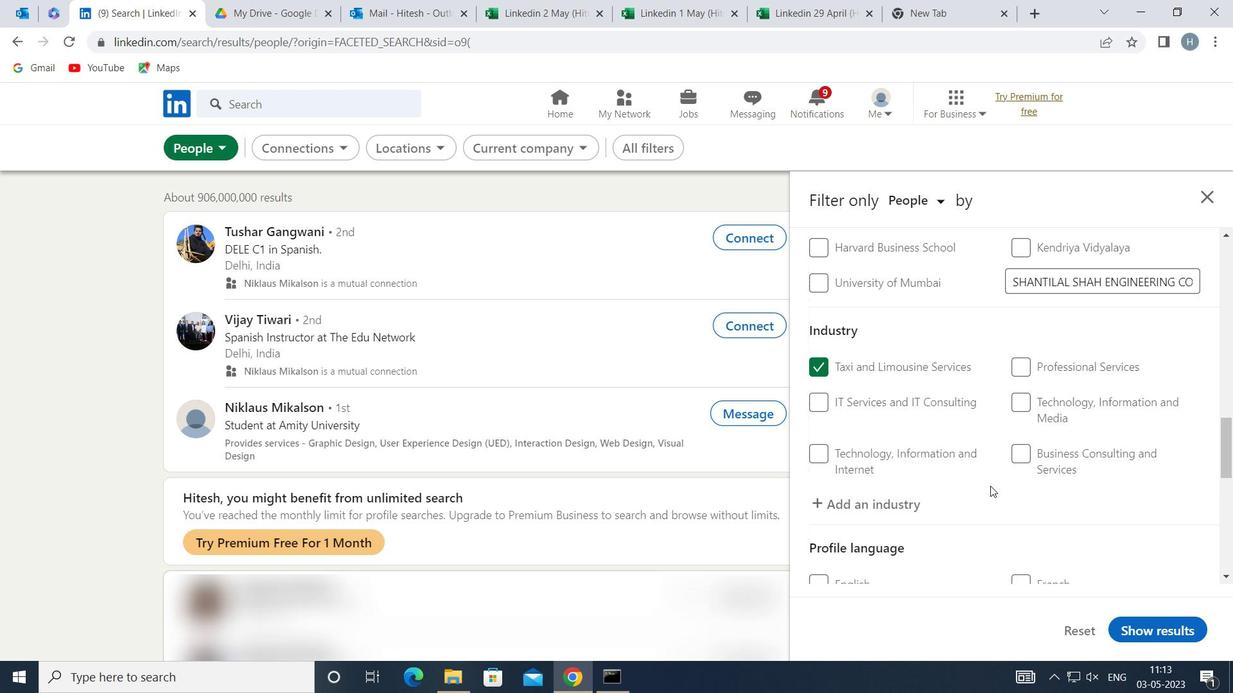 
Action: Mouse scrolled (982, 486) with delta (0, 0)
Screenshot: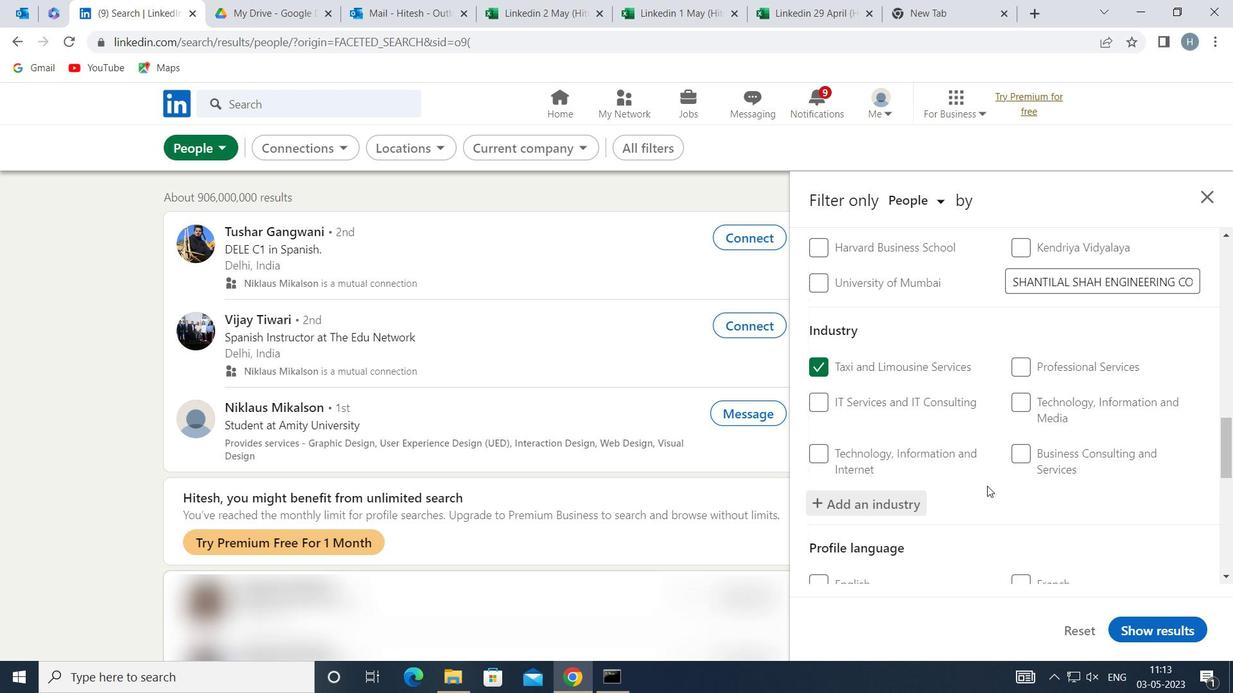 
Action: Mouse scrolled (982, 486) with delta (0, 0)
Screenshot: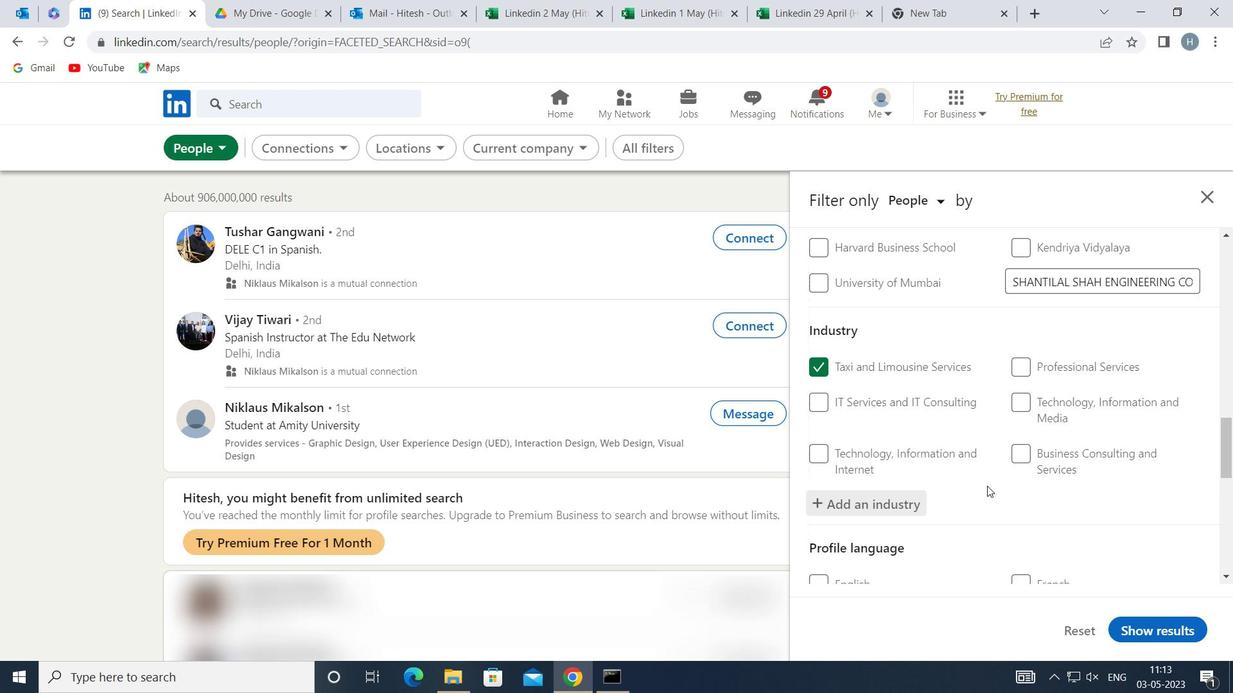 
Action: Mouse moved to (981, 486)
Screenshot: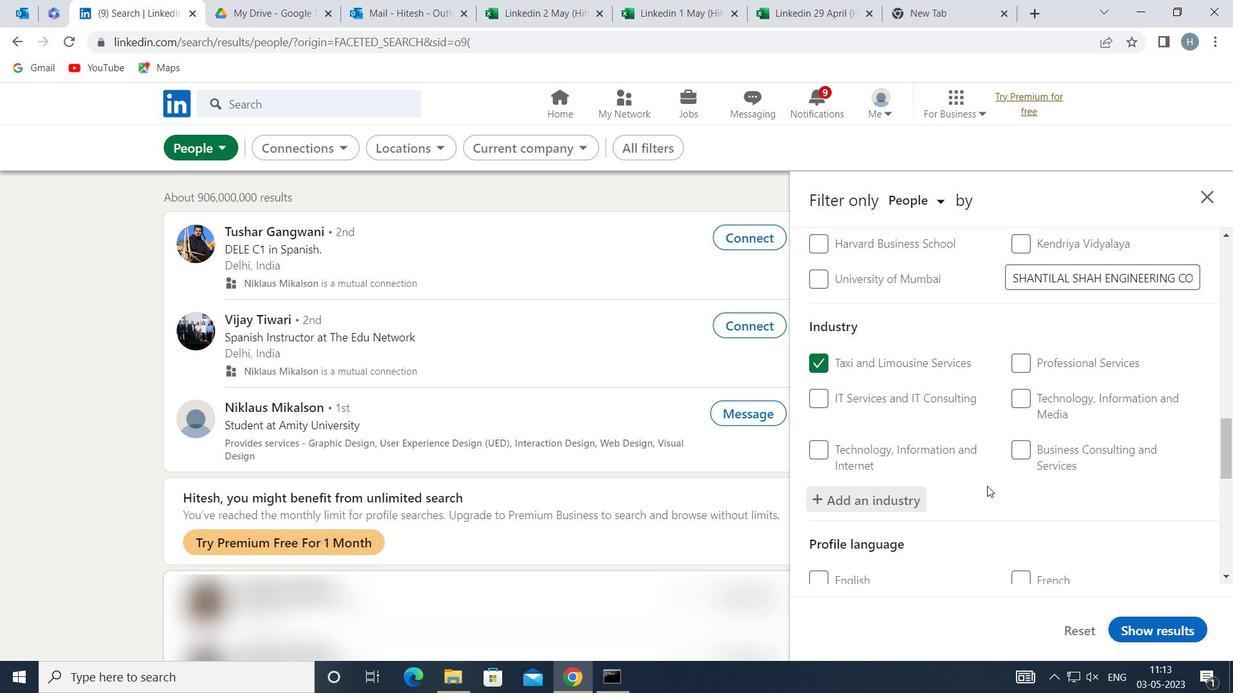 
Action: Mouse scrolled (981, 486) with delta (0, 0)
Screenshot: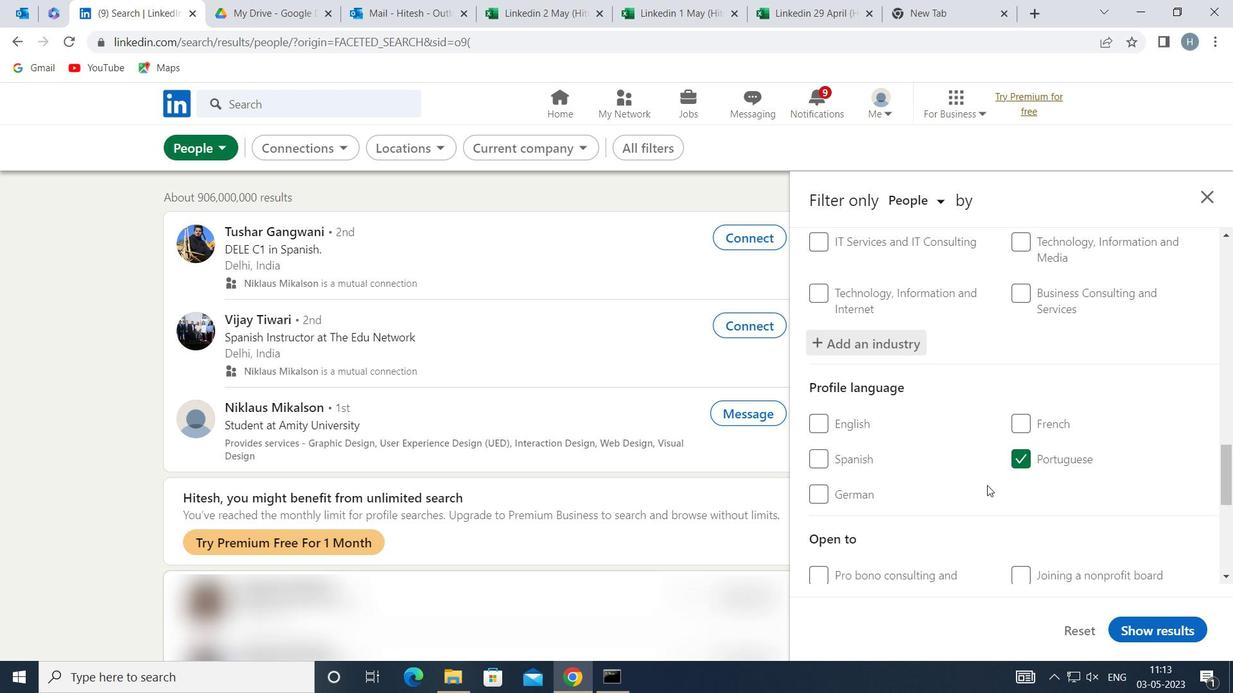 
Action: Mouse moved to (981, 486)
Screenshot: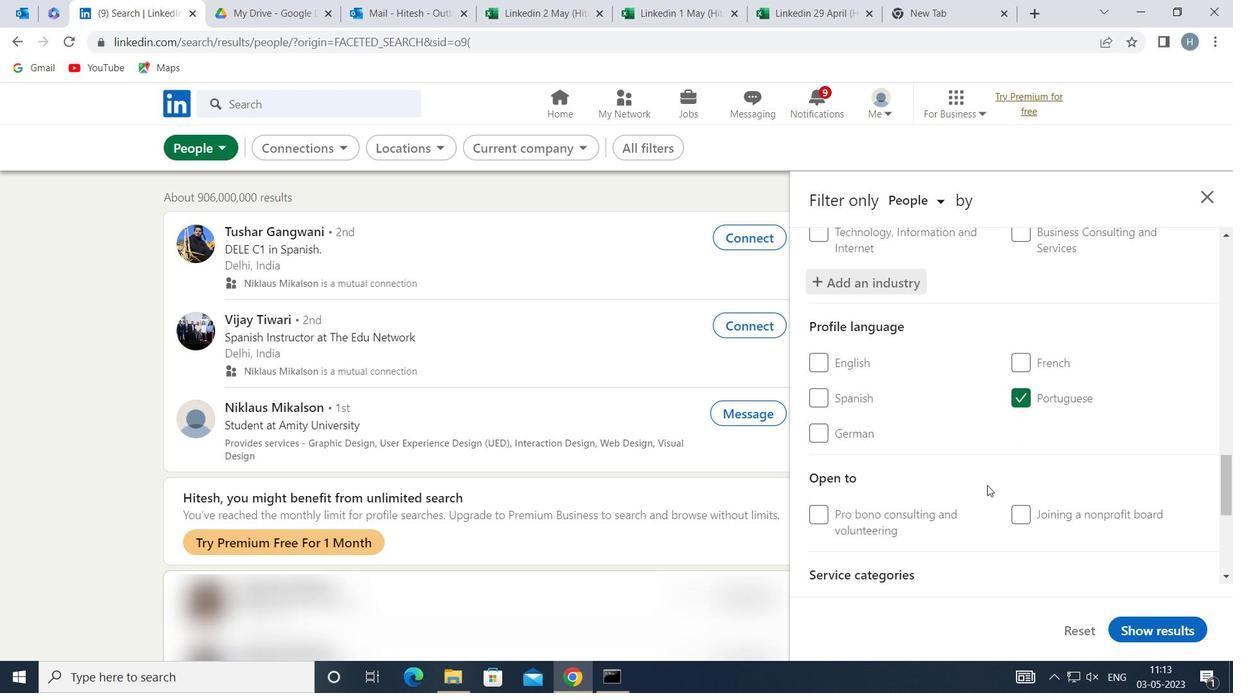 
Action: Mouse scrolled (981, 486) with delta (0, 0)
Screenshot: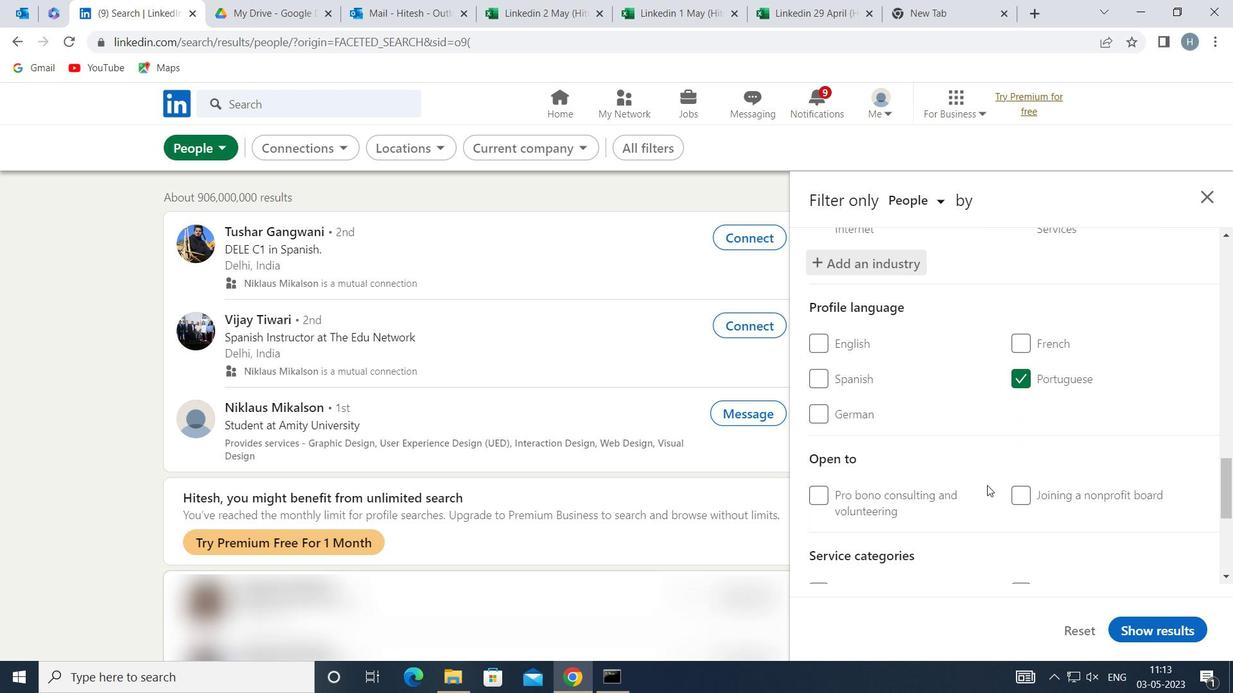 
Action: Mouse moved to (982, 485)
Screenshot: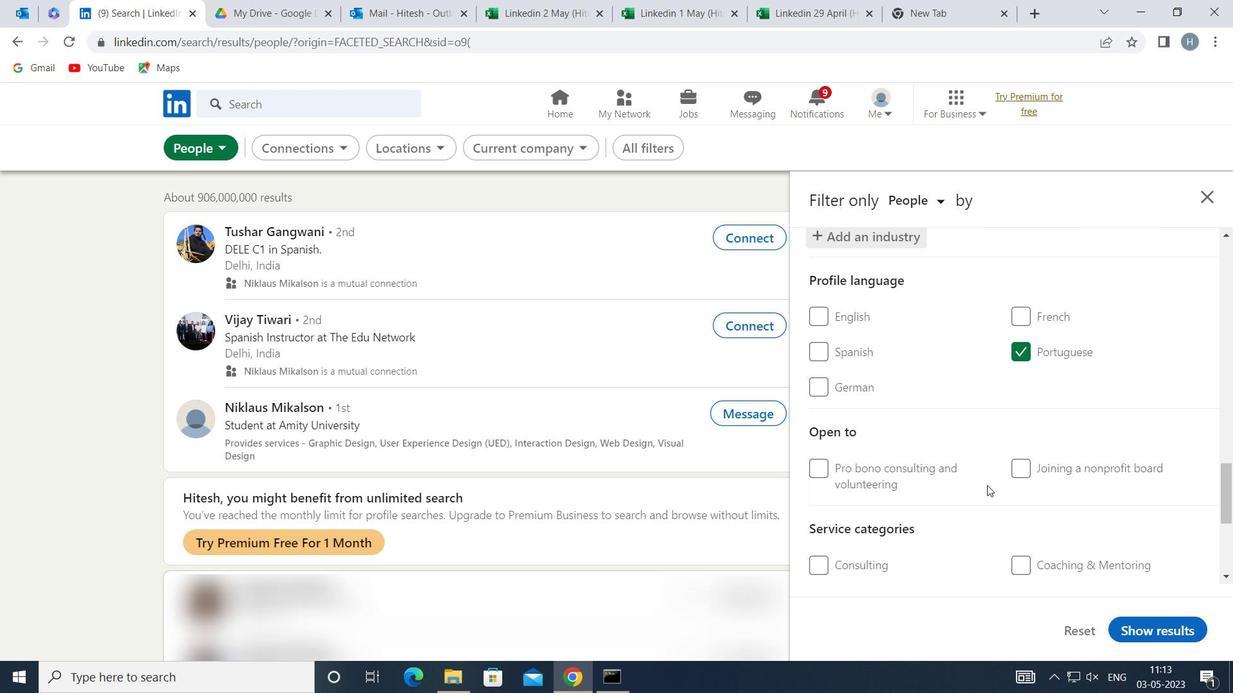 
Action: Mouse scrolled (982, 484) with delta (0, 0)
Screenshot: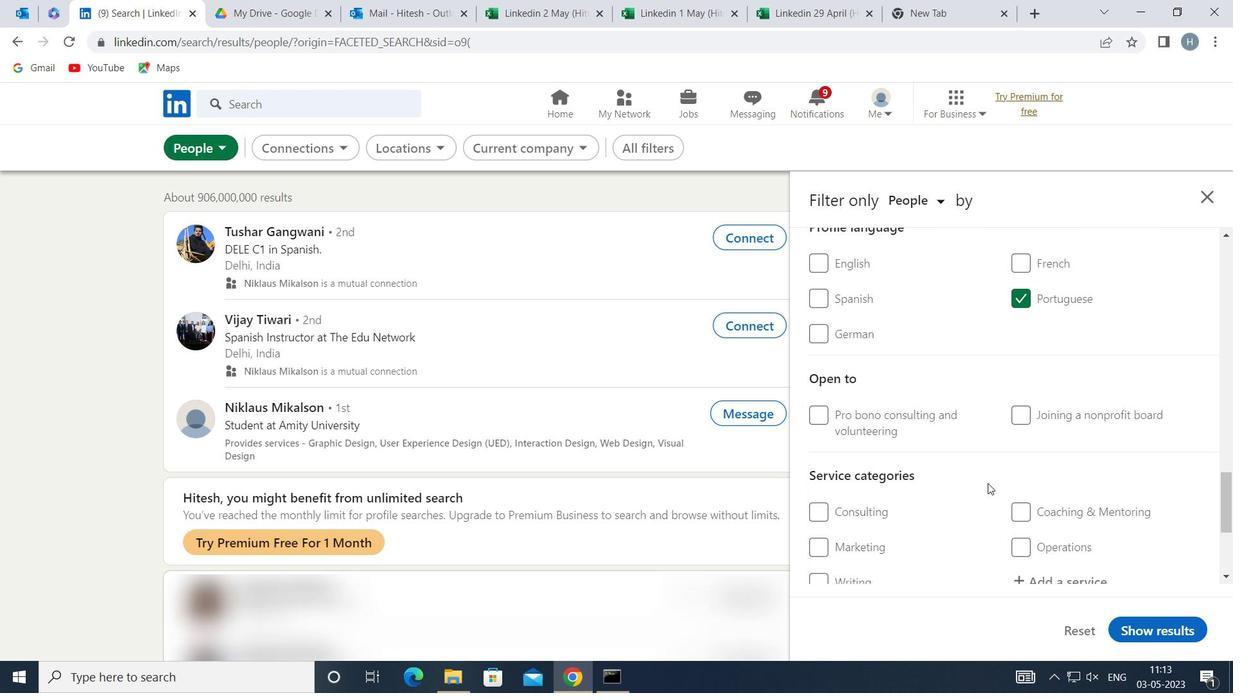 
Action: Mouse scrolled (982, 484) with delta (0, 0)
Screenshot: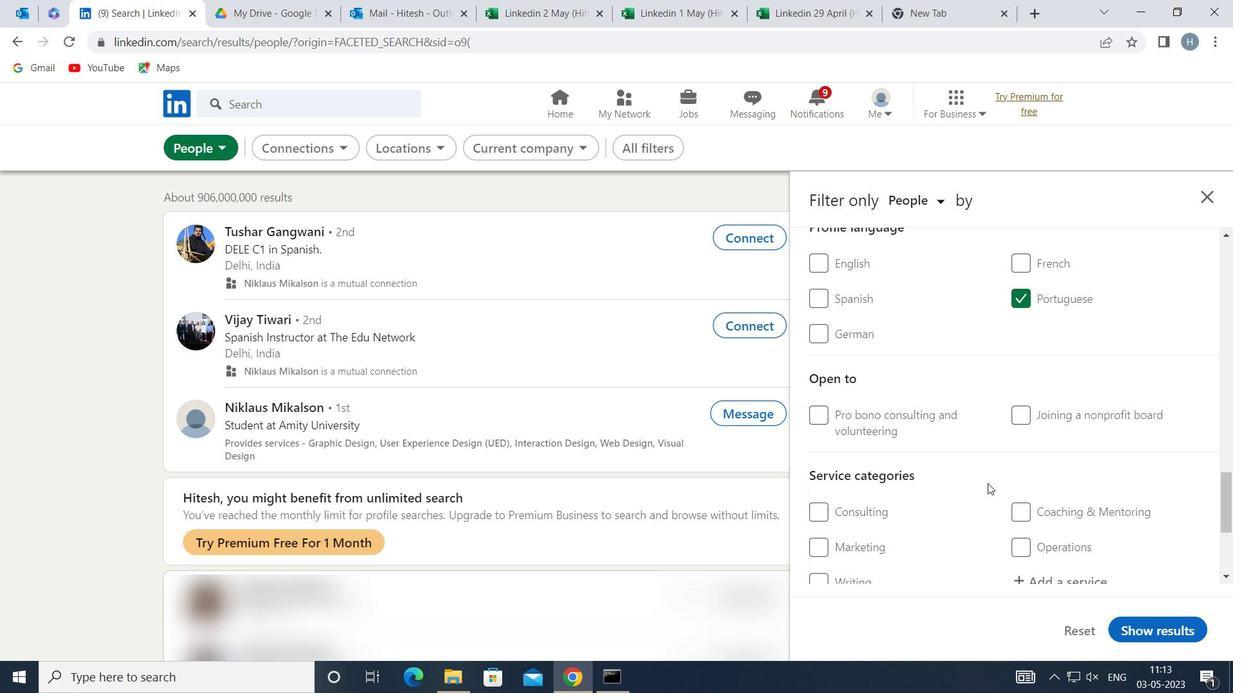 
Action: Mouse moved to (1070, 418)
Screenshot: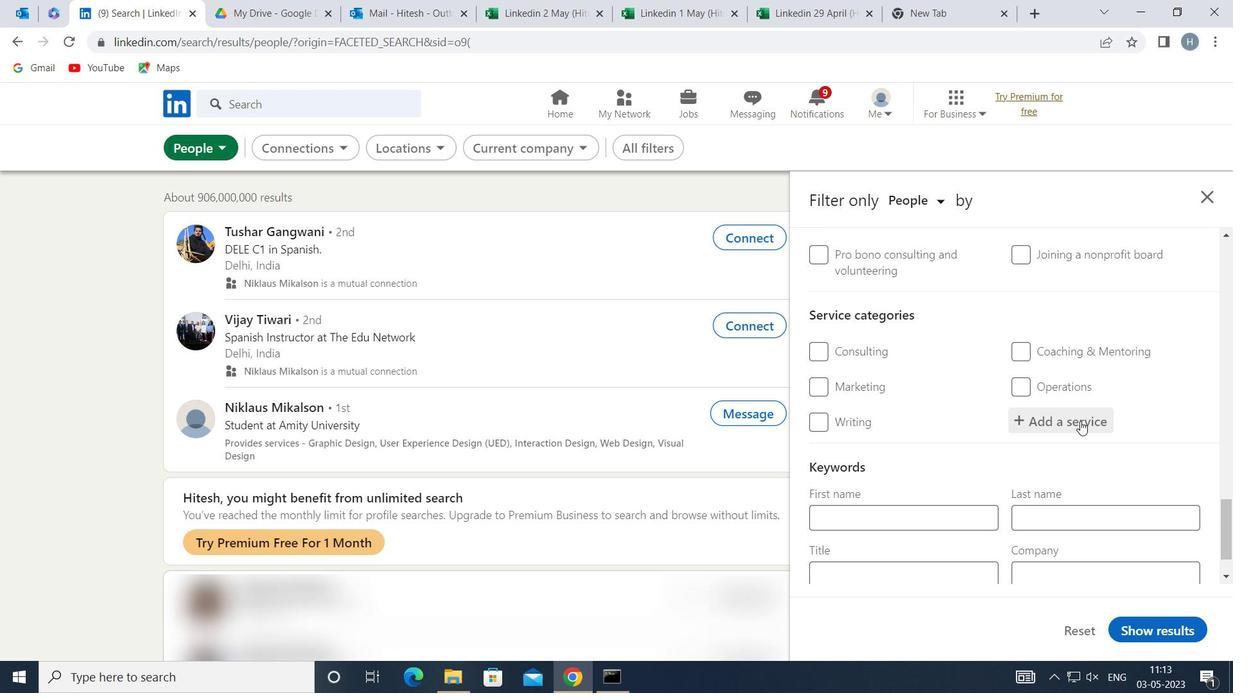 
Action: Mouse pressed left at (1070, 418)
Screenshot: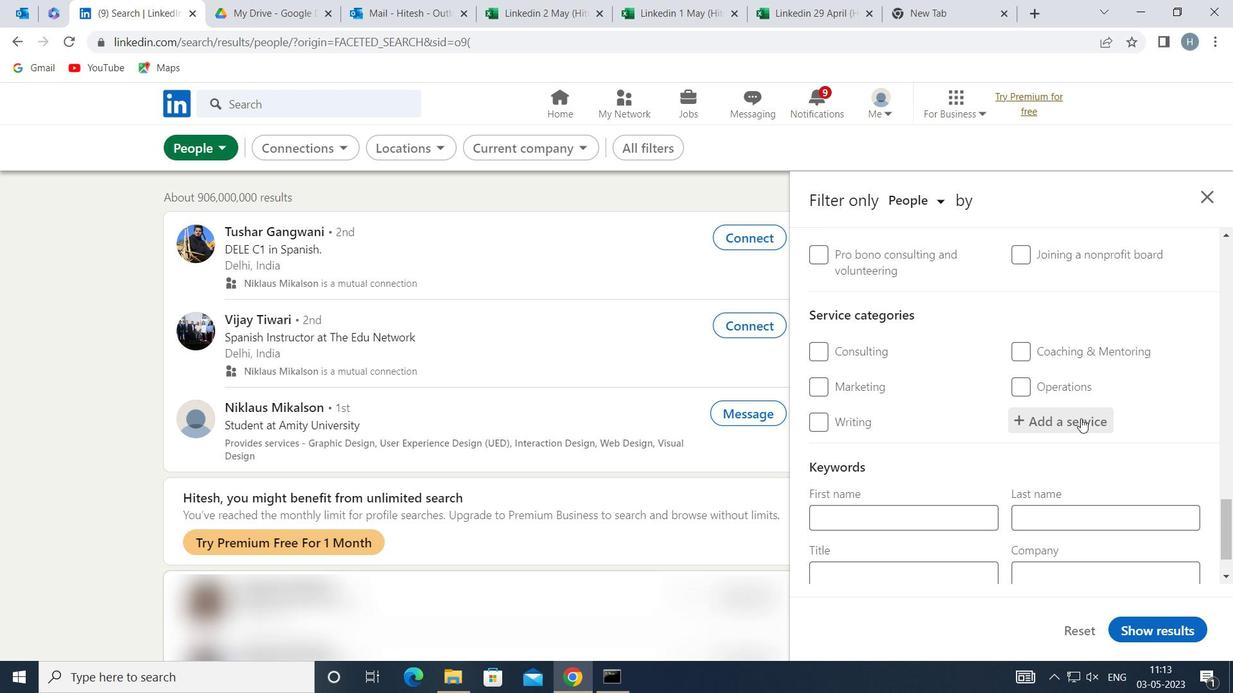 
Action: Key pressed <Key.shift>GROWTH
Screenshot: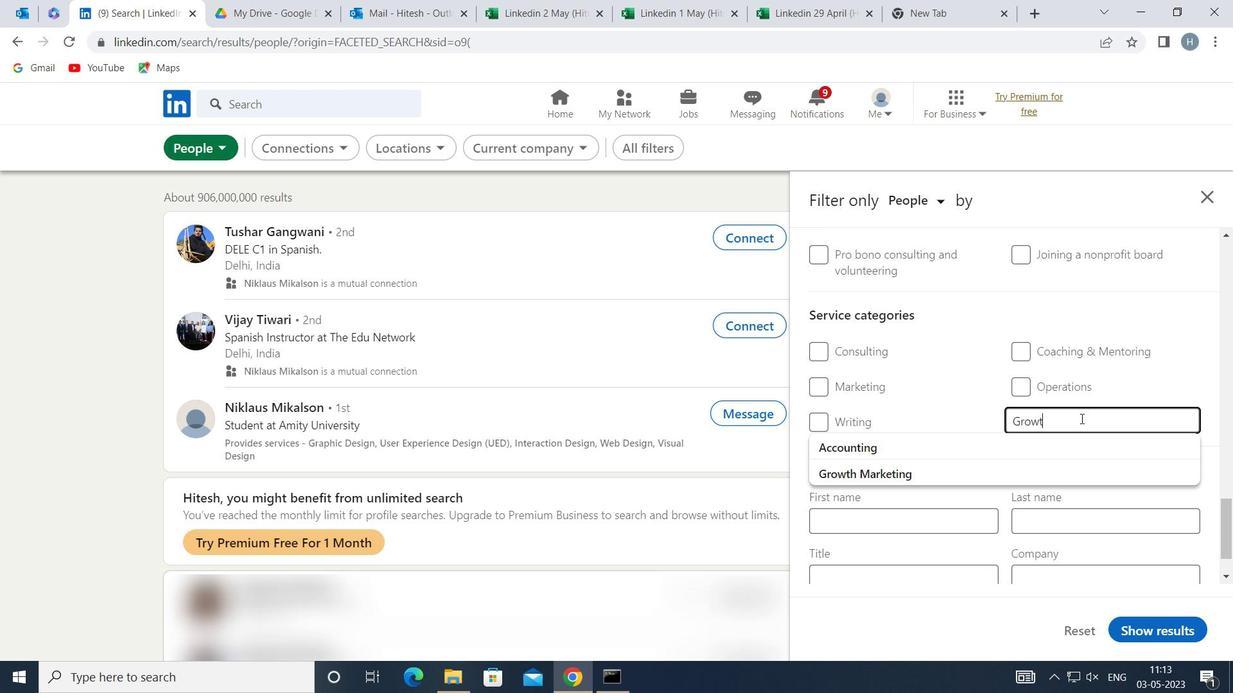 
Action: Mouse moved to (1001, 445)
Screenshot: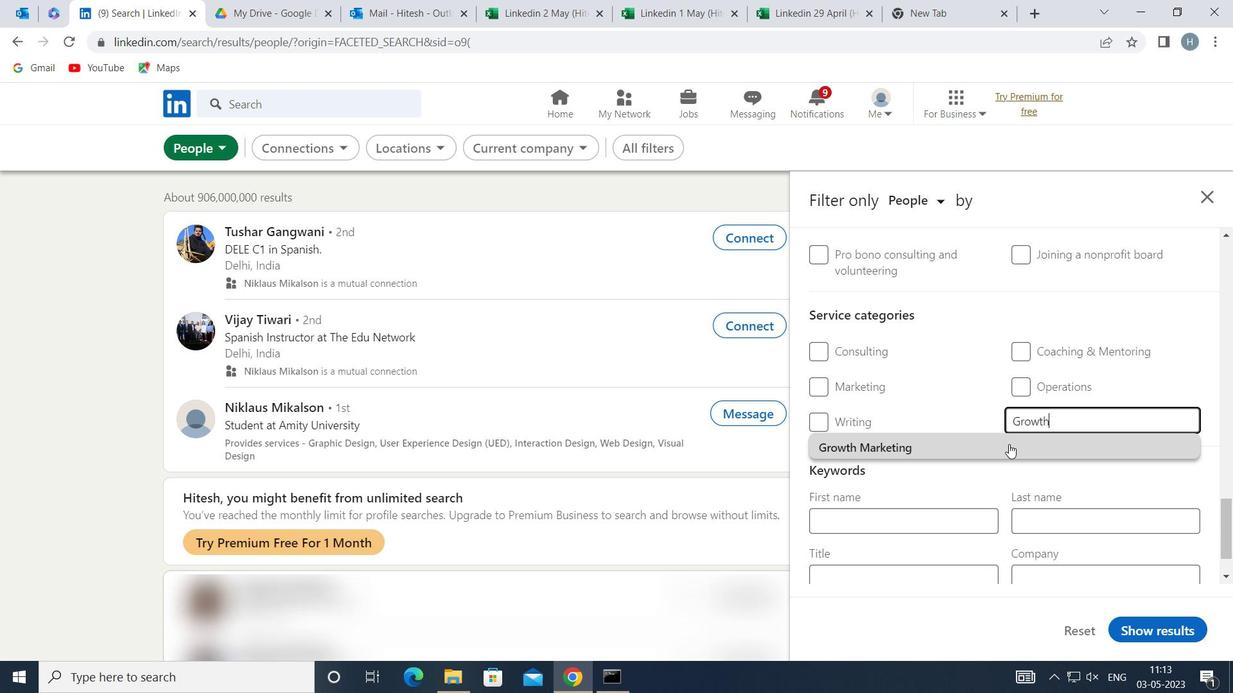 
Action: Mouse pressed left at (1001, 445)
Screenshot: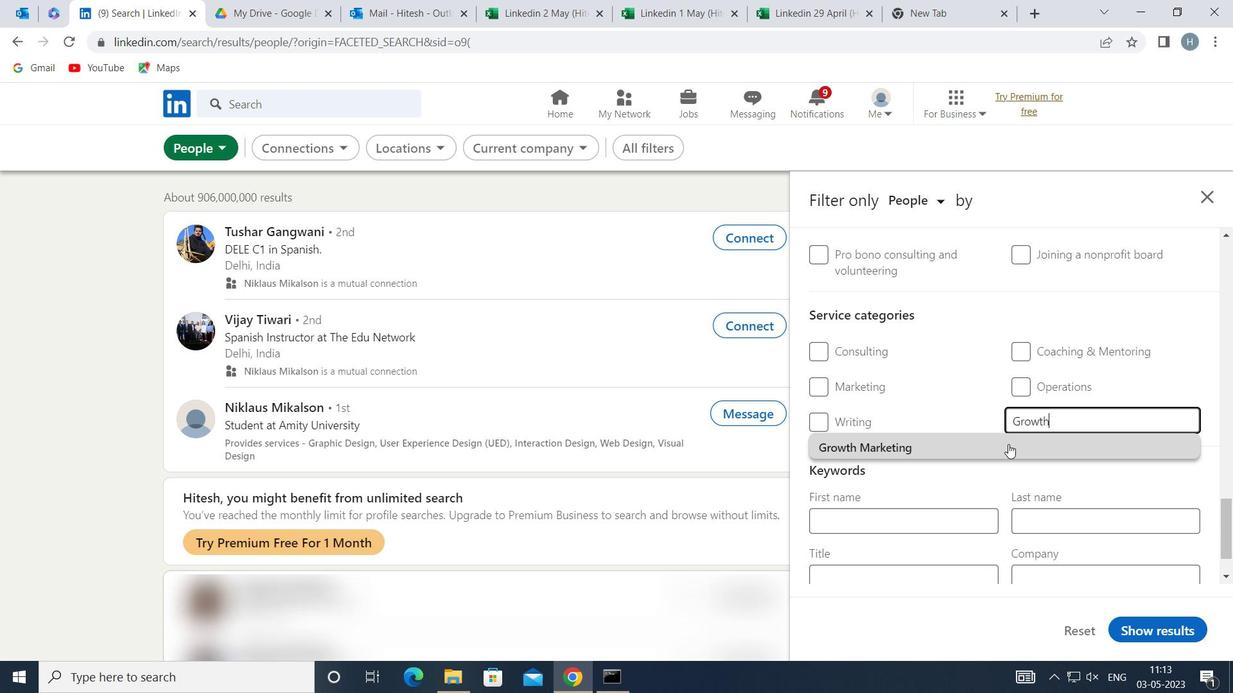 
Action: Mouse moved to (995, 443)
Screenshot: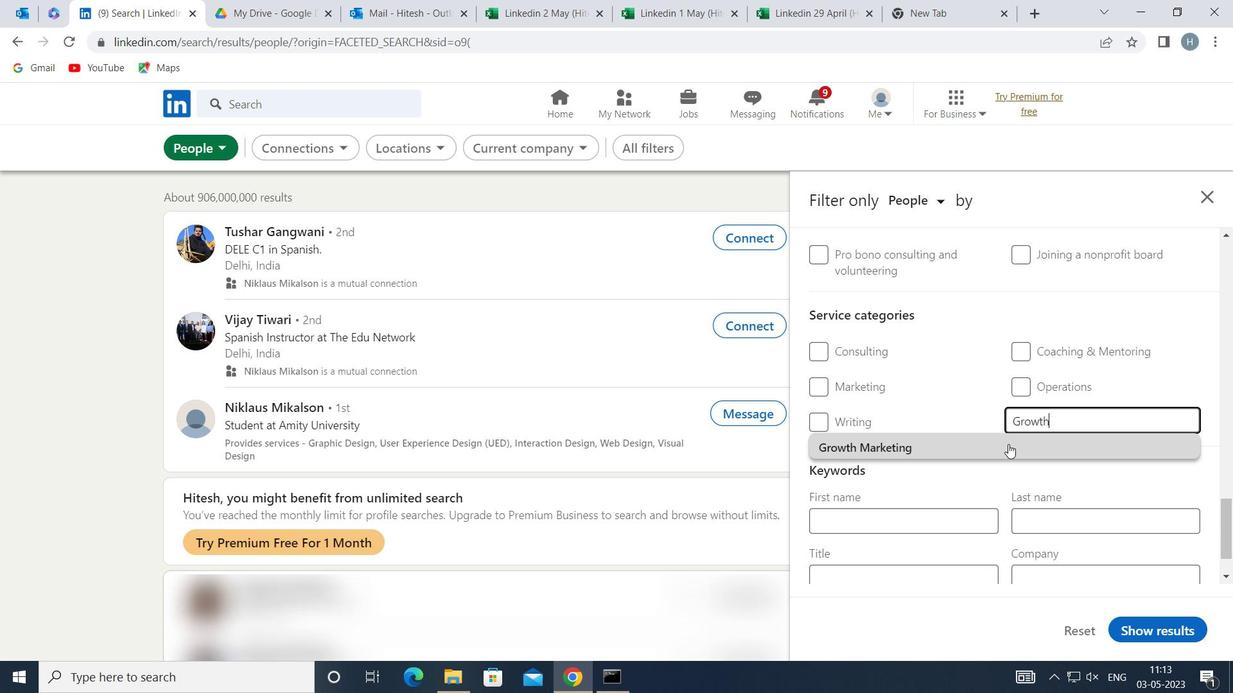 
Action: Mouse scrolled (995, 443) with delta (0, 0)
Screenshot: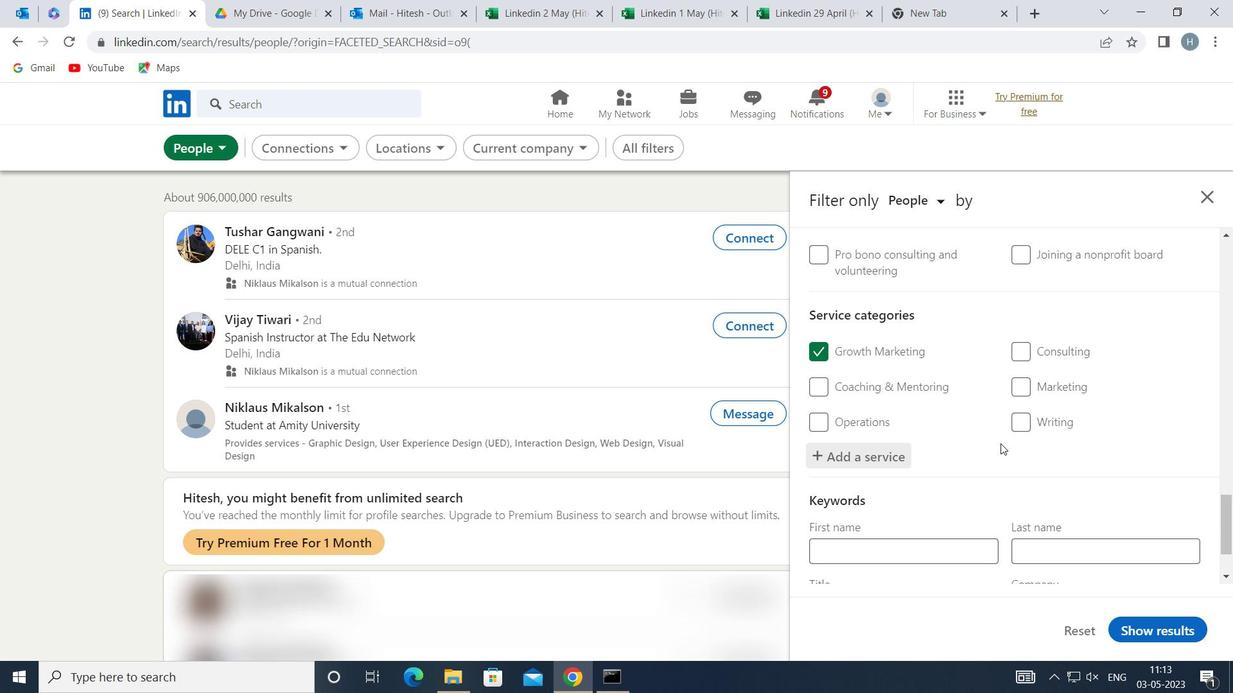 
Action: Mouse scrolled (995, 443) with delta (0, 0)
Screenshot: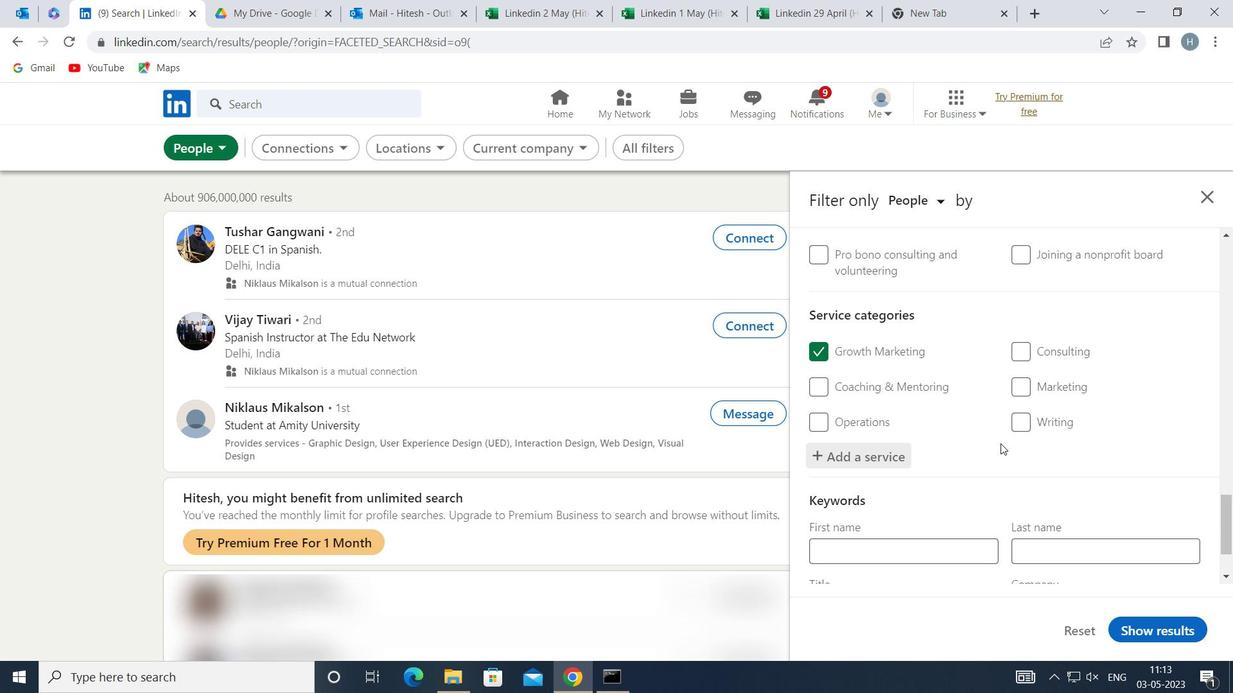 
Action: Mouse scrolled (995, 443) with delta (0, 0)
Screenshot: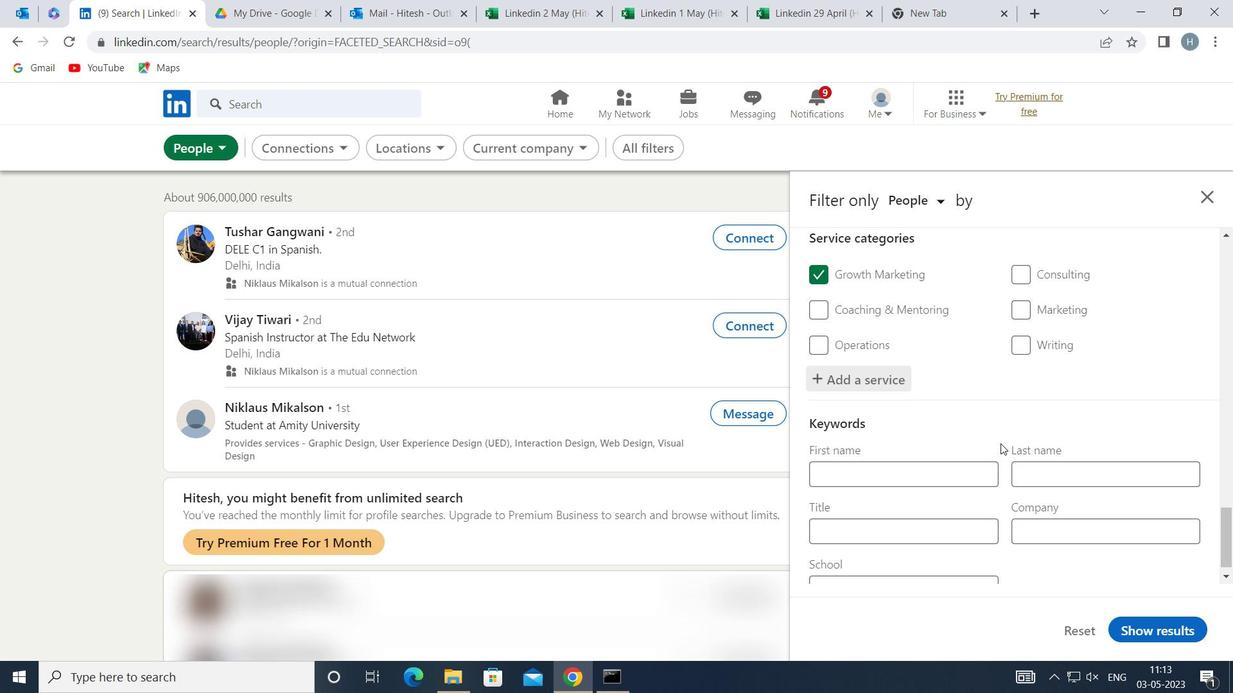
Action: Mouse scrolled (995, 443) with delta (0, 0)
Screenshot: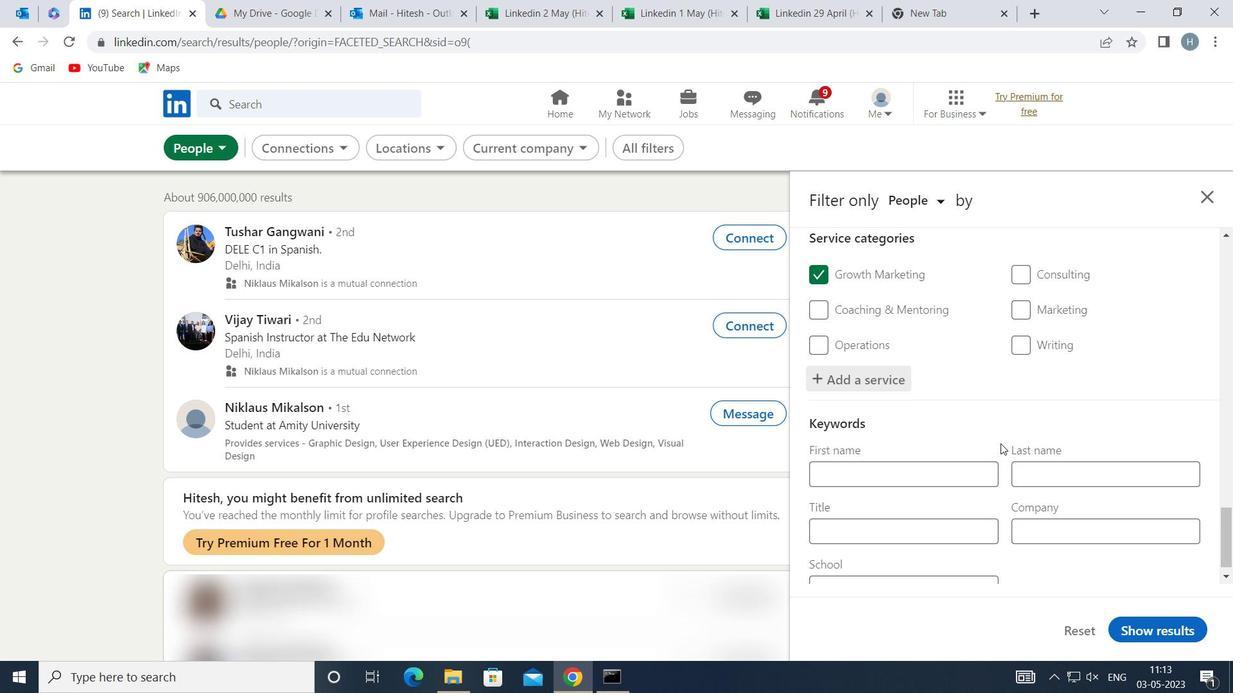 
Action: Mouse moved to (944, 509)
Screenshot: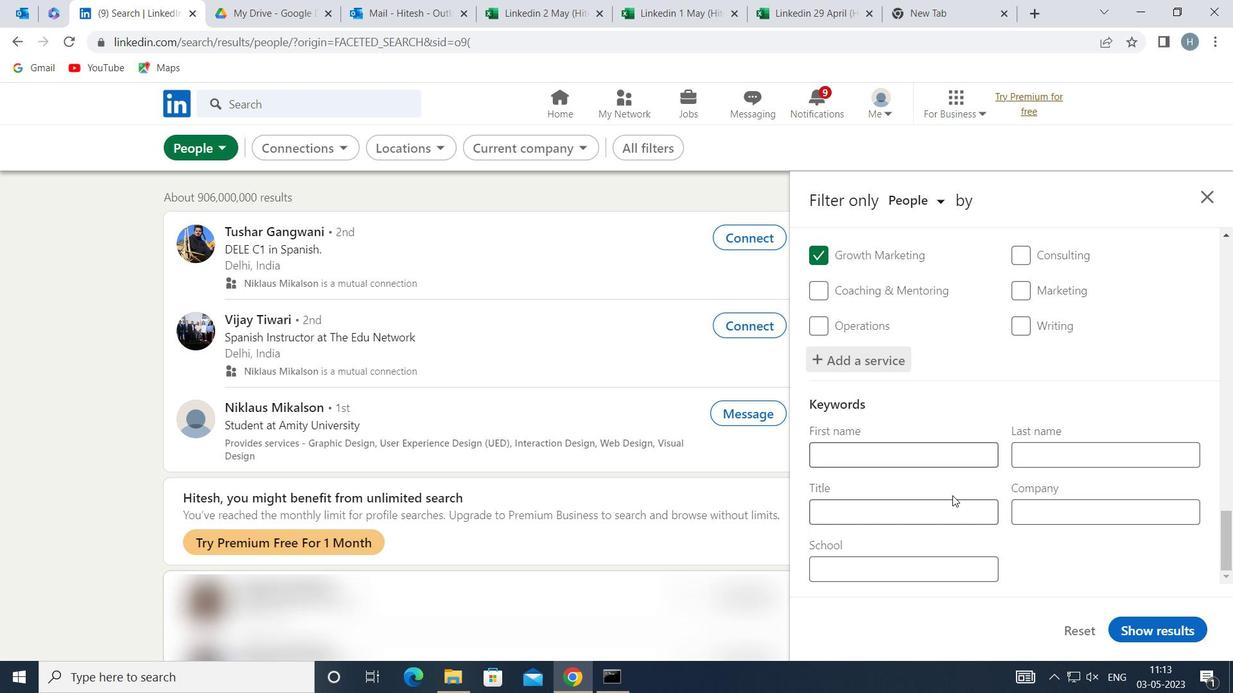 
Action: Mouse pressed left at (944, 509)
Screenshot: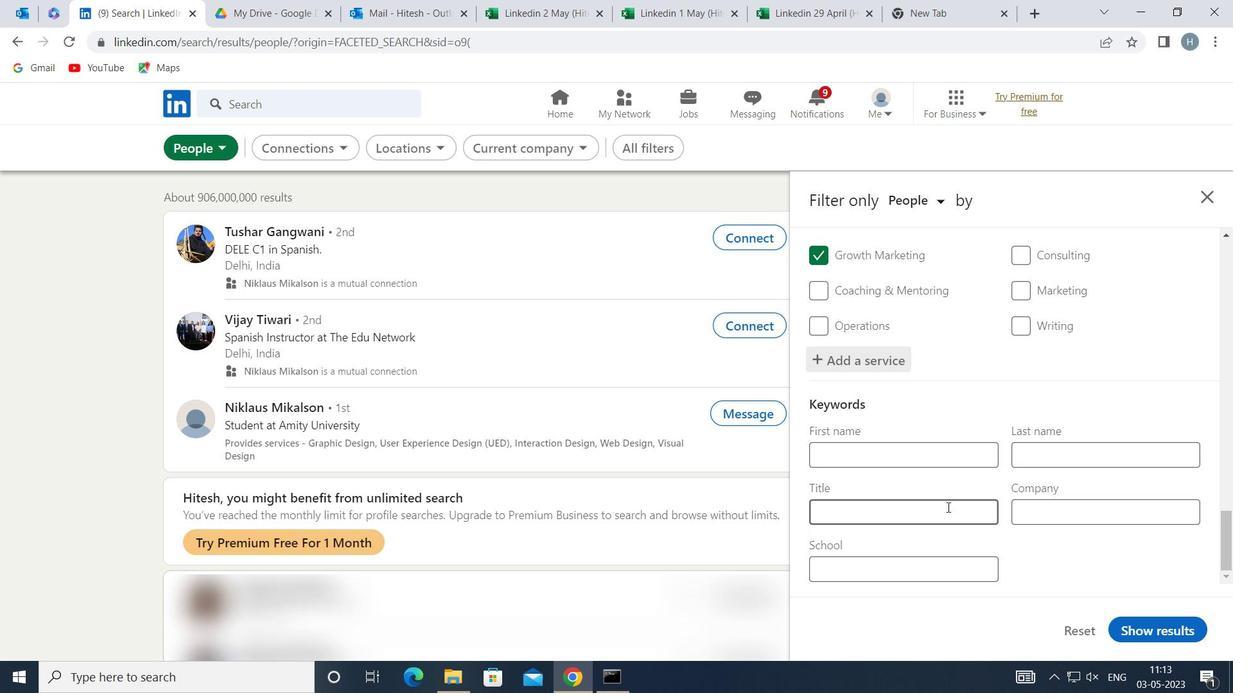 
Action: Mouse moved to (929, 501)
Screenshot: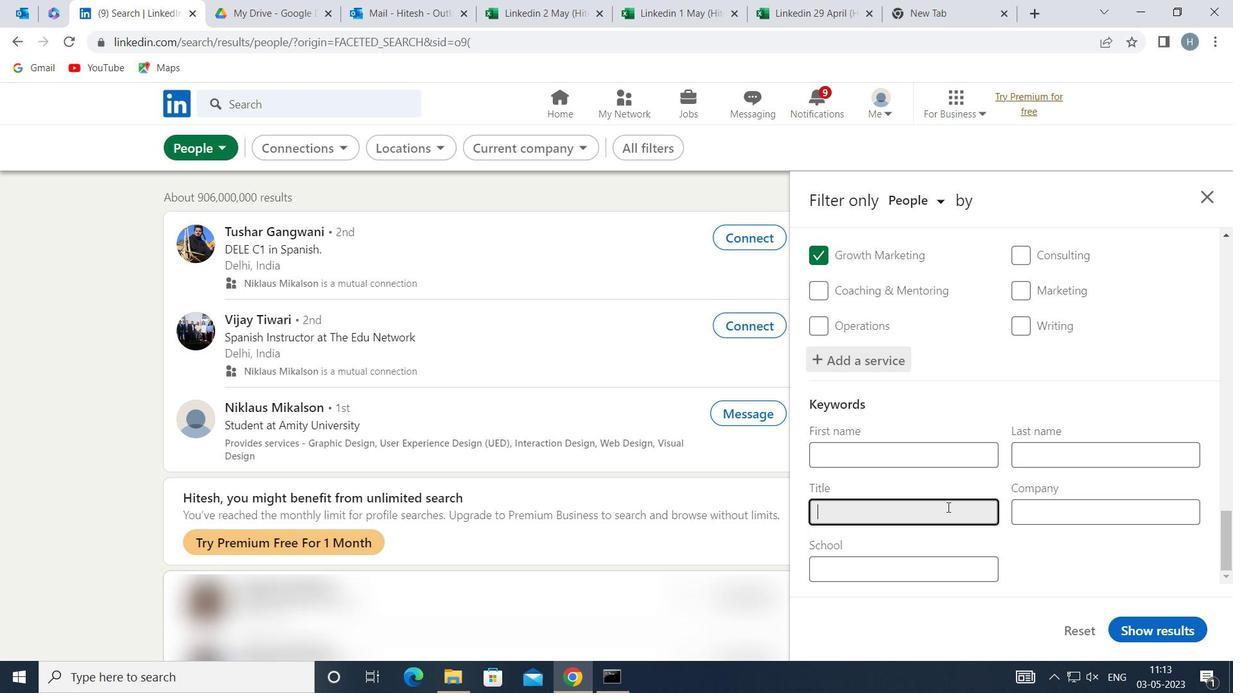 
Action: Key pressed <Key.shift>SQL<Key.space>DEVELOPER
Screenshot: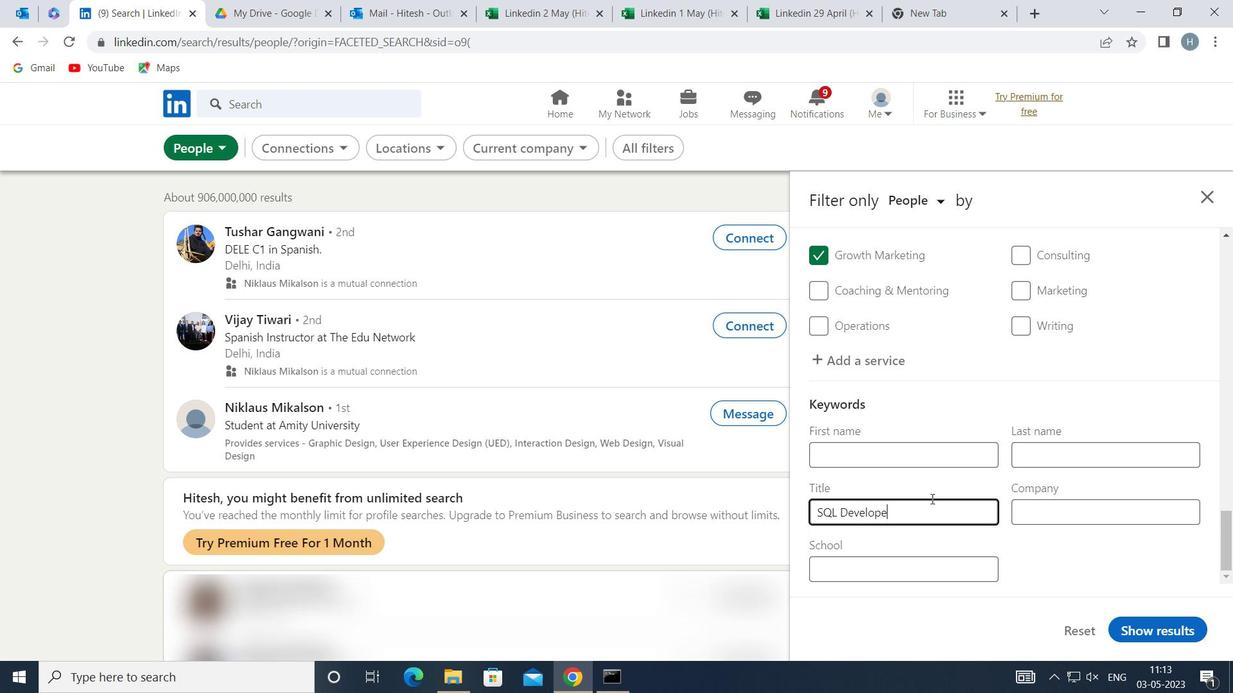 
Action: Mouse moved to (1131, 632)
Screenshot: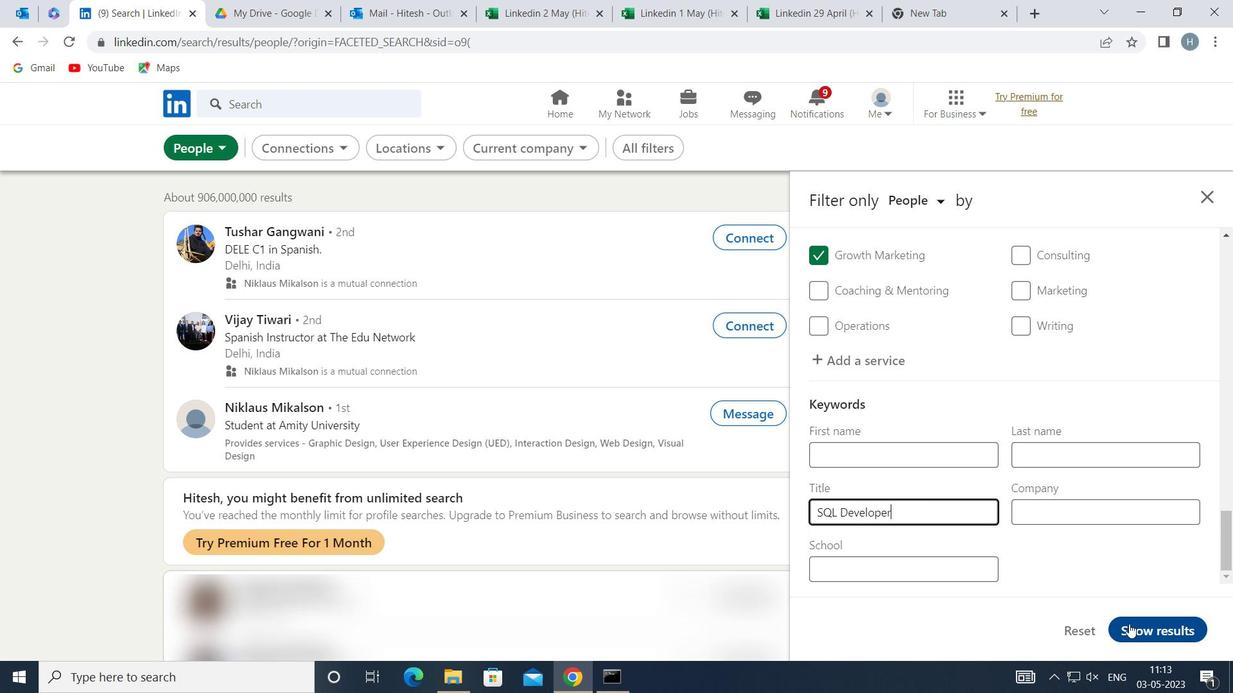 
Action: Mouse pressed left at (1131, 632)
Screenshot: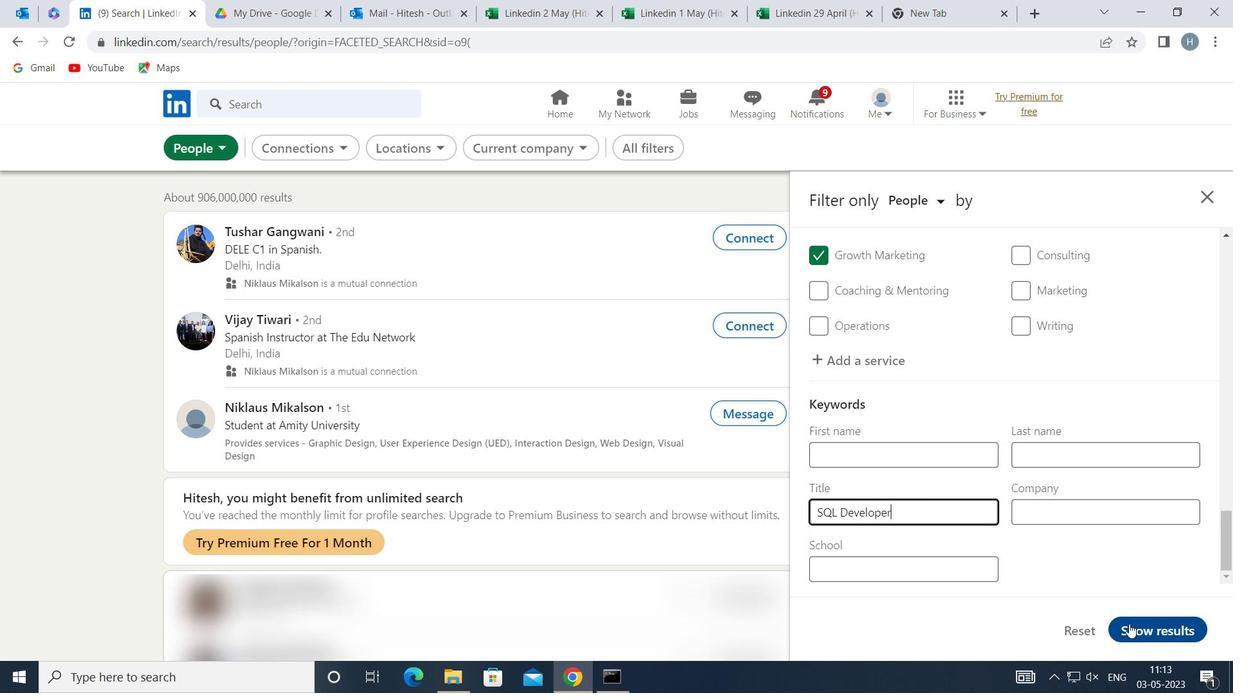 
Action: Mouse moved to (835, 536)
Screenshot: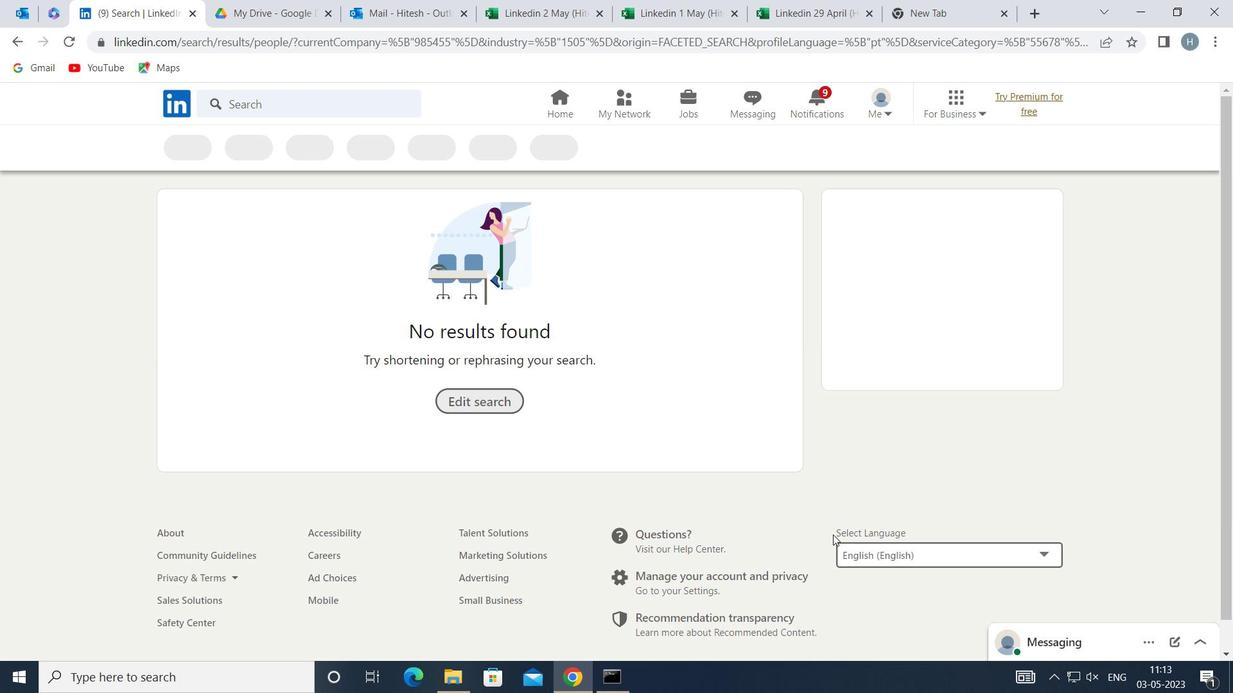 
